Task: Create in the project AgileCraft and in the Backlog issue 'Integrate a new virtual reality feature into an existing mobile application to enhance user experience and immersion' a child issue 'Serverless computing application resource allocation optimization', and assign it to team member softage.3@softage.net. Create in the project AgileCraft and in the Backlog issue 'Develop a new tool for automated testing of performance and stress testing for voice assistants' a child issue 'Automated testing infrastructure reliability testing and remediation', and assign it to team member softage.4@softage.net
Action: Mouse moved to (263, 67)
Screenshot: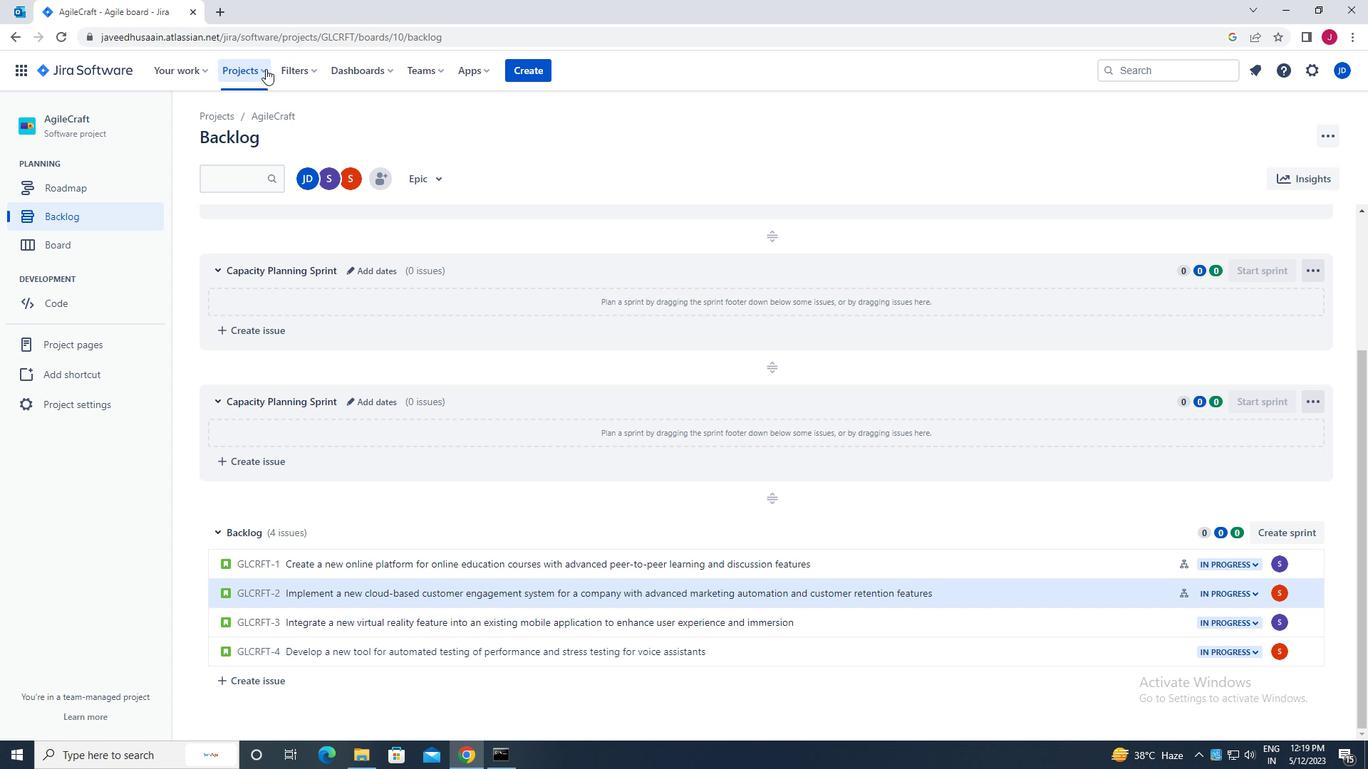 
Action: Mouse pressed left at (263, 67)
Screenshot: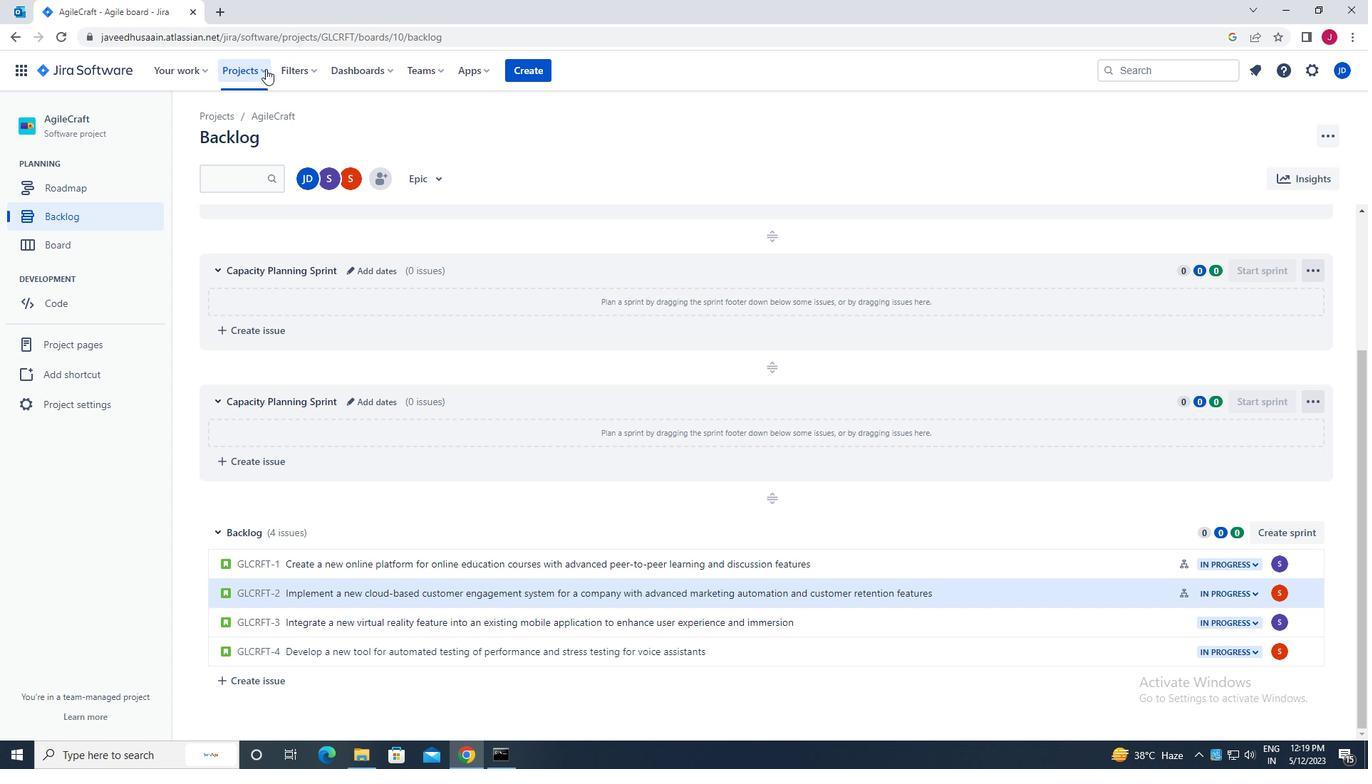 
Action: Mouse moved to (280, 130)
Screenshot: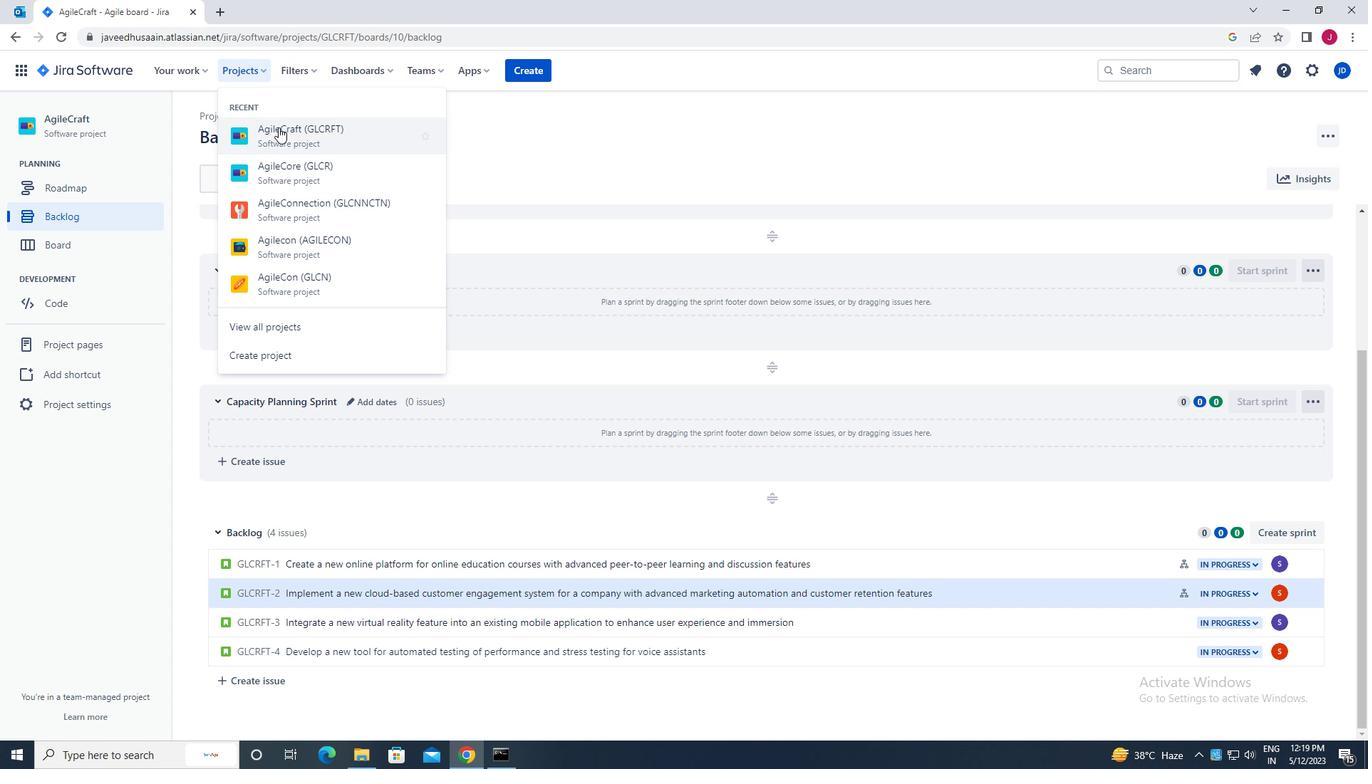 
Action: Mouse pressed left at (280, 130)
Screenshot: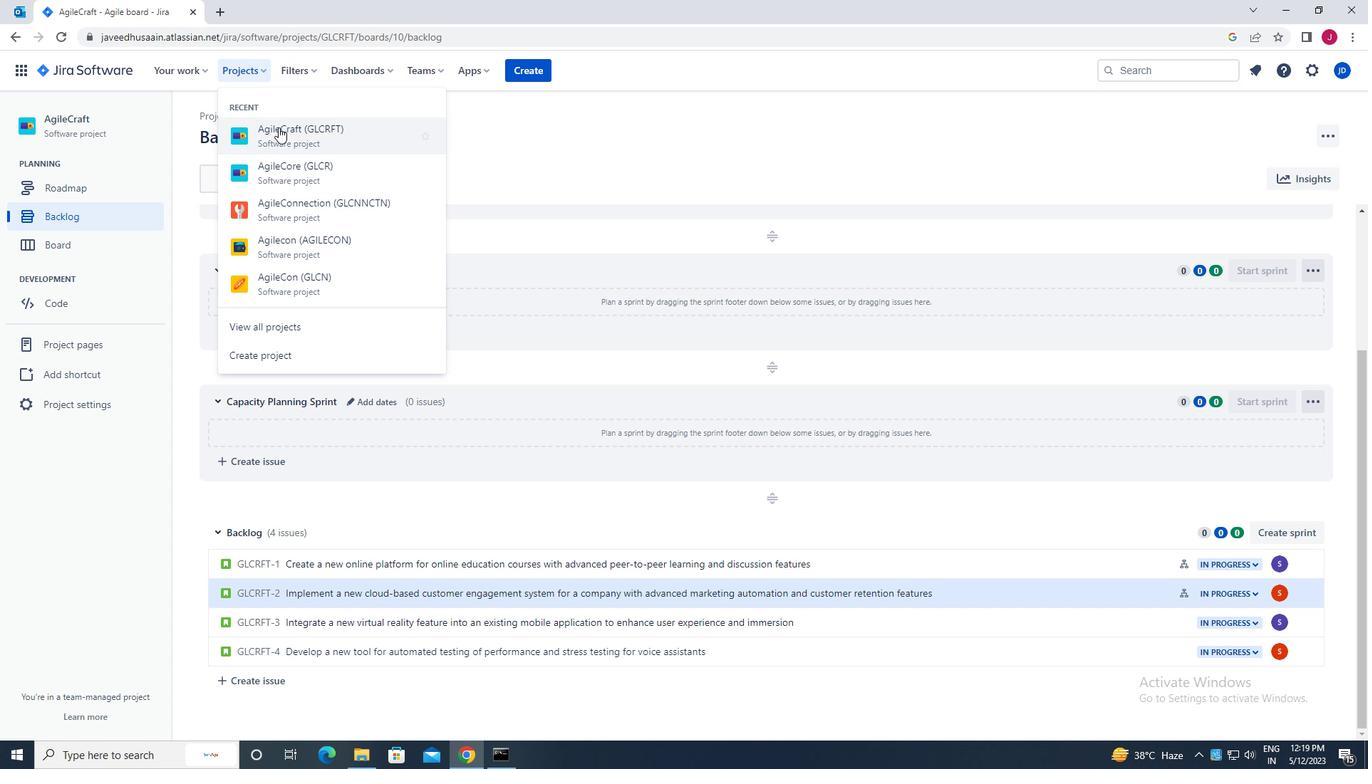 
Action: Mouse moved to (96, 218)
Screenshot: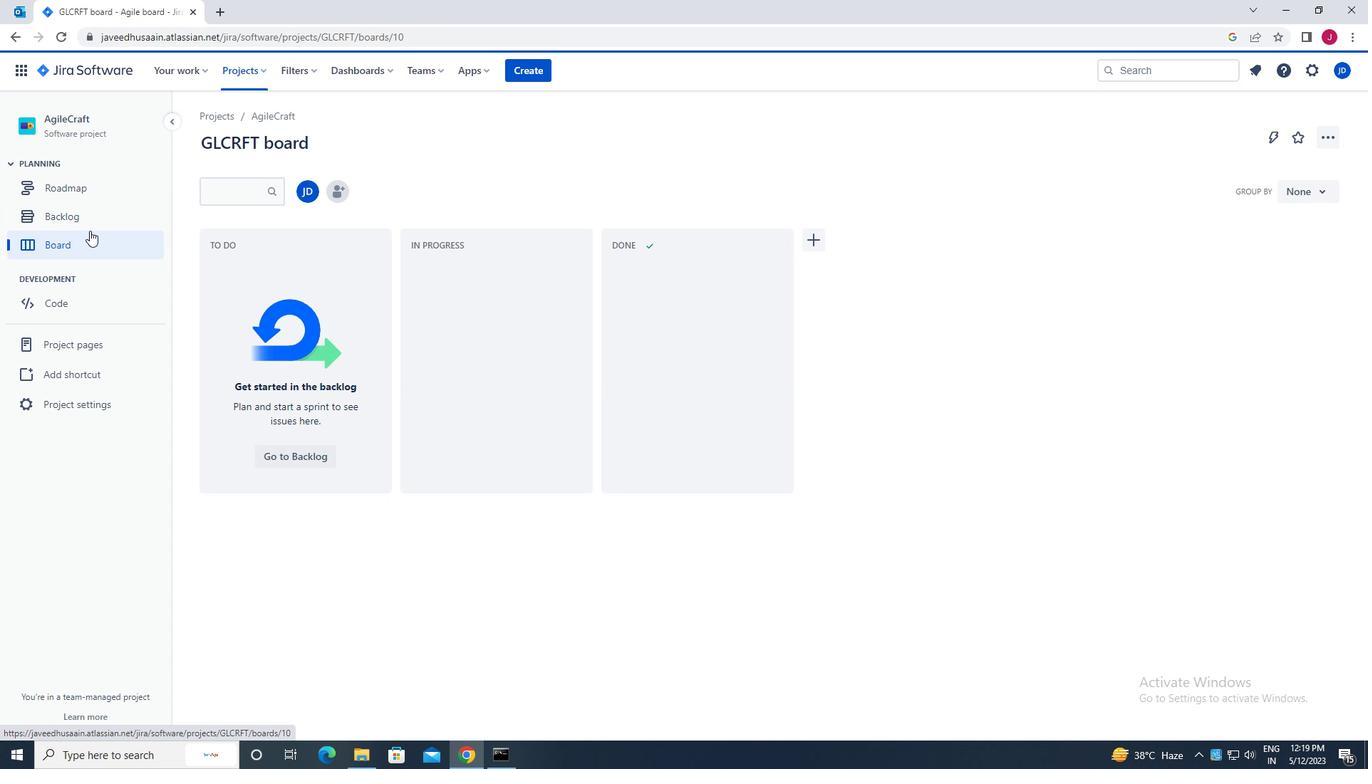 
Action: Mouse pressed left at (96, 218)
Screenshot: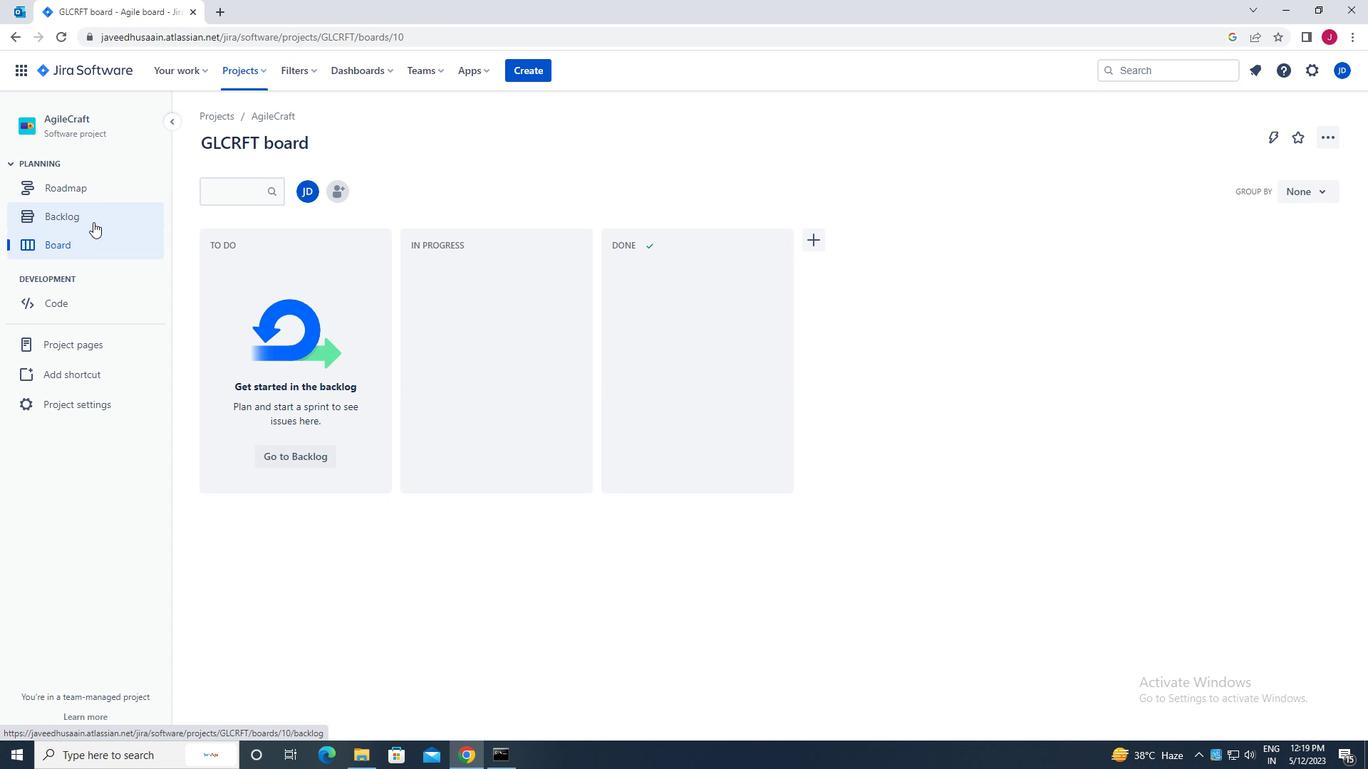
Action: Mouse moved to (551, 335)
Screenshot: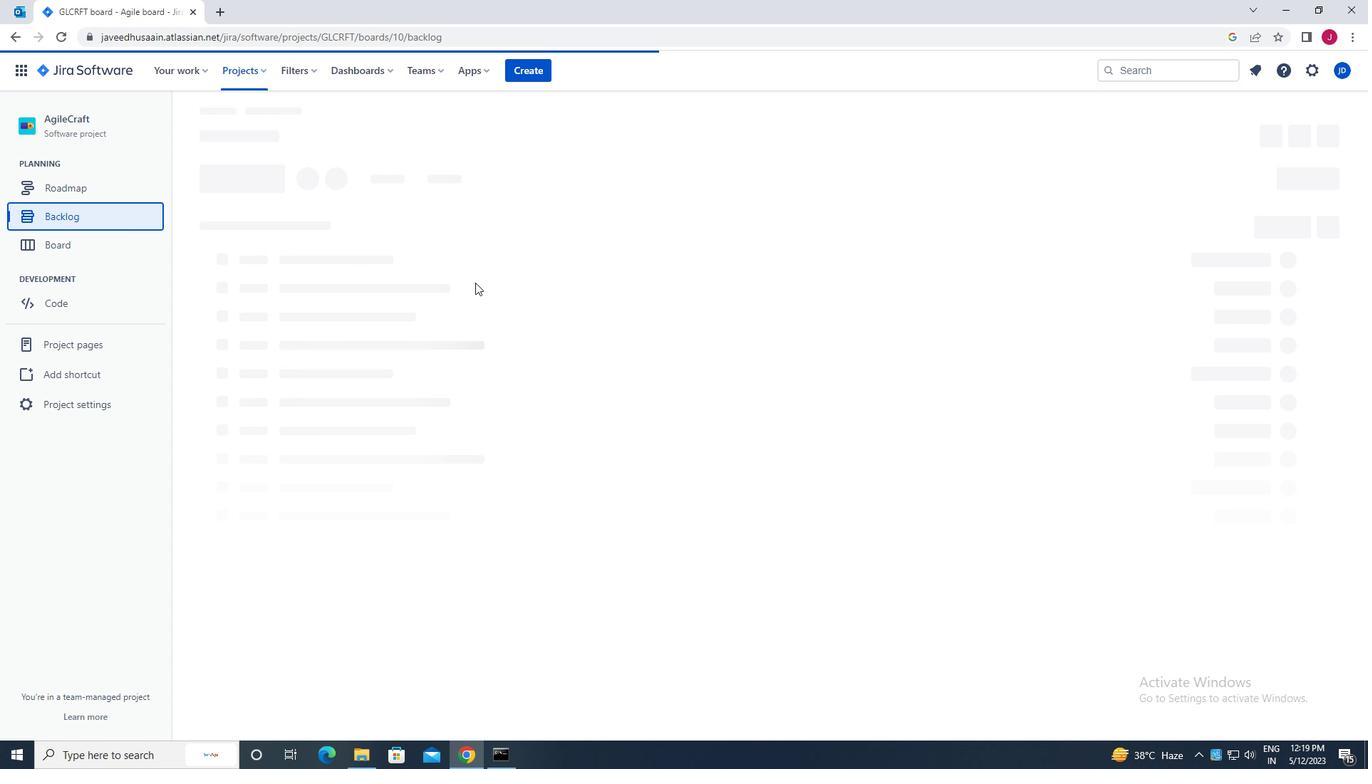 
Action: Mouse scrolled (551, 334) with delta (0, 0)
Screenshot: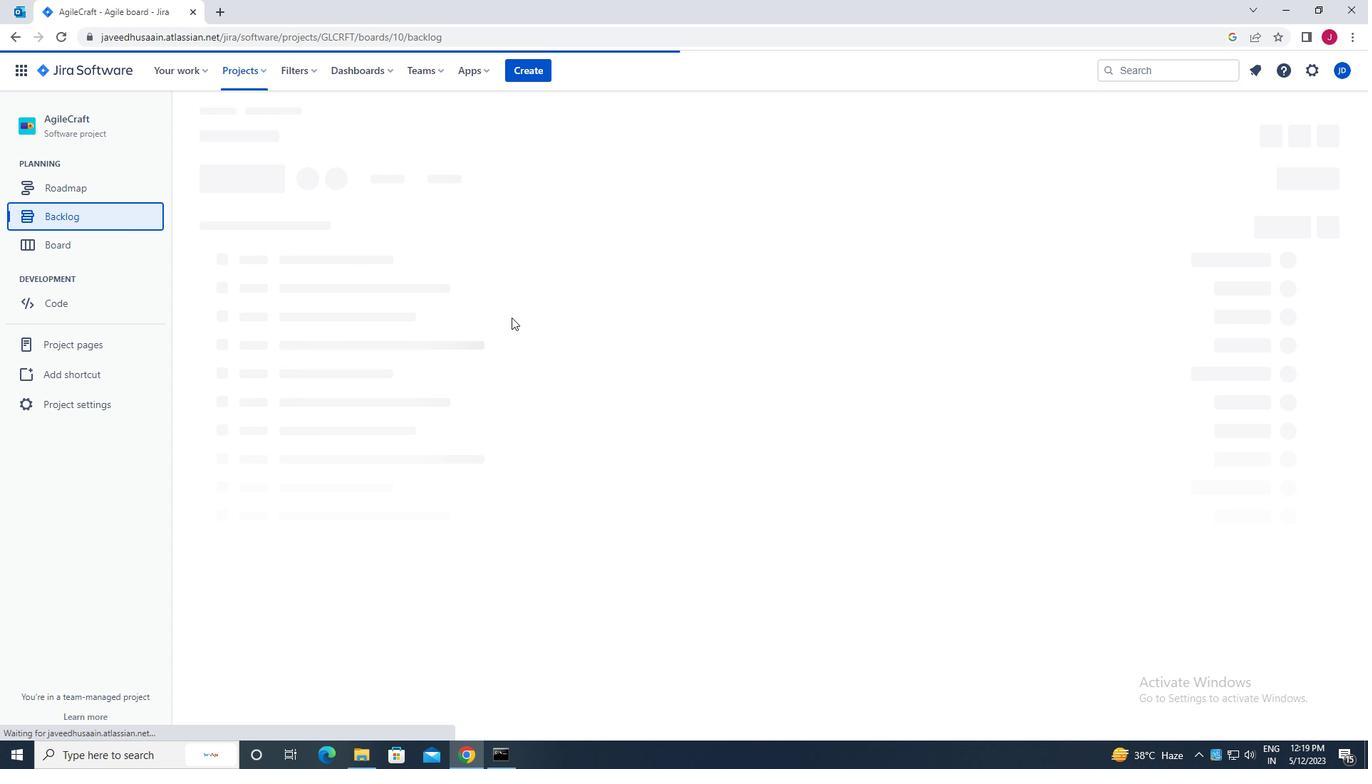 
Action: Mouse scrolled (551, 334) with delta (0, 0)
Screenshot: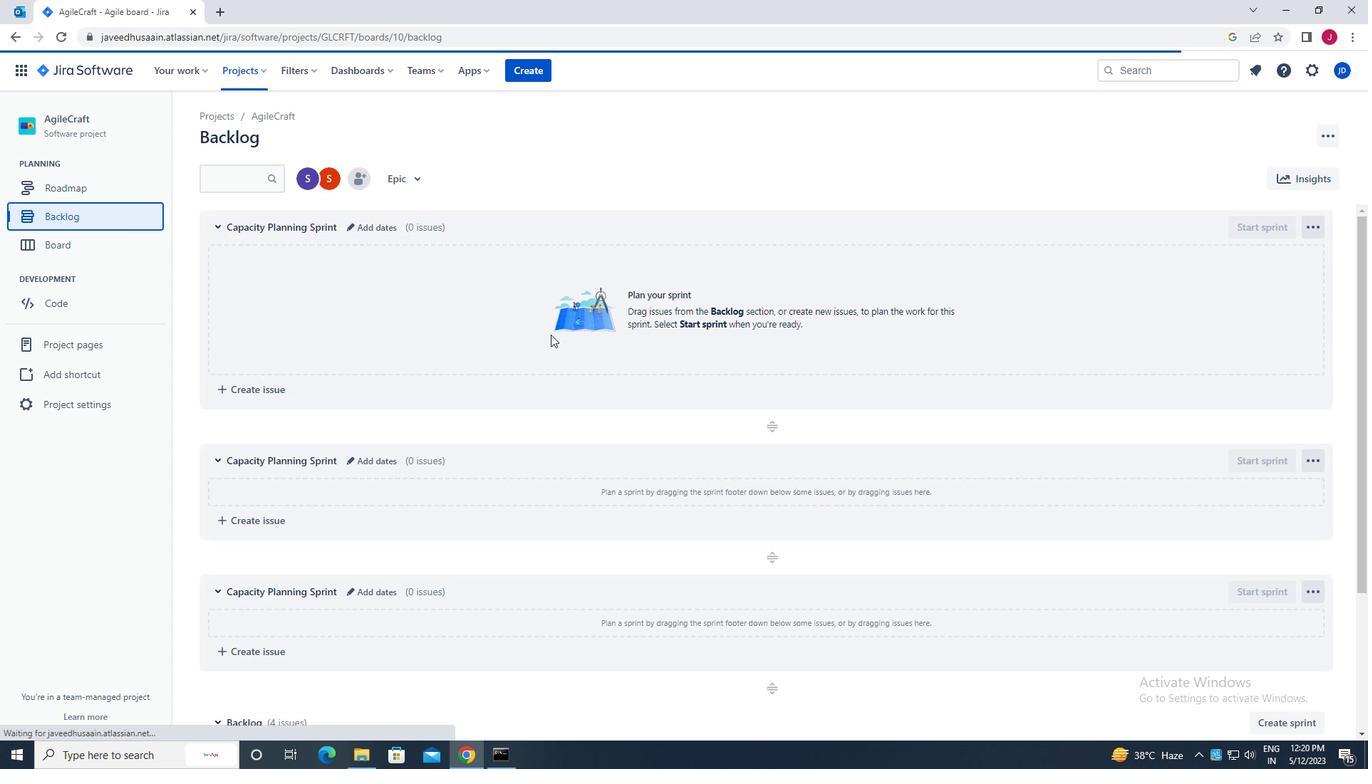 
Action: Mouse scrolled (551, 334) with delta (0, 0)
Screenshot: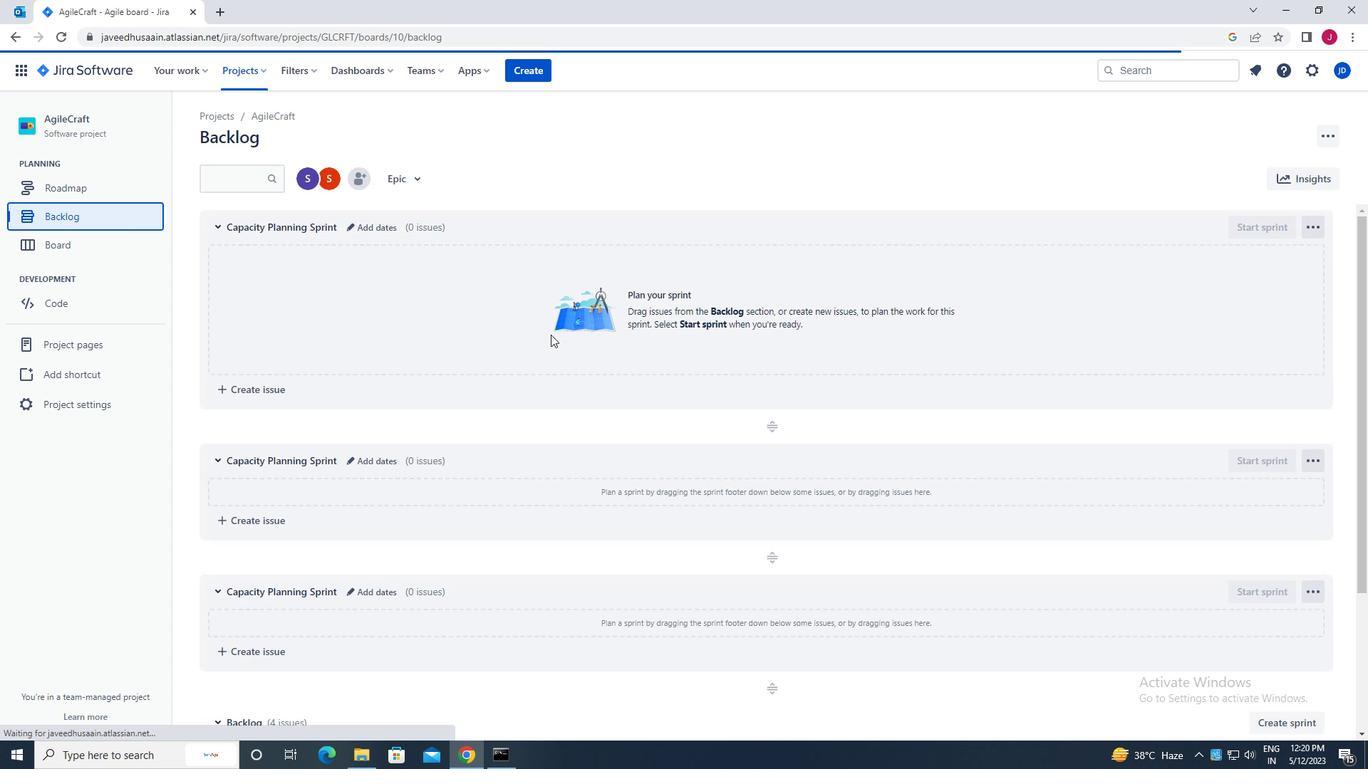 
Action: Mouse moved to (551, 337)
Screenshot: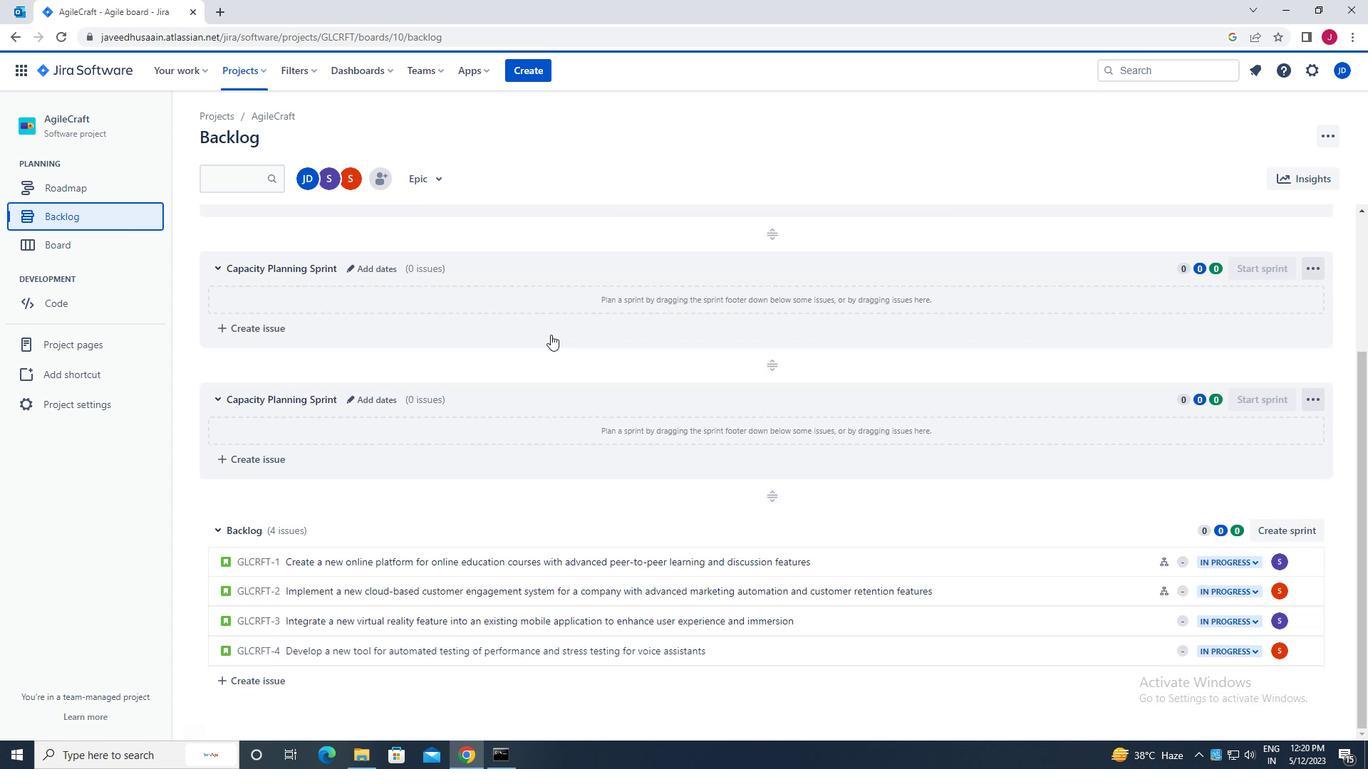 
Action: Mouse scrolled (551, 337) with delta (0, 0)
Screenshot: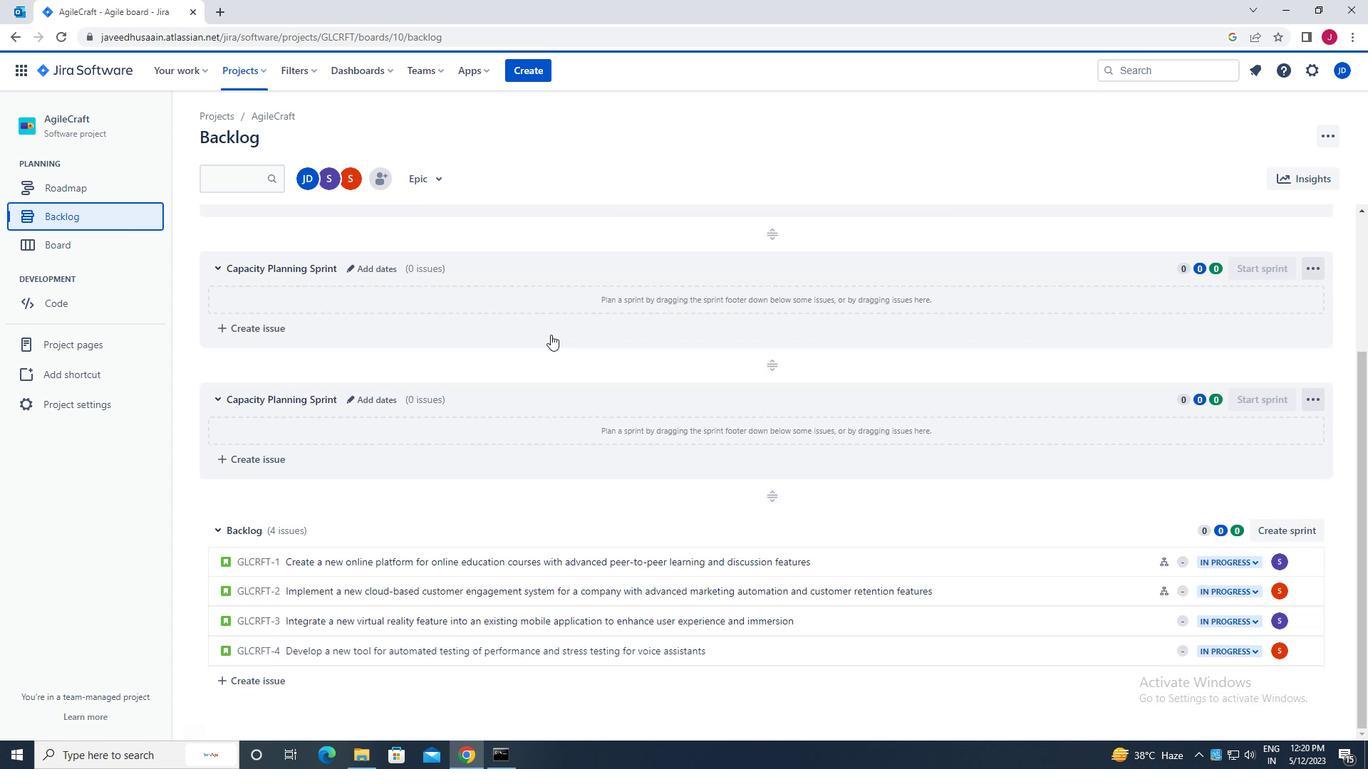
Action: Mouse moved to (551, 342)
Screenshot: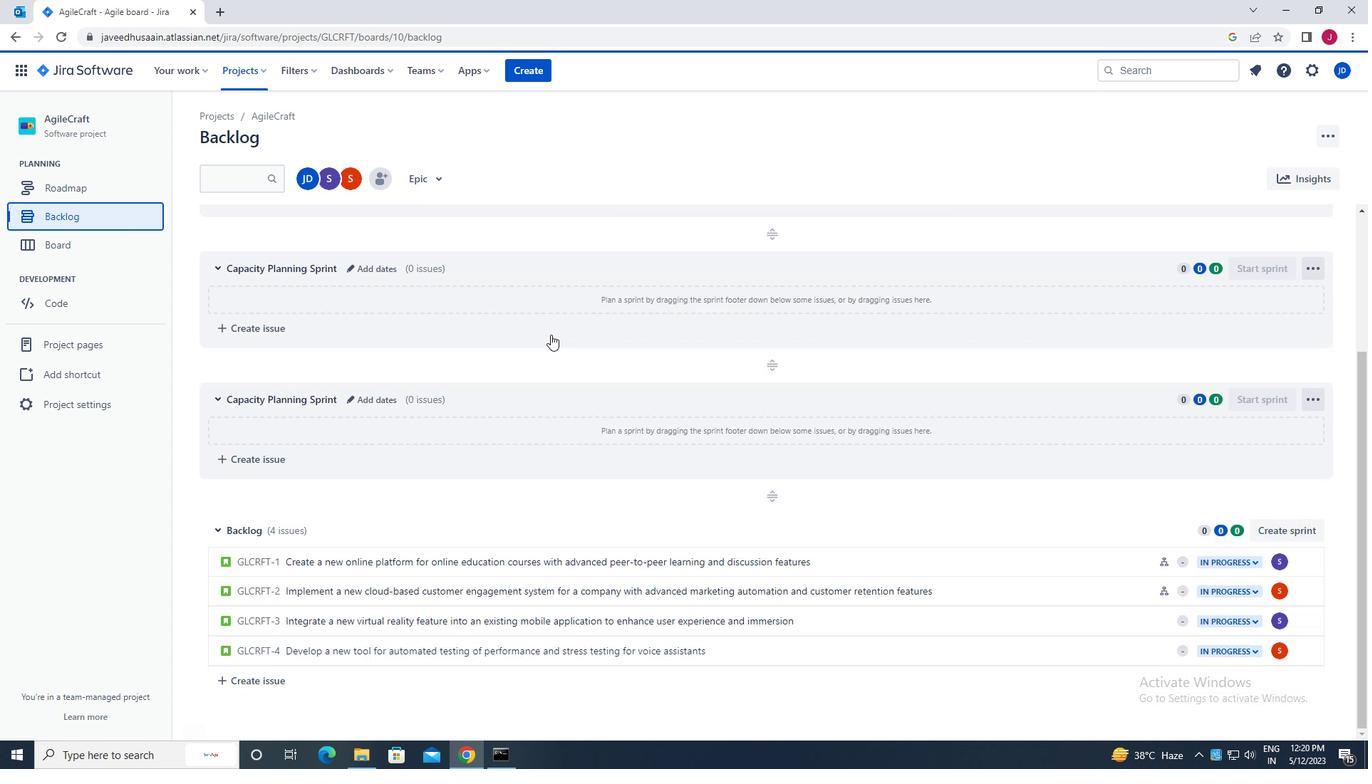 
Action: Mouse scrolled (551, 342) with delta (0, 0)
Screenshot: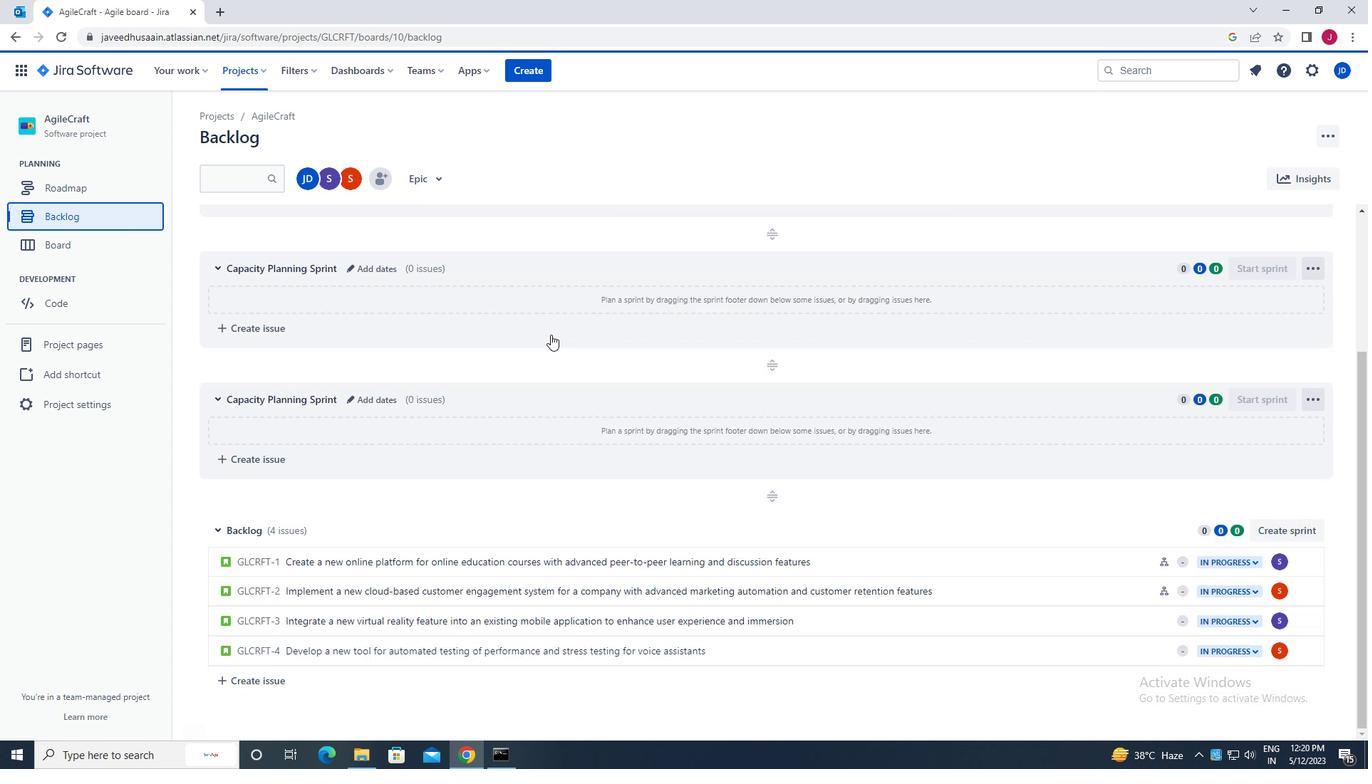 
Action: Mouse moved to (551, 342)
Screenshot: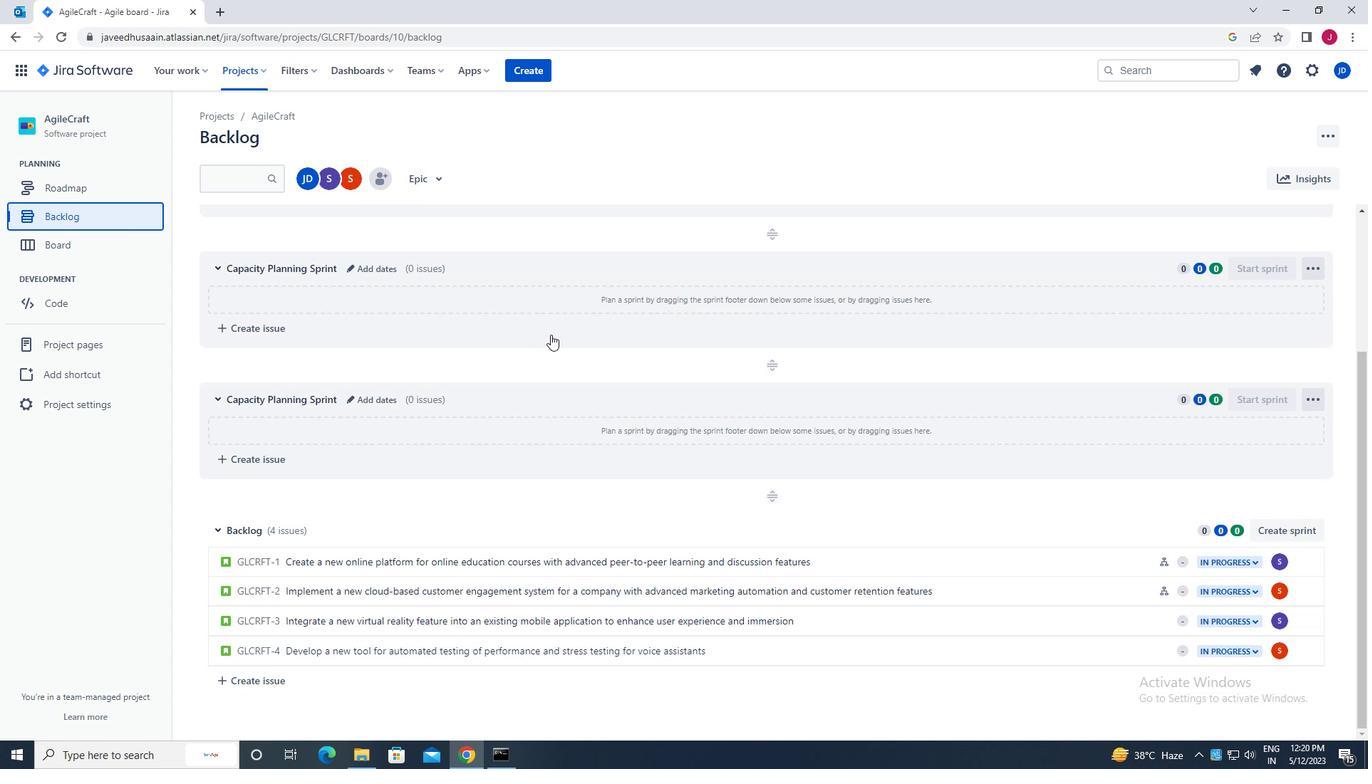 
Action: Mouse scrolled (551, 342) with delta (0, 0)
Screenshot: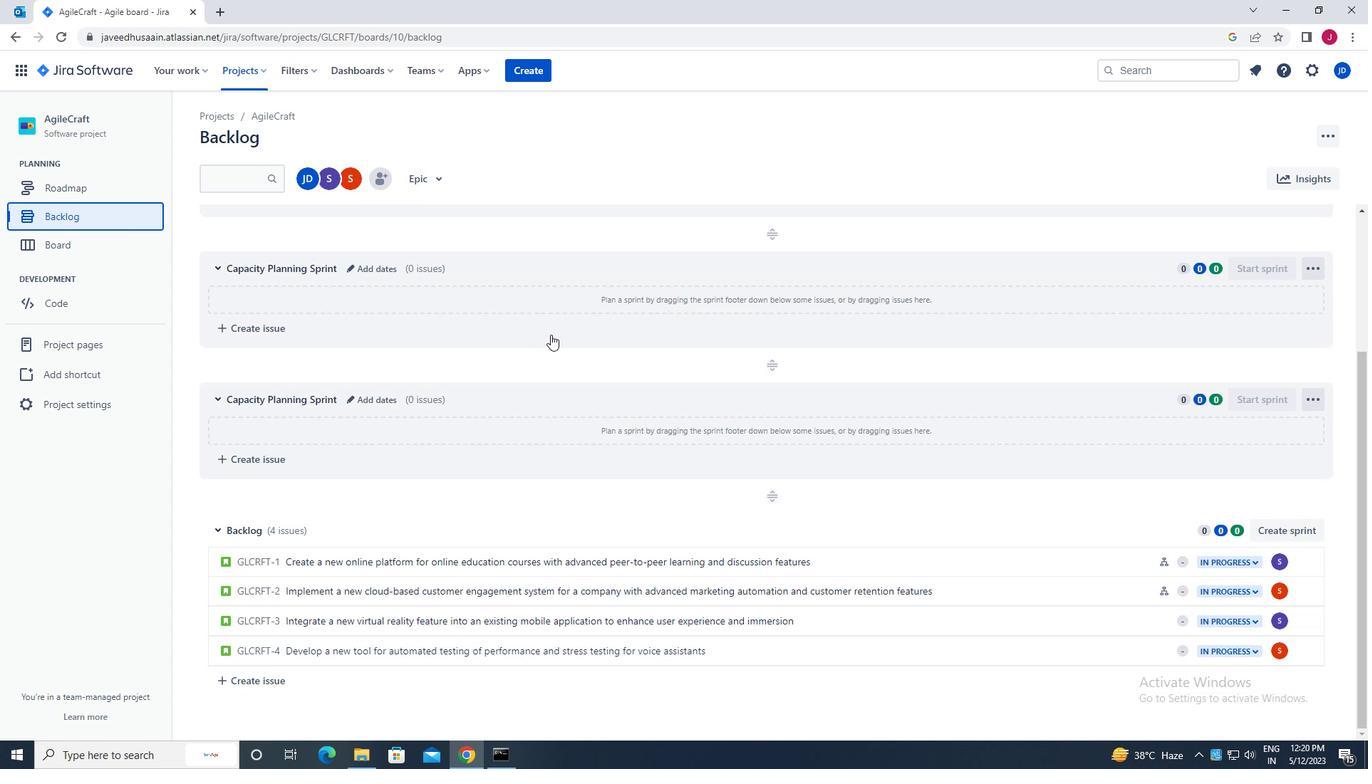 
Action: Mouse moved to (553, 343)
Screenshot: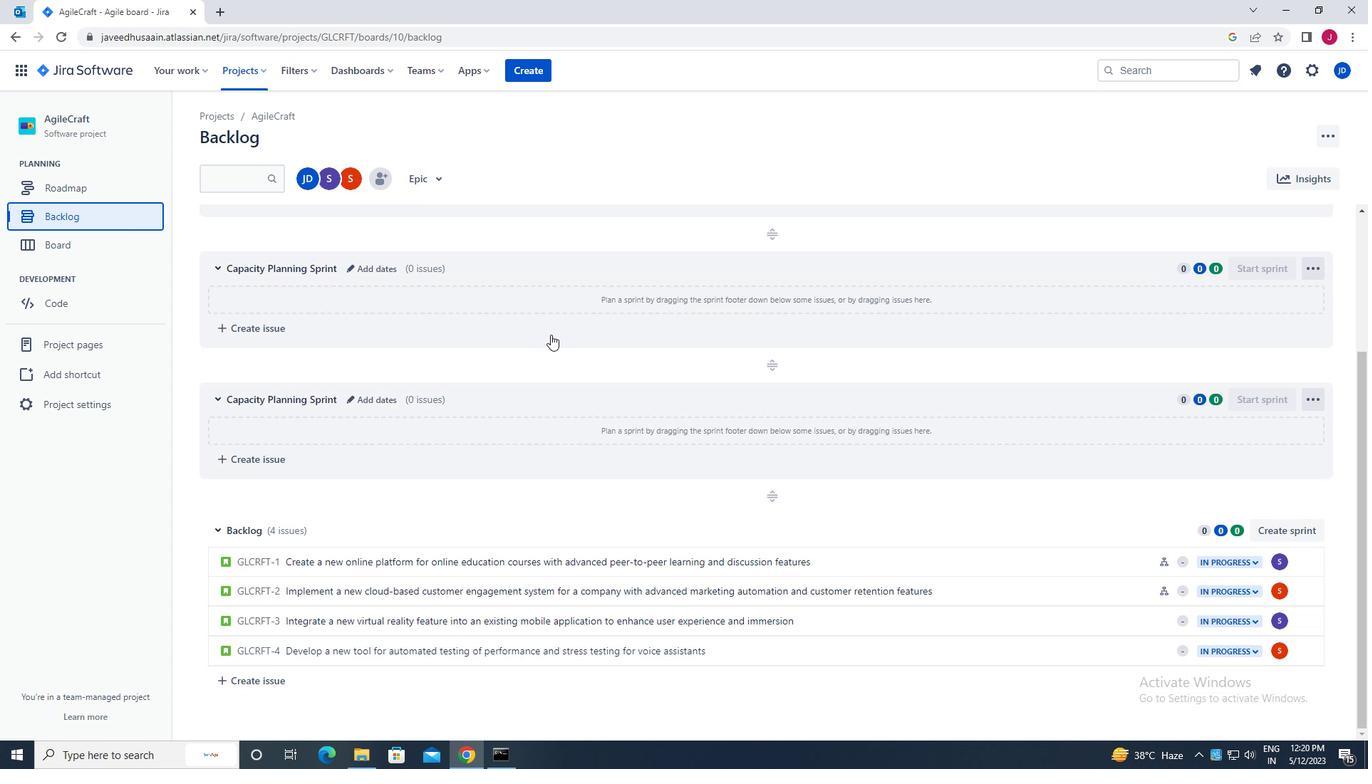 
Action: Mouse scrolled (553, 342) with delta (0, 0)
Screenshot: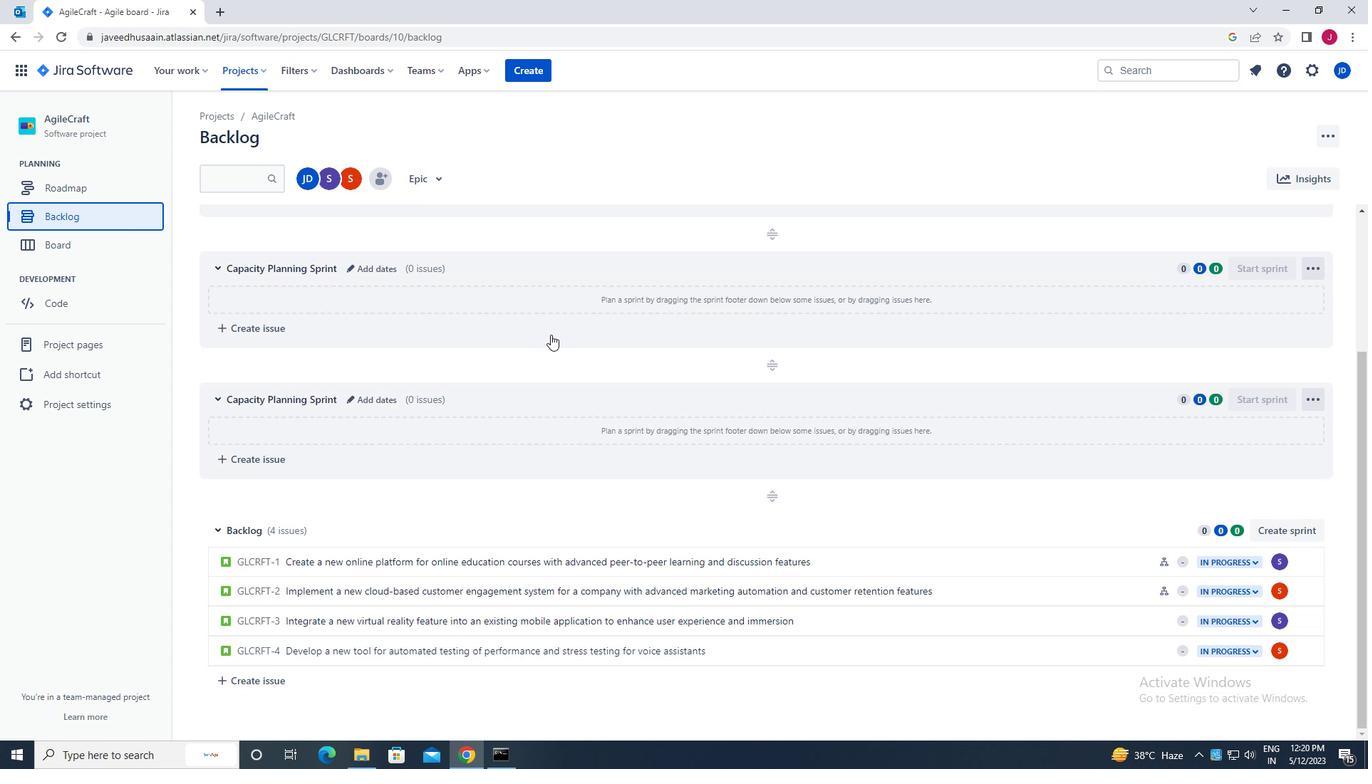
Action: Mouse moved to (556, 345)
Screenshot: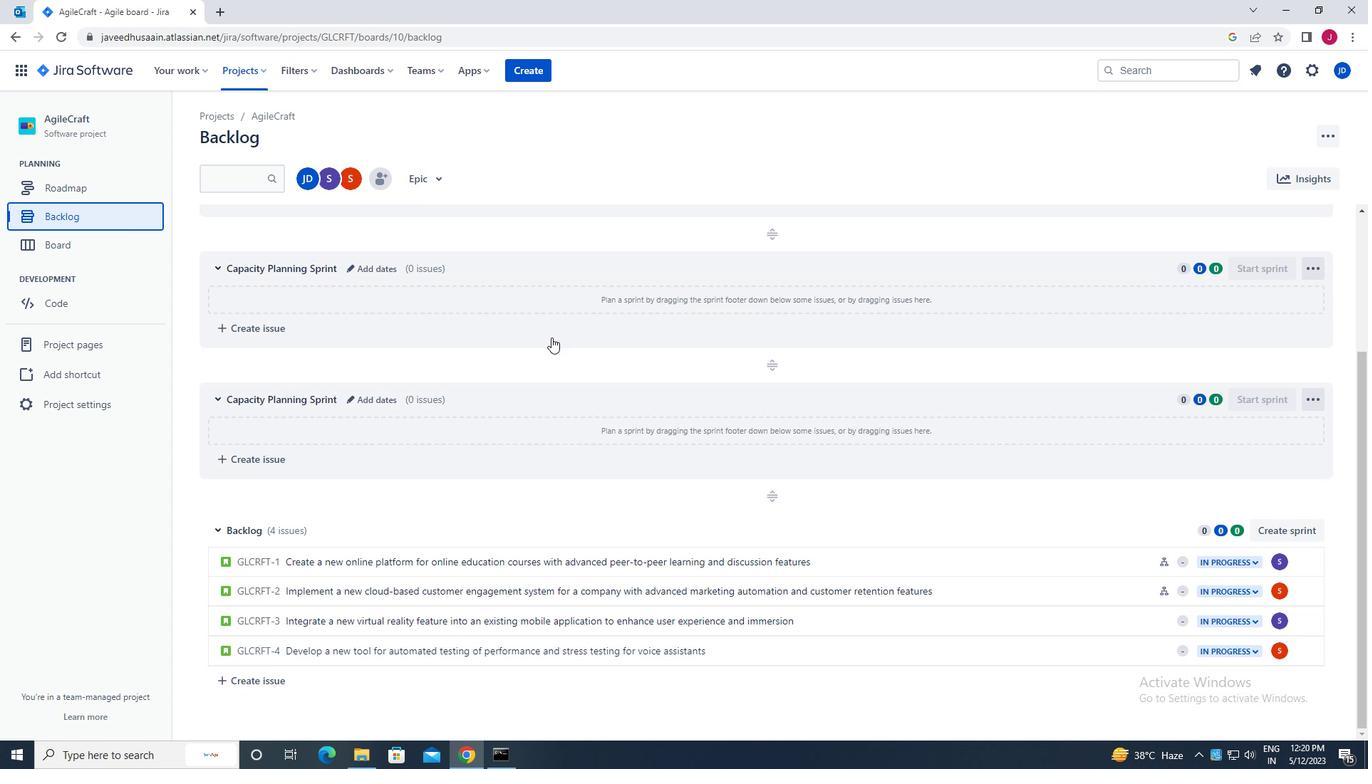 
Action: Mouse scrolled (556, 345) with delta (0, 0)
Screenshot: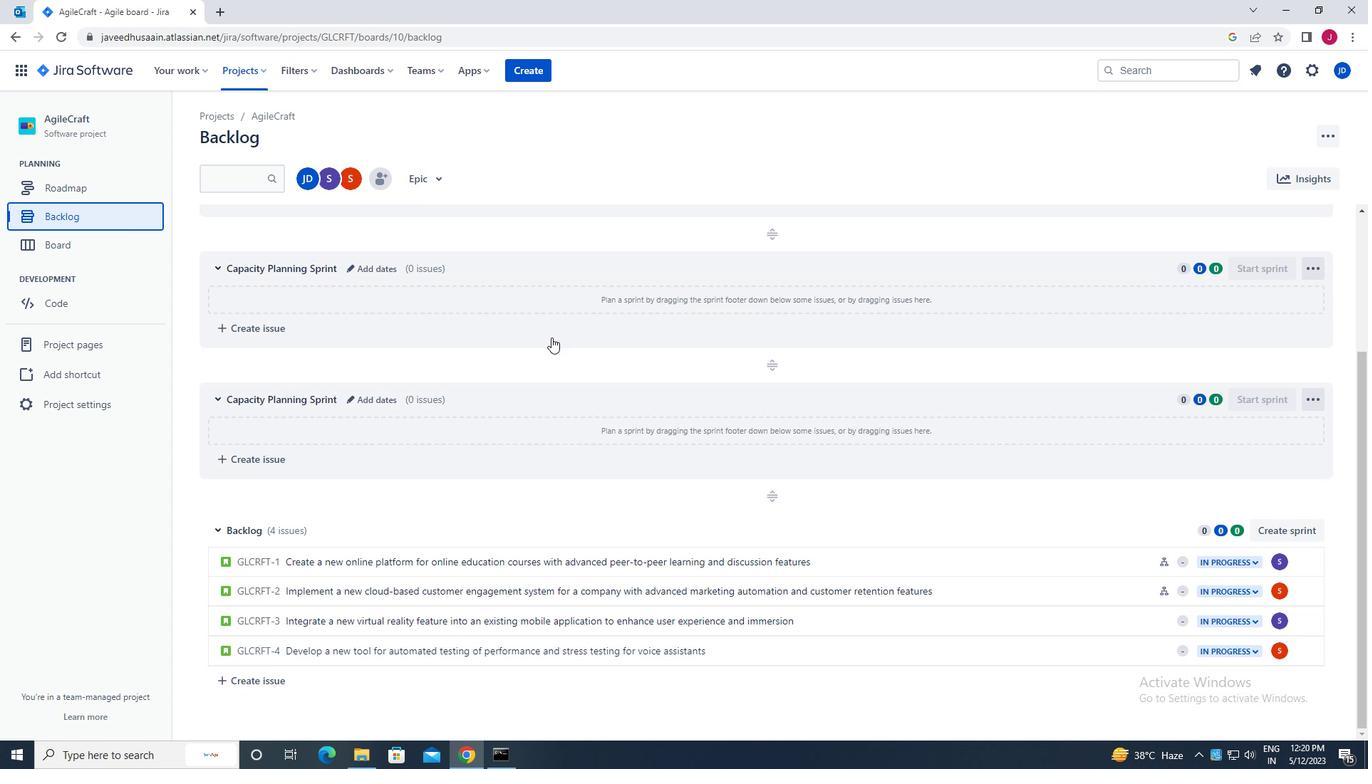 
Action: Mouse moved to (1084, 621)
Screenshot: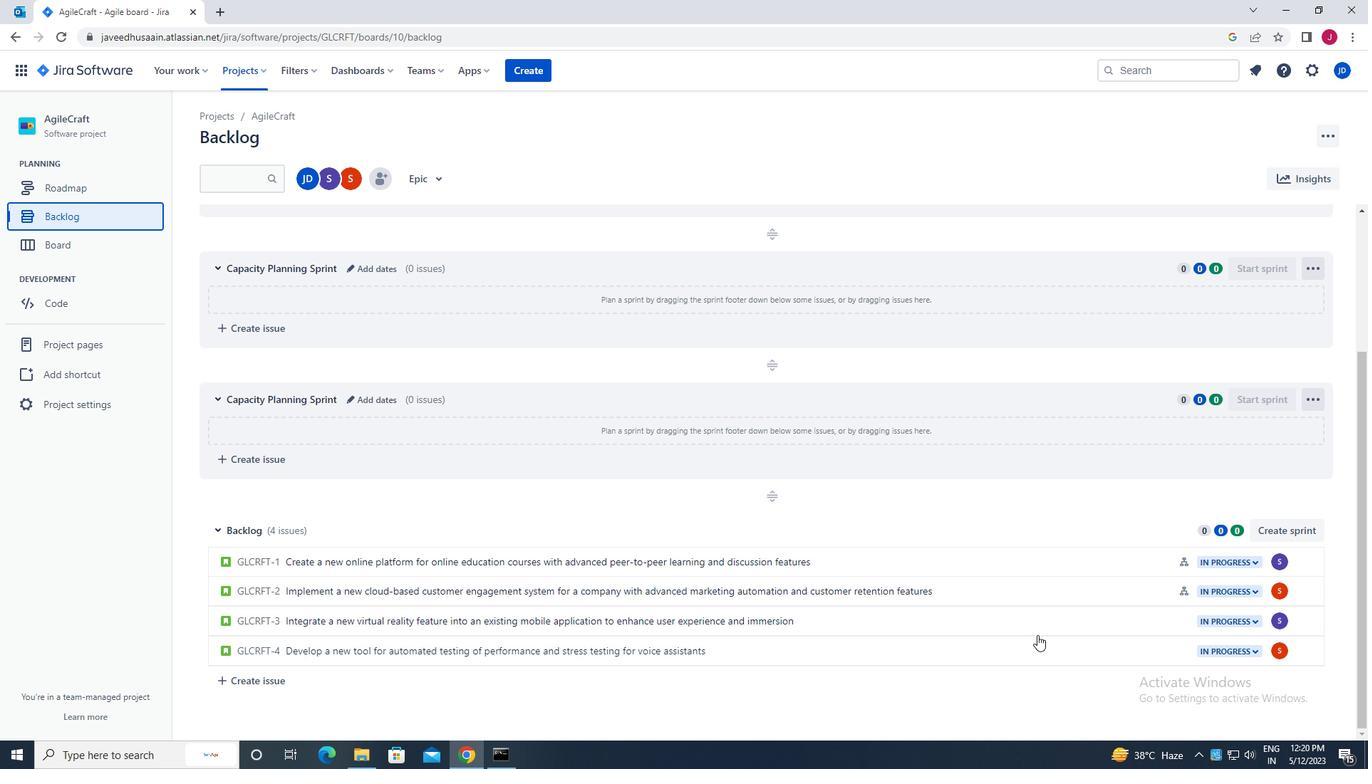 
Action: Mouse pressed left at (1084, 621)
Screenshot: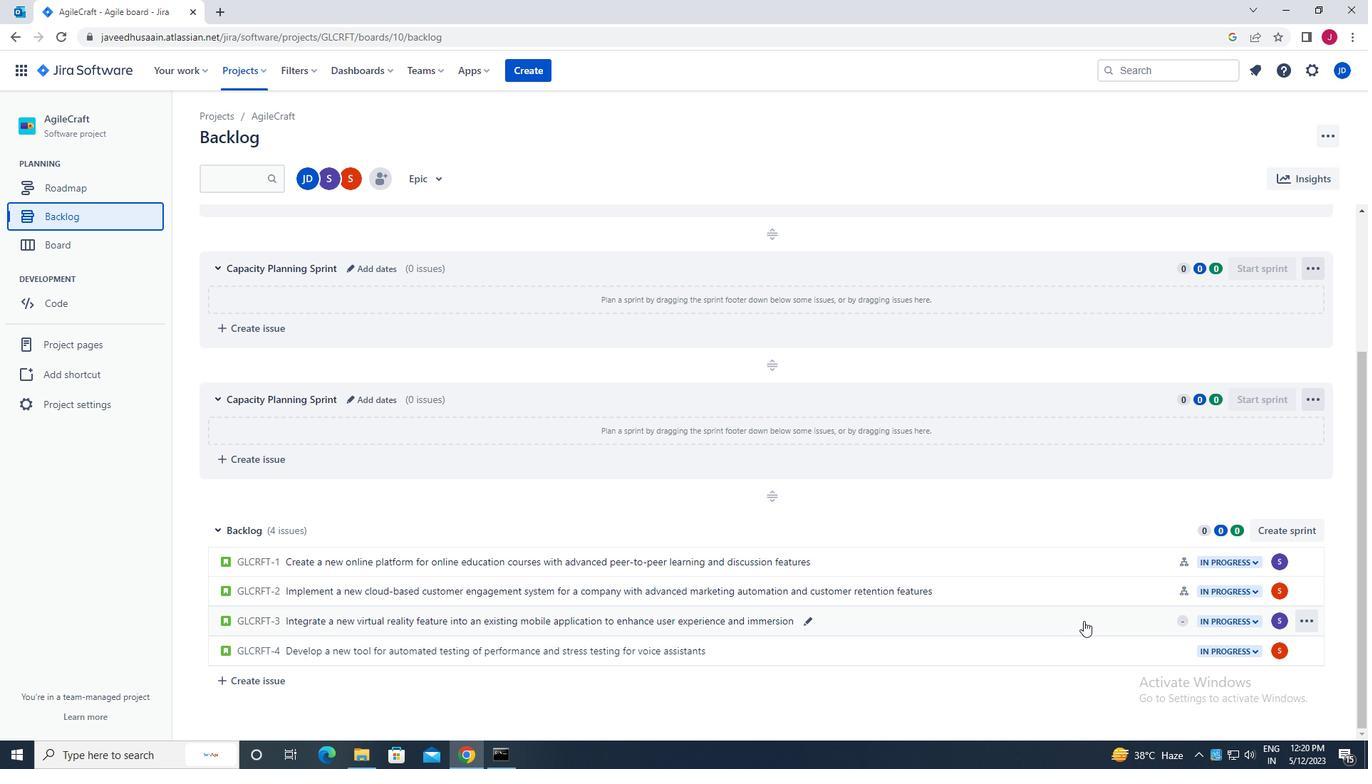 
Action: Mouse moved to (1112, 343)
Screenshot: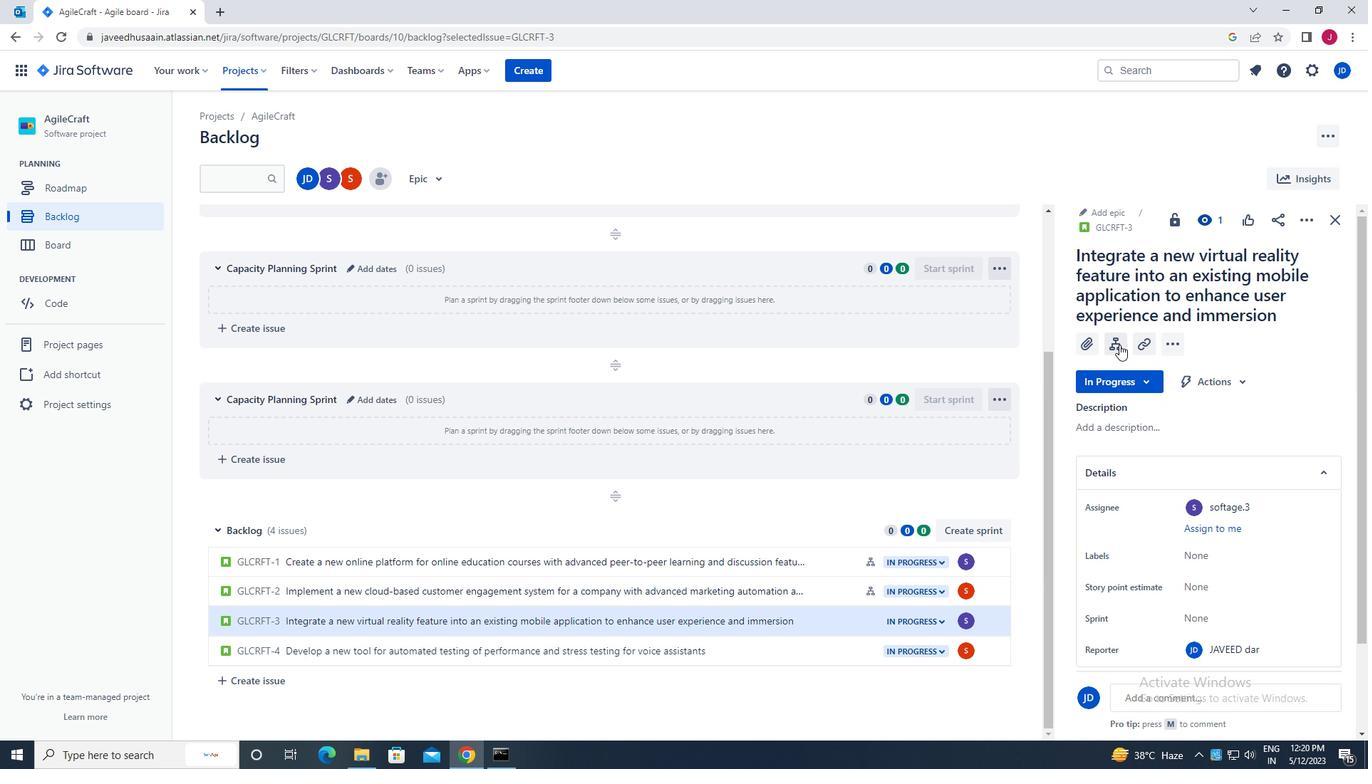 
Action: Mouse pressed left at (1112, 343)
Screenshot: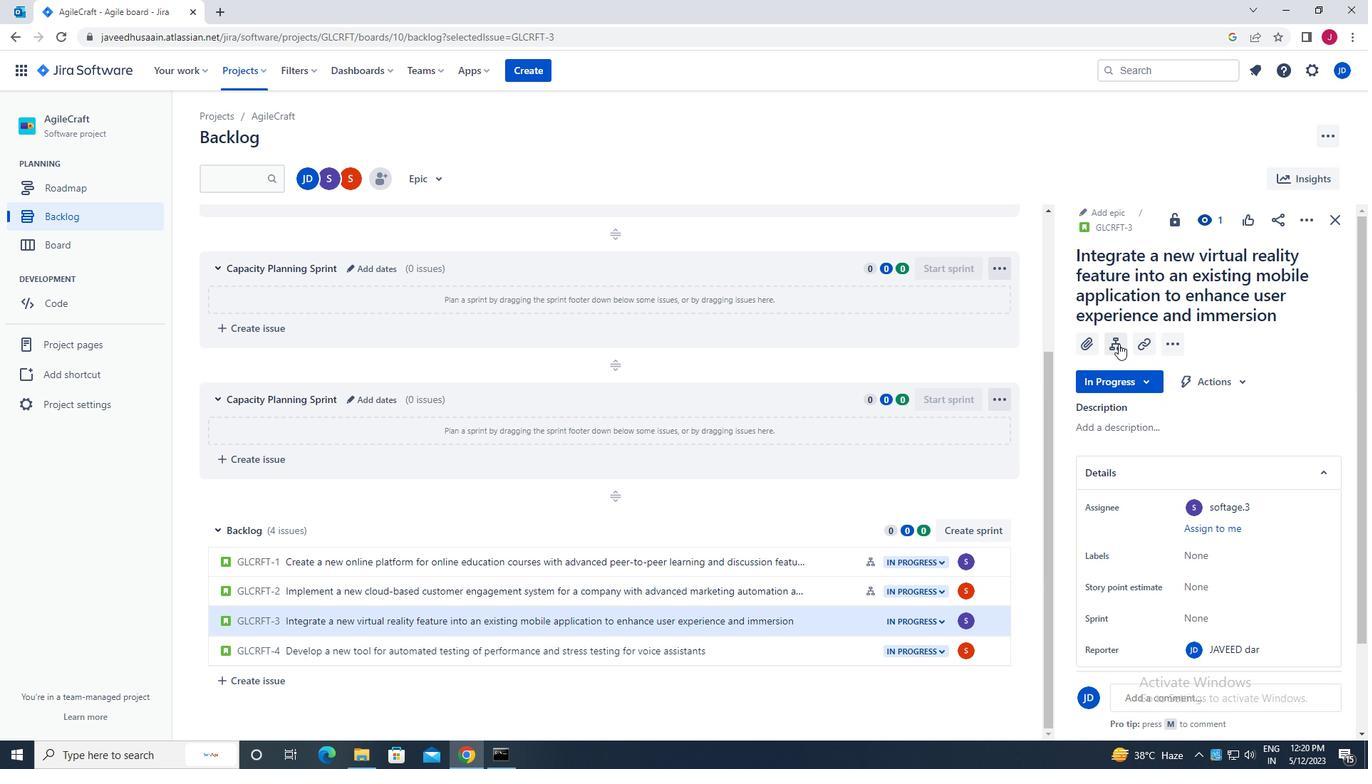 
Action: Mouse moved to (1138, 459)
Screenshot: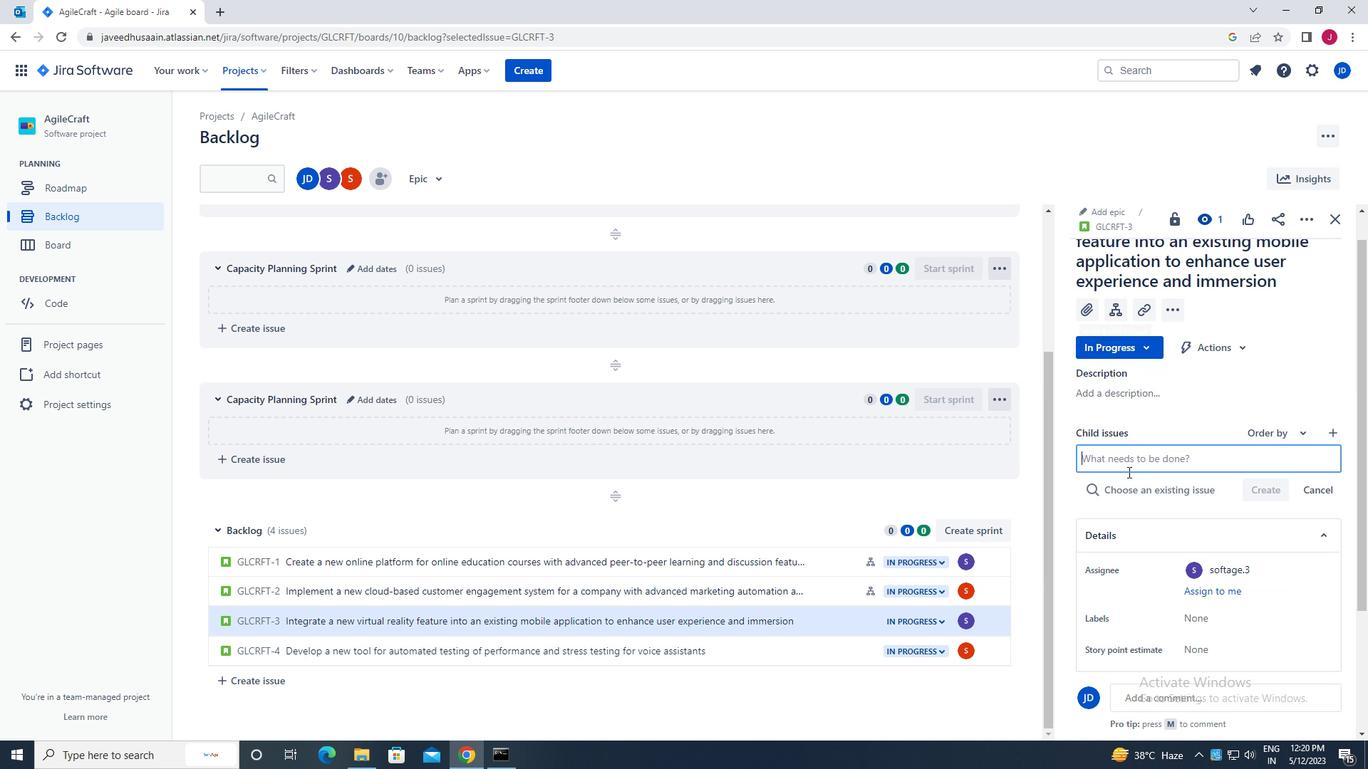 
Action: Mouse pressed left at (1138, 459)
Screenshot: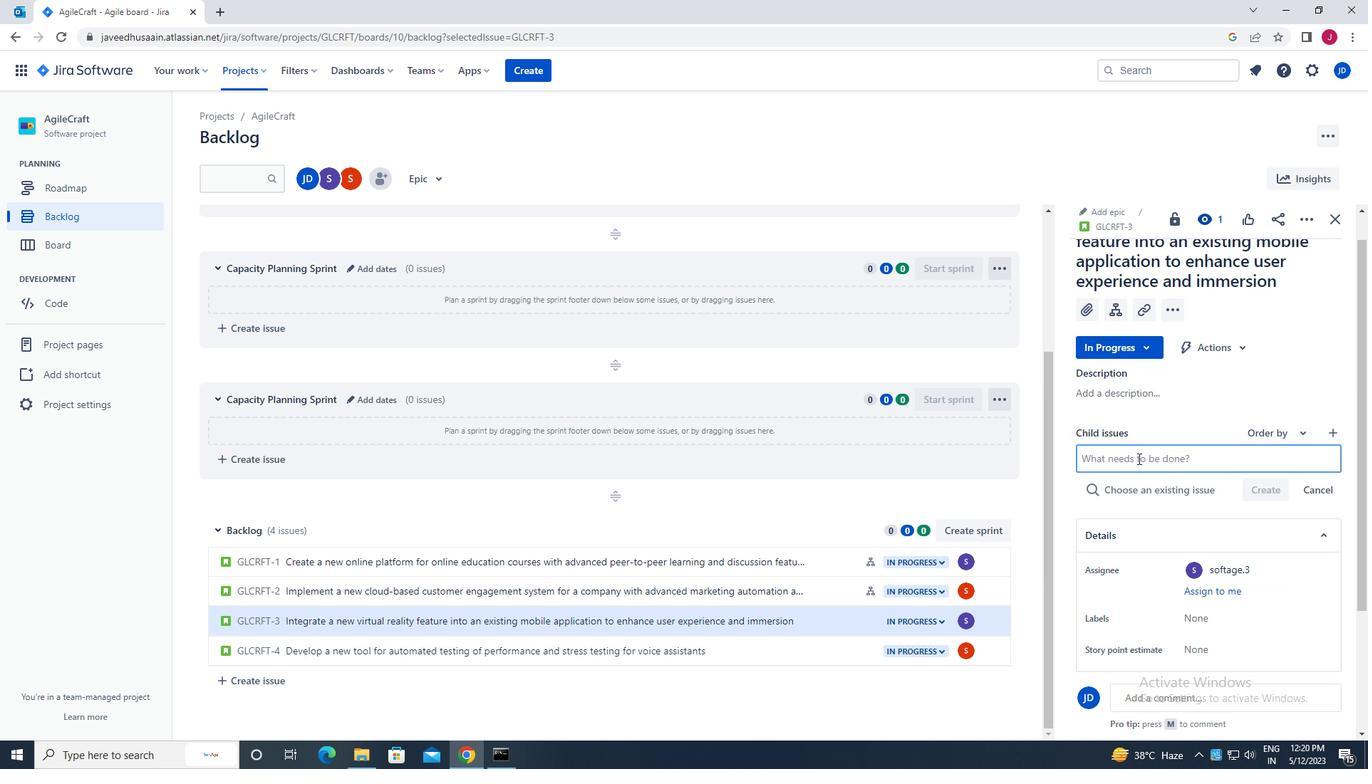 
Action: Key pressed s<Key.caps_lock>erverless<Key.space>c
Screenshot: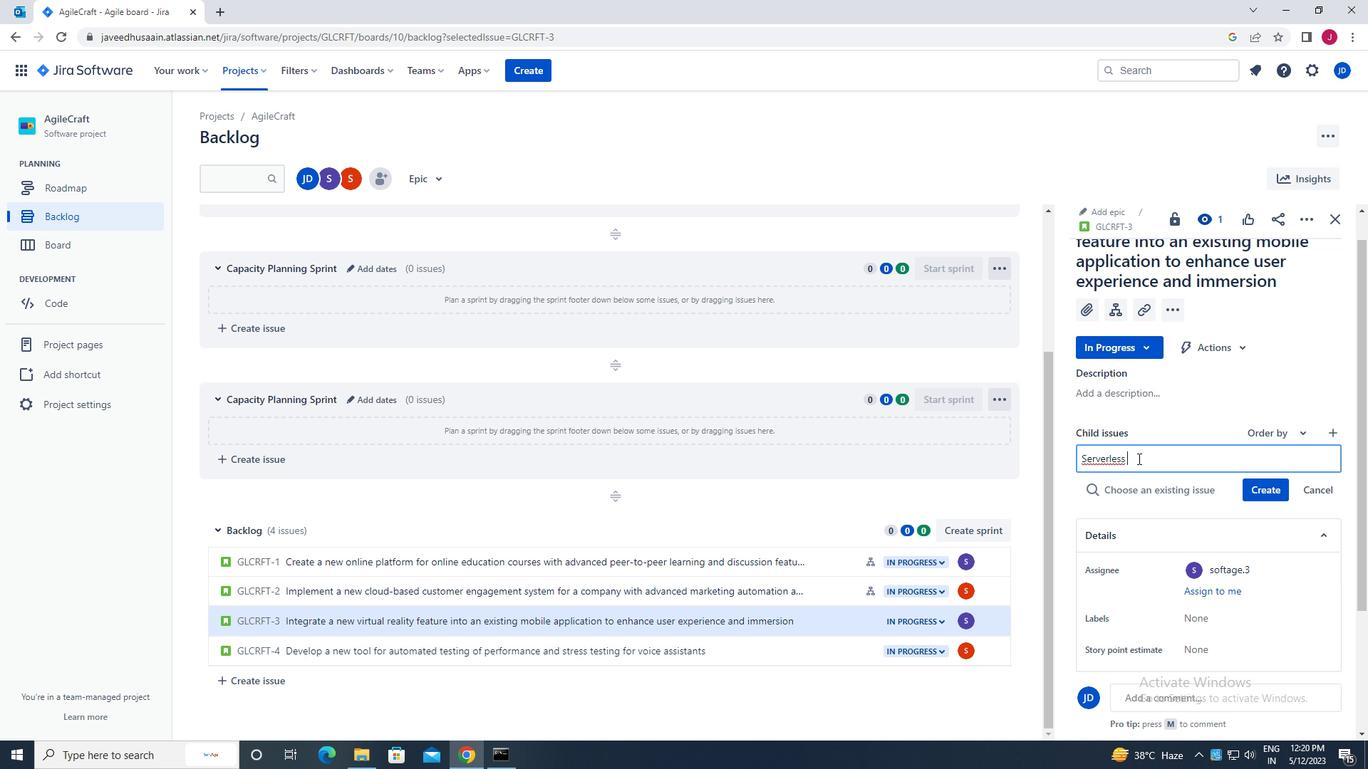 
Action: Mouse moved to (1110, 461)
Screenshot: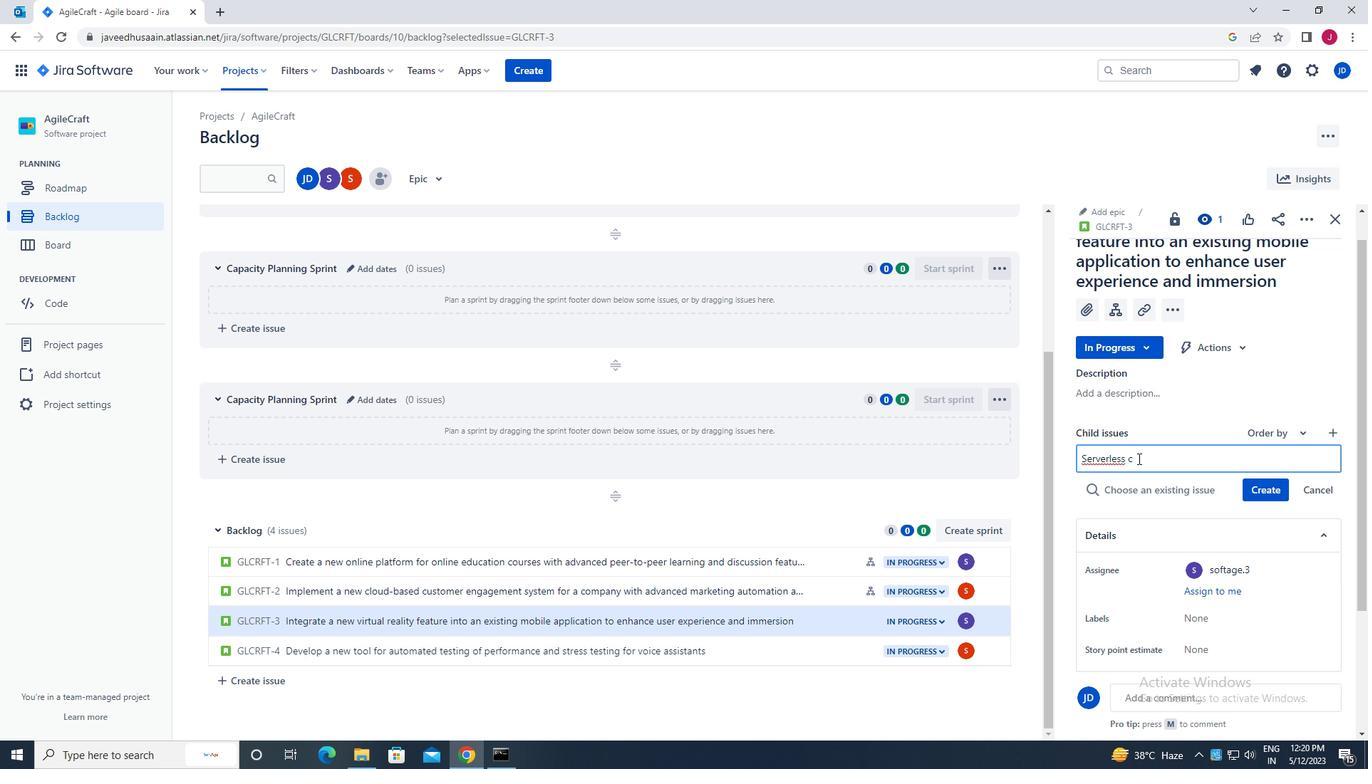 
Action: Mouse pressed right at (1110, 461)
Screenshot: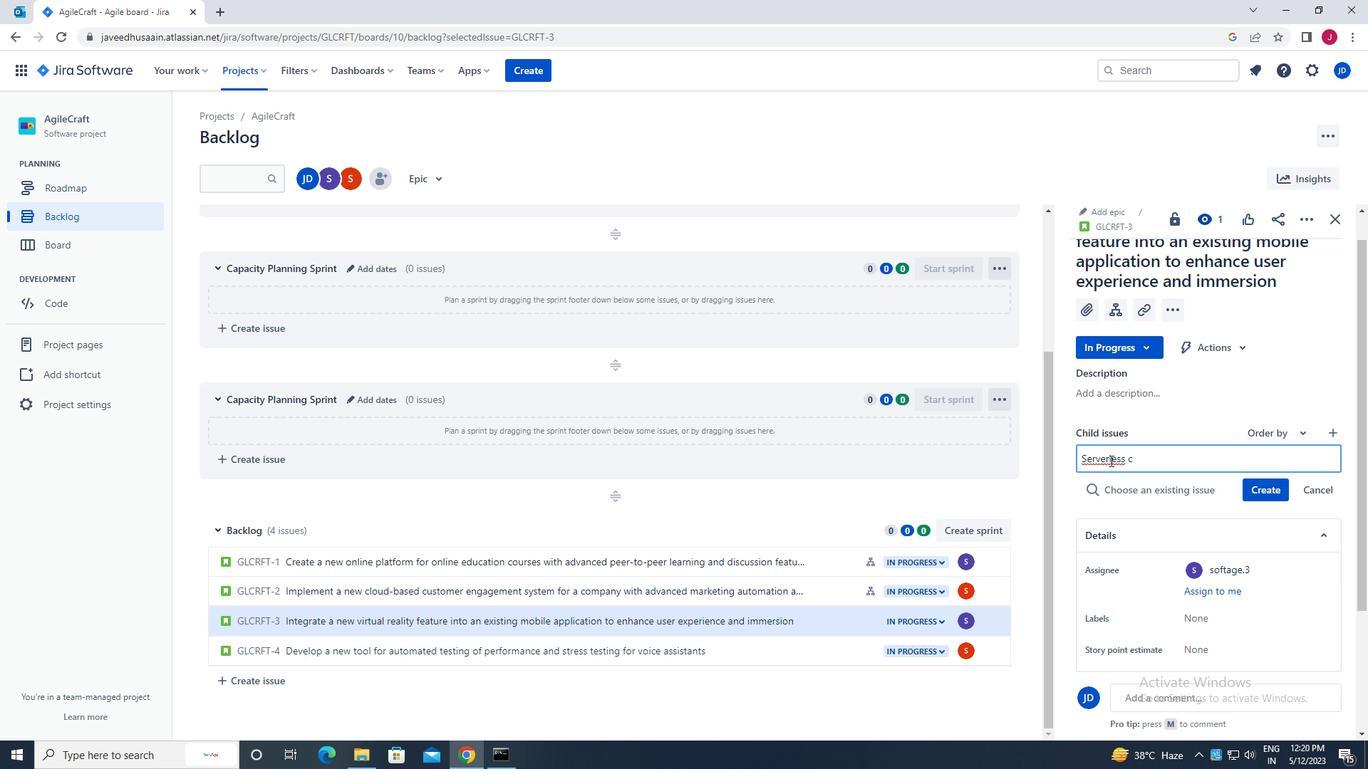 
Action: Mouse moved to (1149, 475)
Screenshot: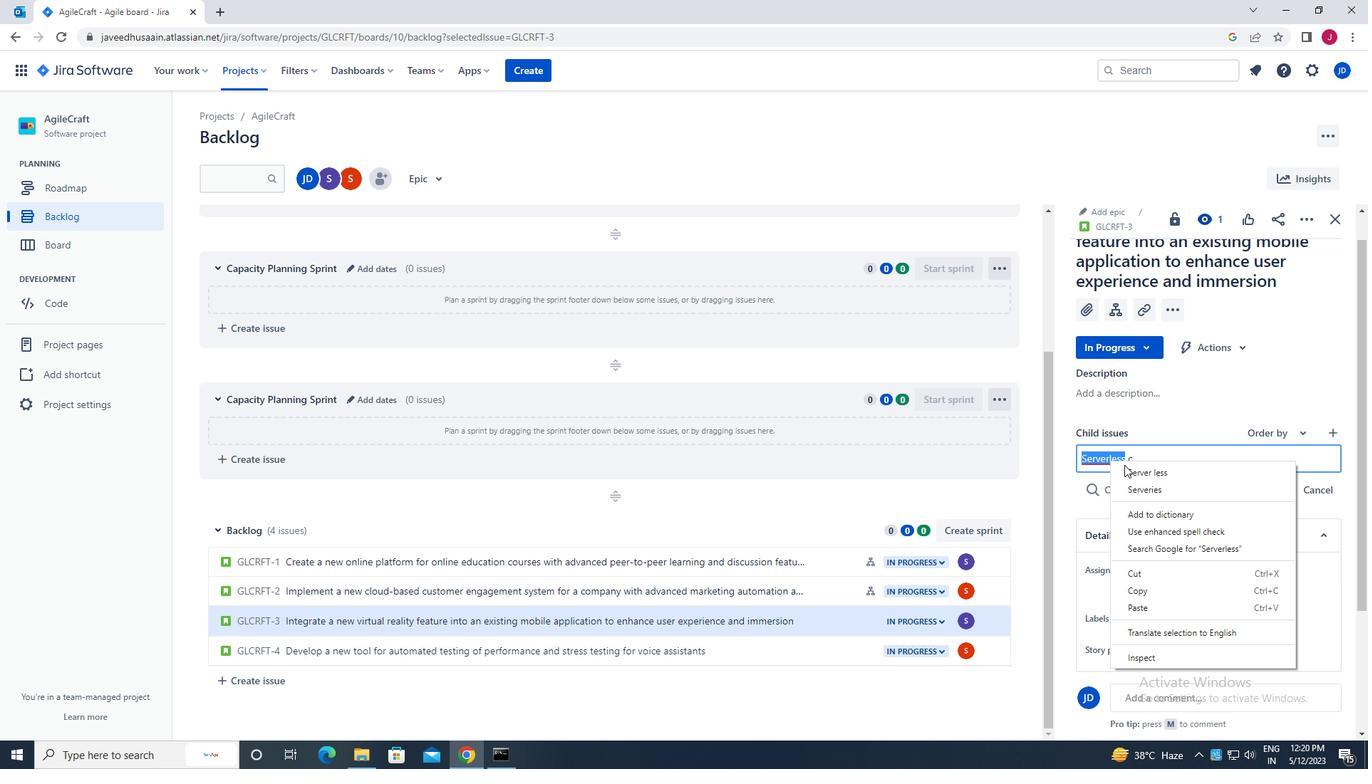 
Action: Mouse pressed left at (1149, 475)
Screenshot: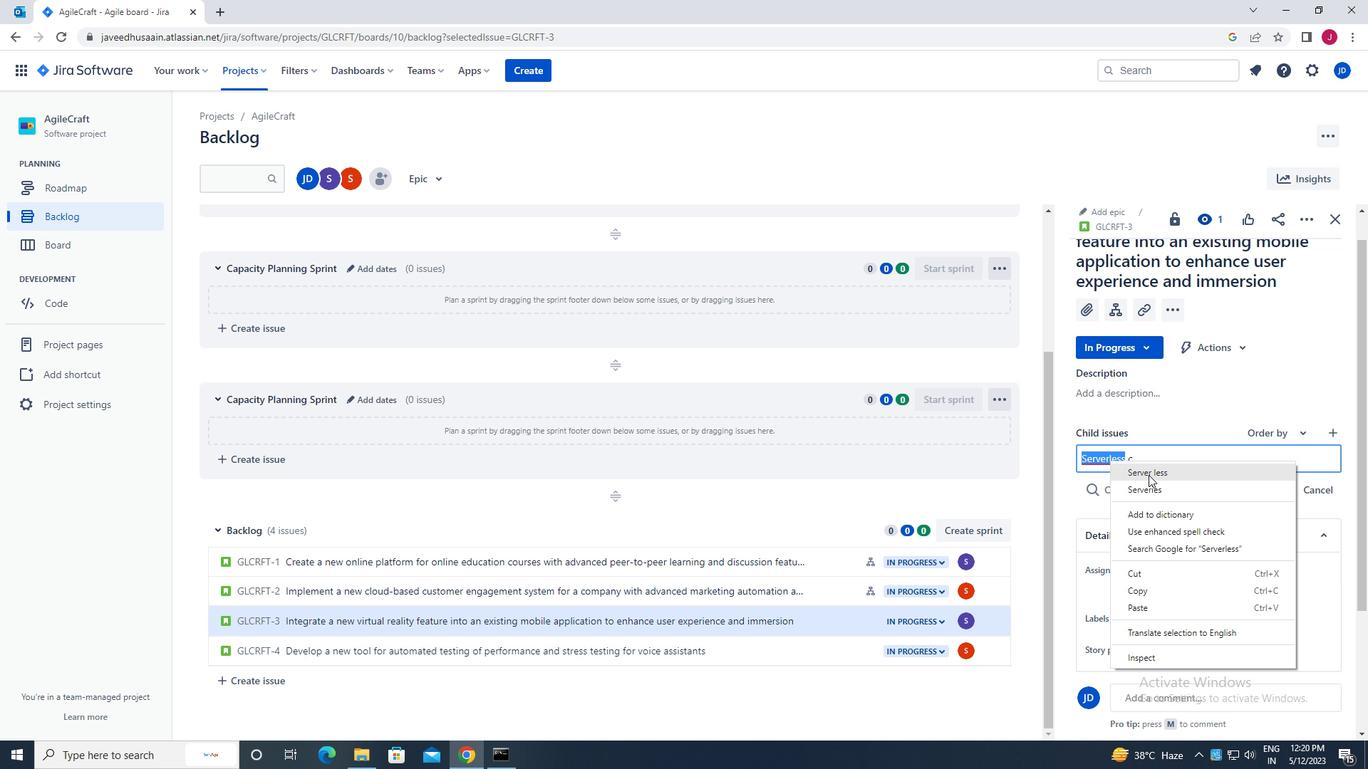 
Action: Mouse moved to (1157, 463)
Screenshot: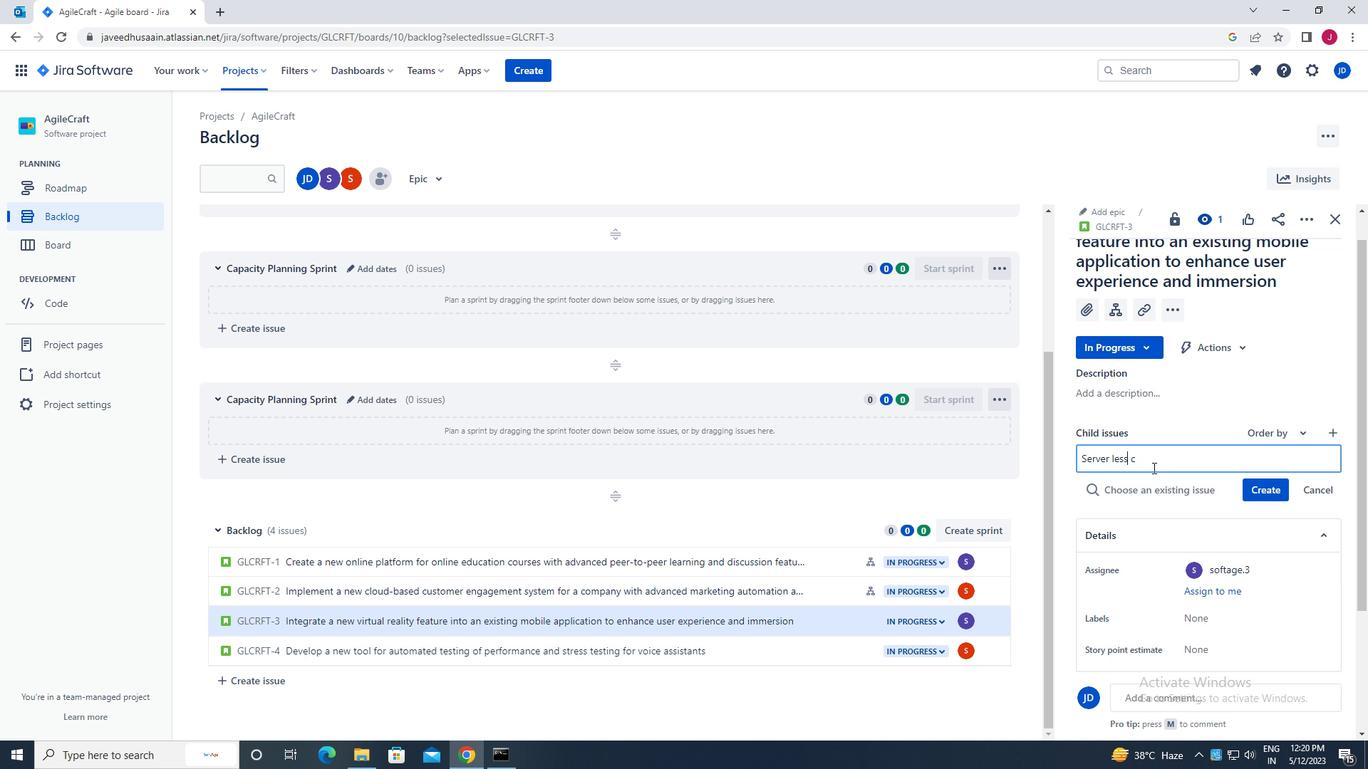 
Action: Mouse pressed left at (1157, 463)
Screenshot: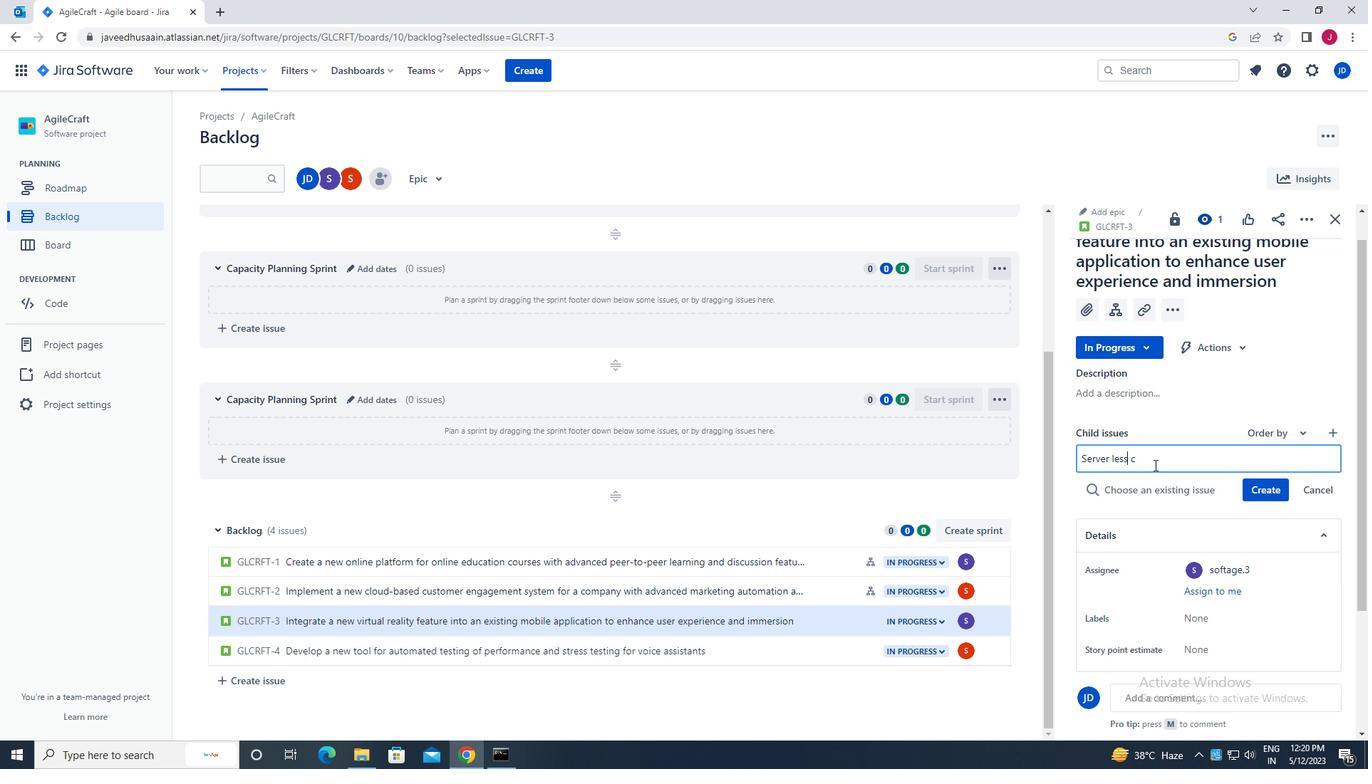 
Action: Key pressed omputing<Key.space>application<Key.space>resource<Key.space>allocation<Key.space>optimization<Key.space><Key.enter>
Screenshot: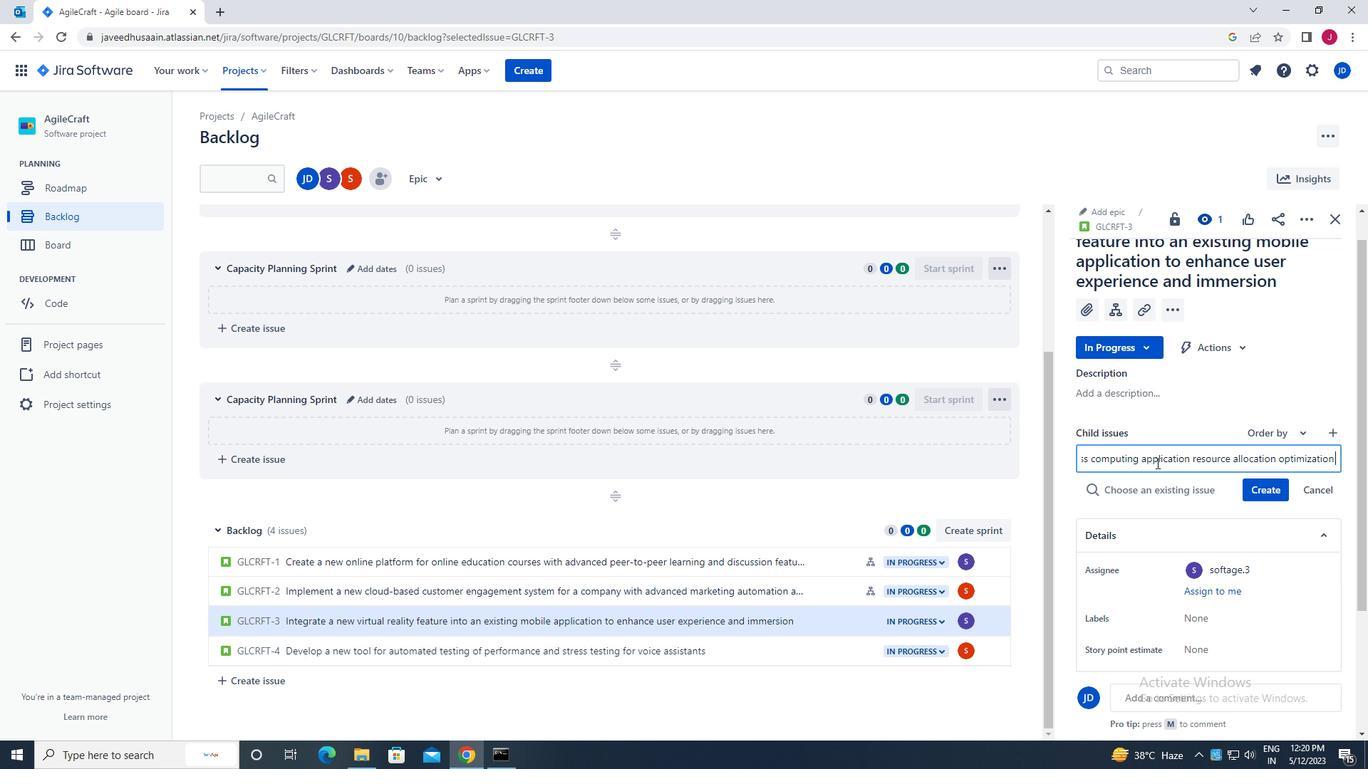 
Action: Mouse moved to (1281, 465)
Screenshot: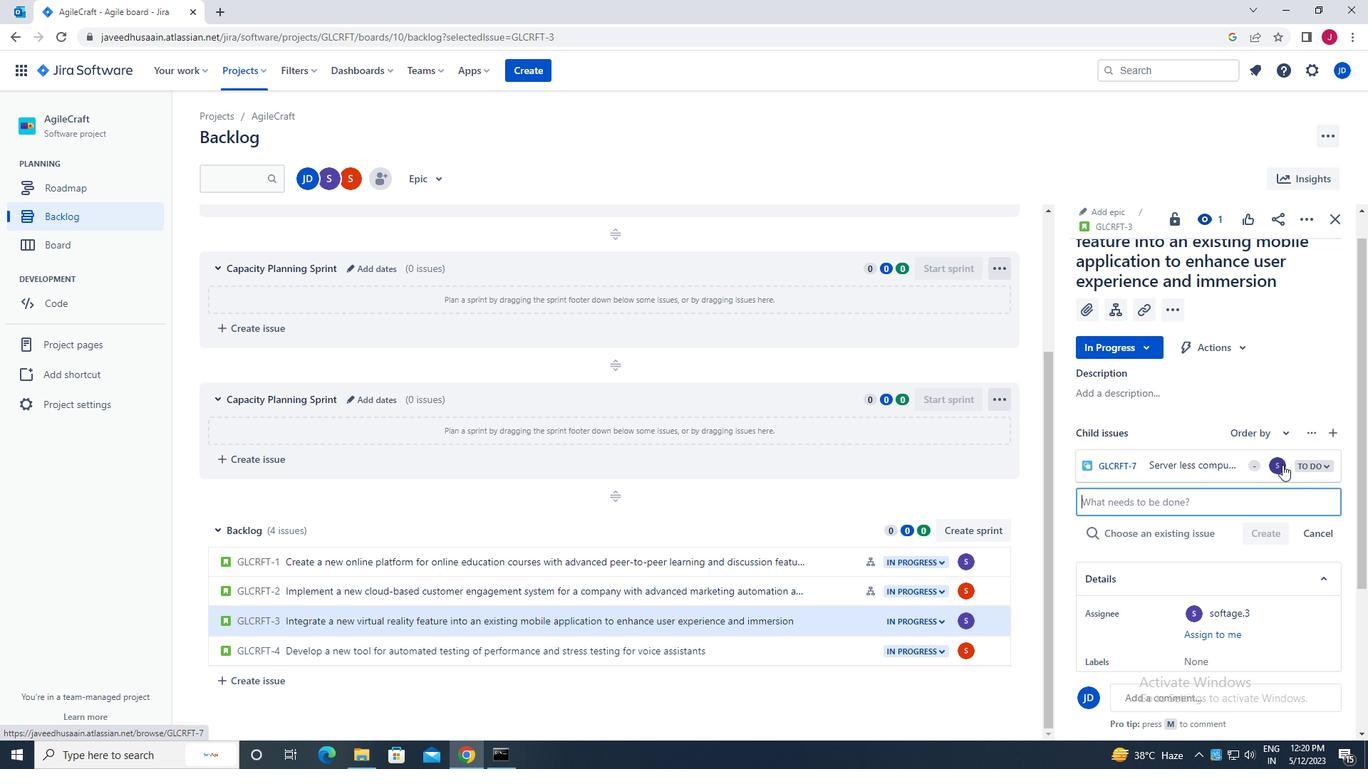 
Action: Mouse pressed left at (1281, 465)
Screenshot: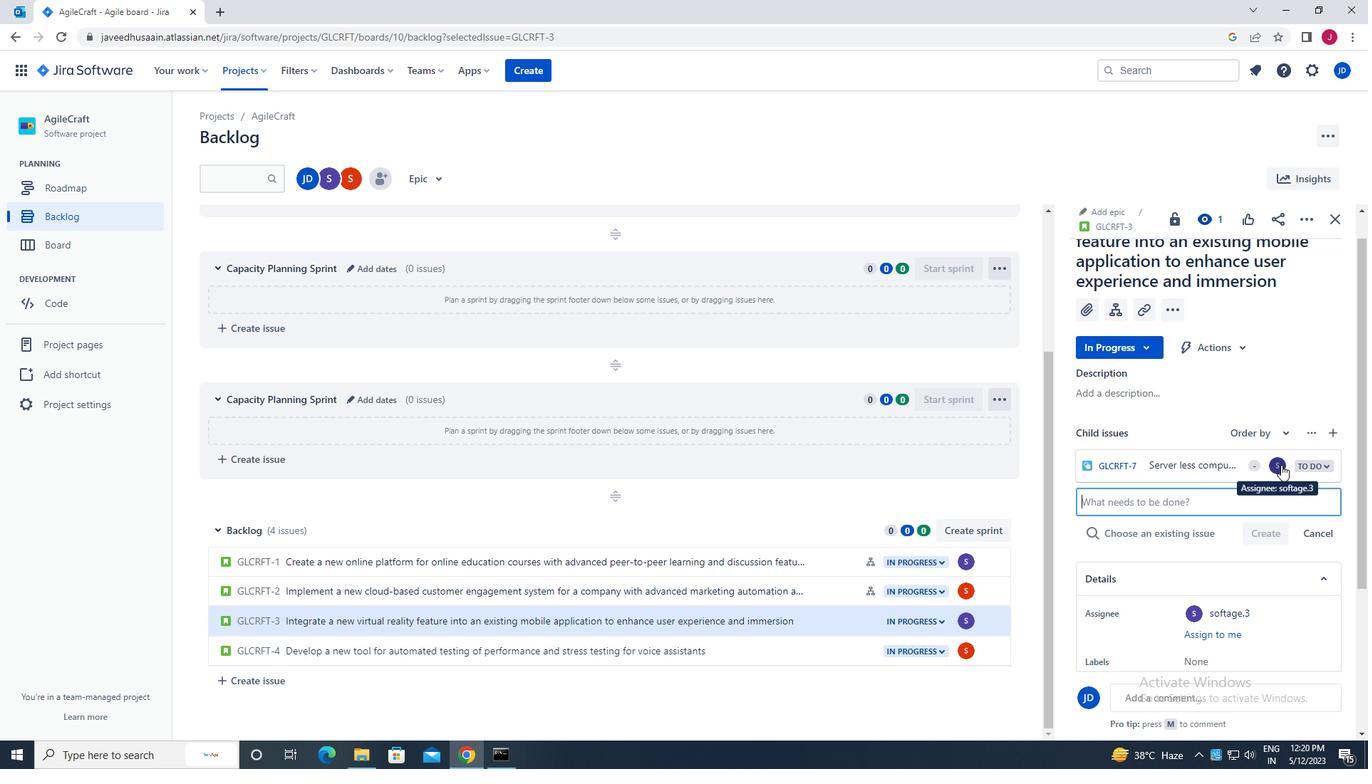 
Action: Mouse moved to (1142, 386)
Screenshot: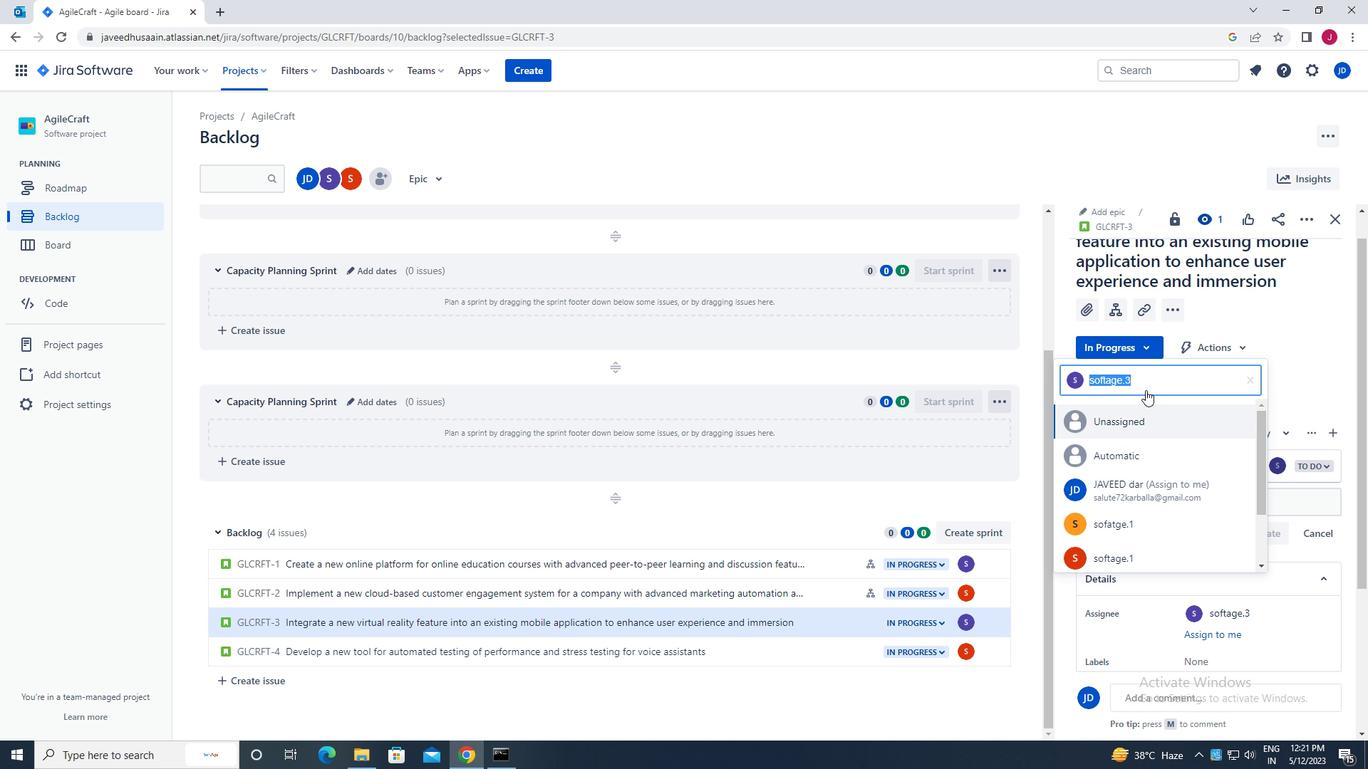 
Action: Key pressed soft
Screenshot: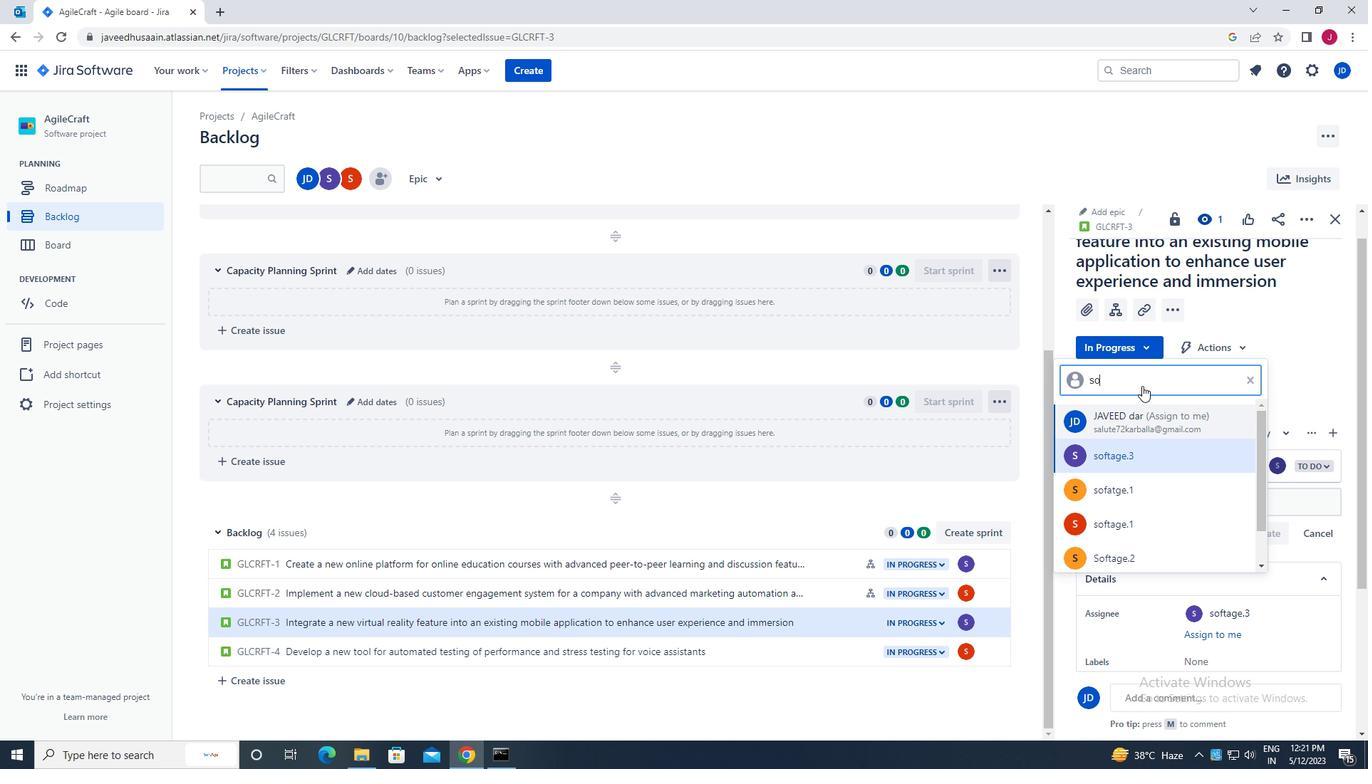 
Action: Mouse moved to (1162, 434)
Screenshot: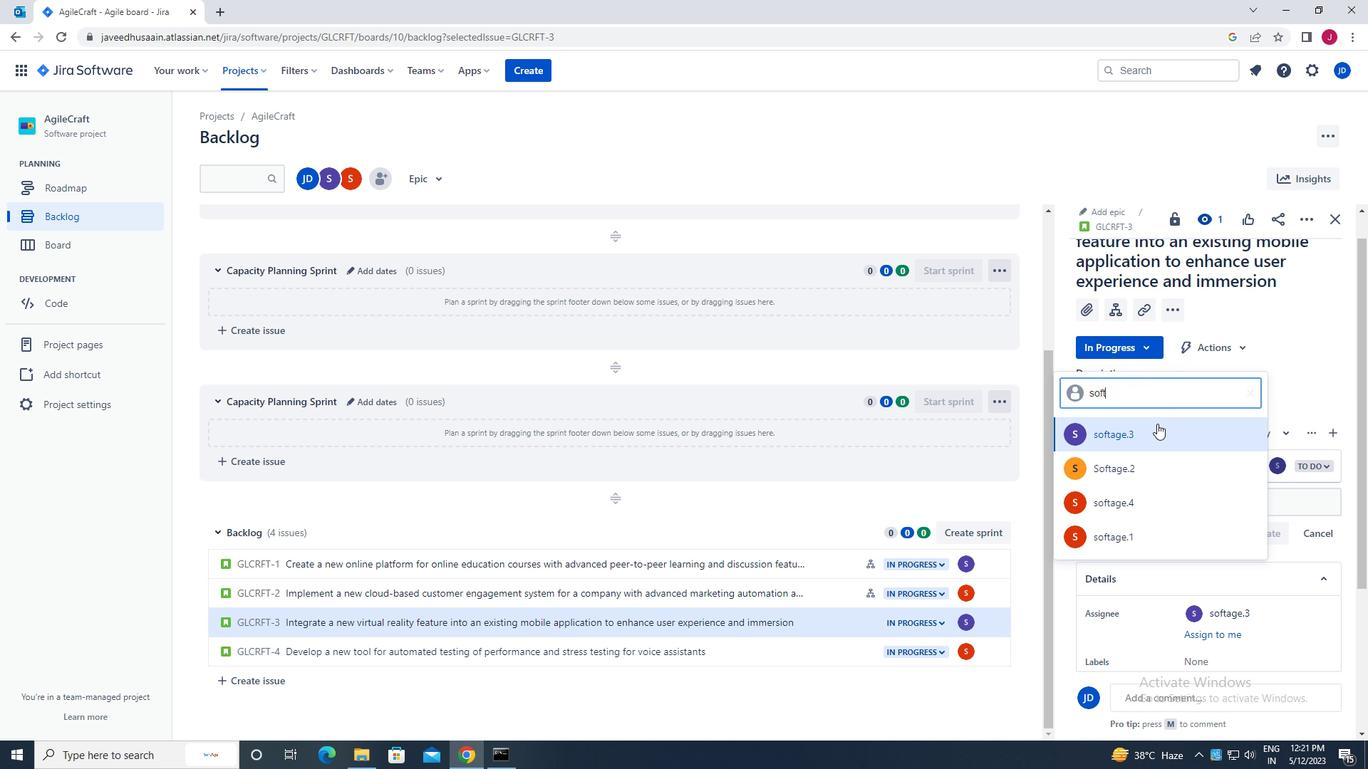 
Action: Mouse pressed left at (1162, 434)
Screenshot: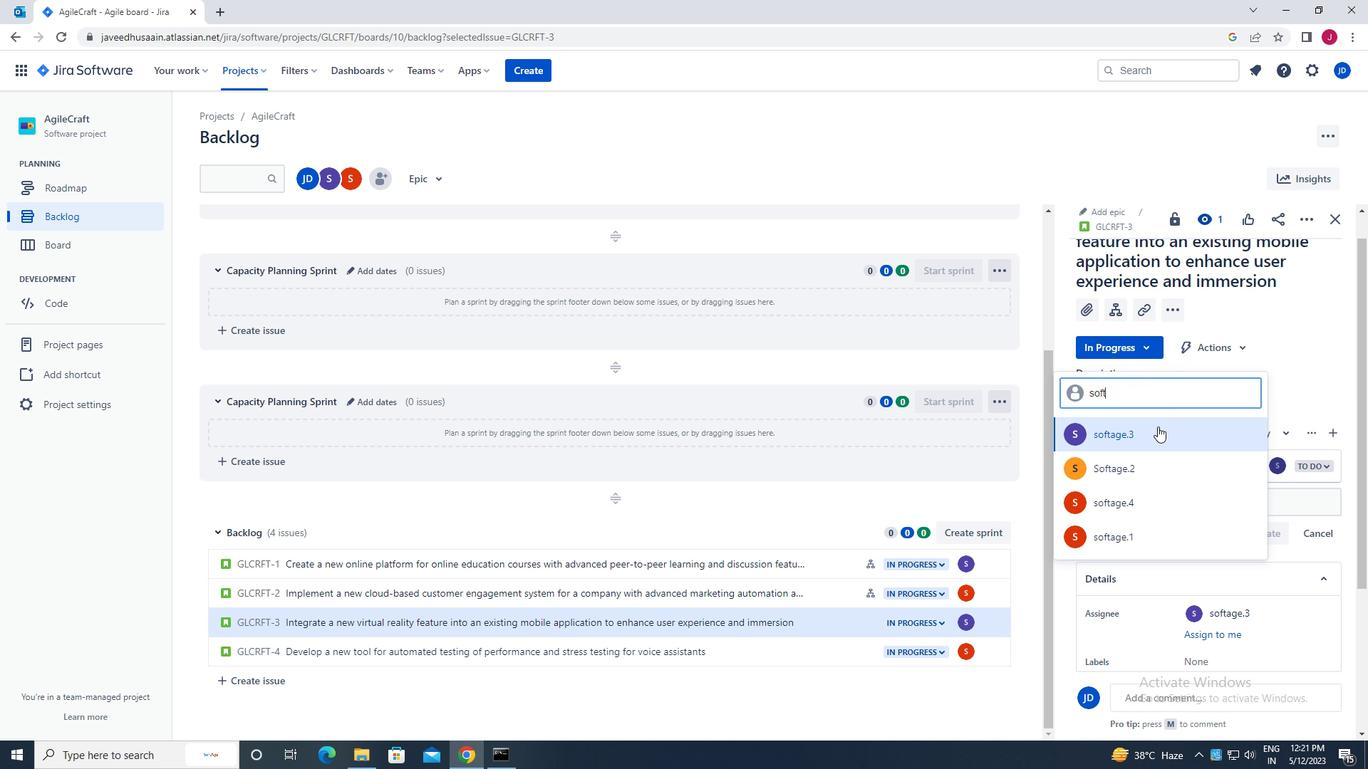 
Action: Mouse moved to (1335, 218)
Screenshot: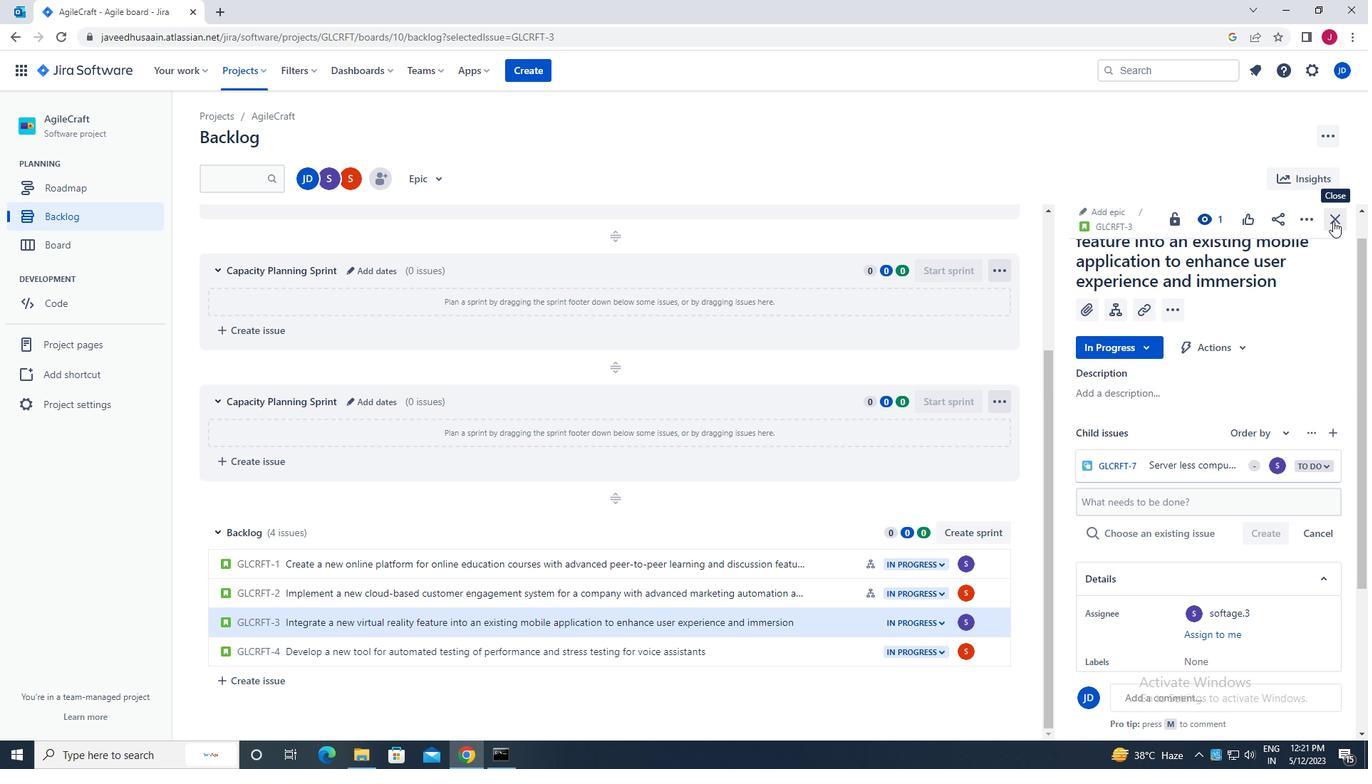 
Action: Mouse pressed left at (1335, 218)
Screenshot: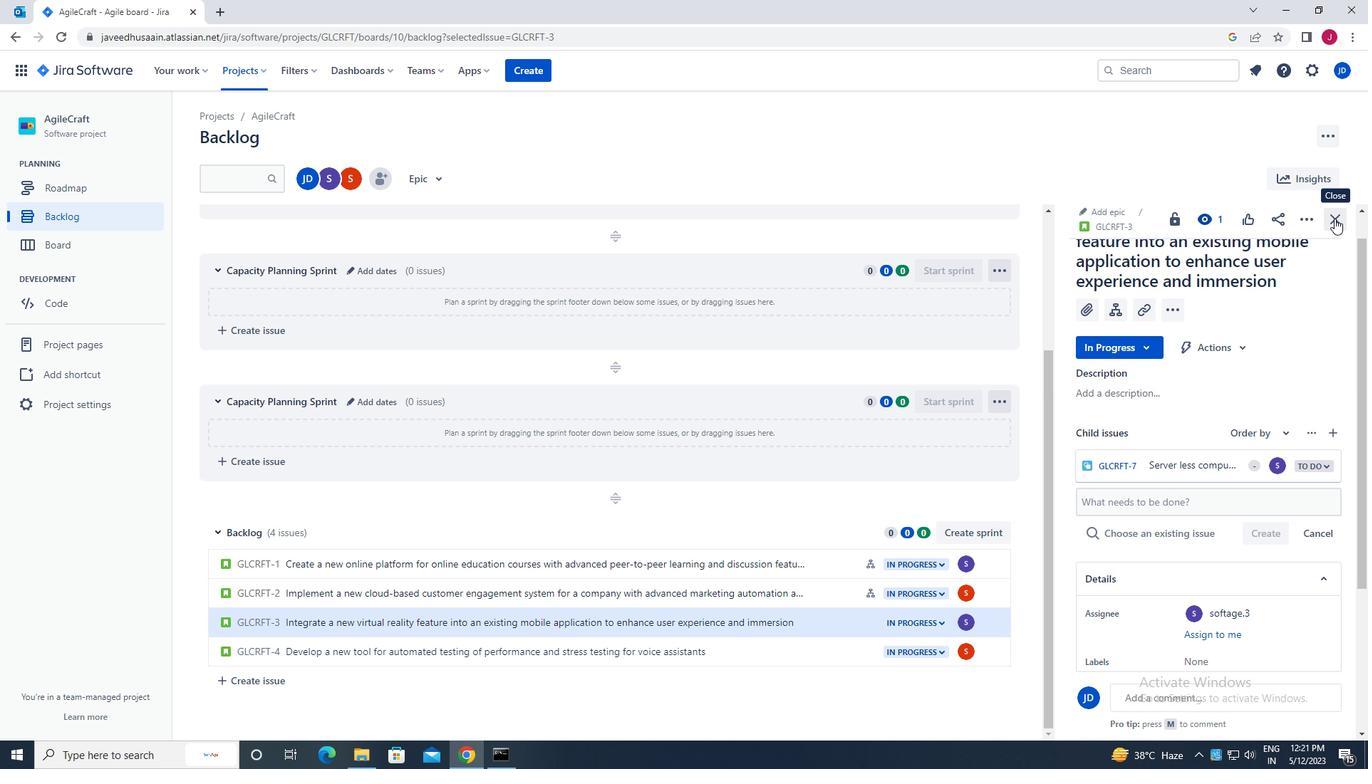 
Action: Mouse moved to (1064, 432)
Screenshot: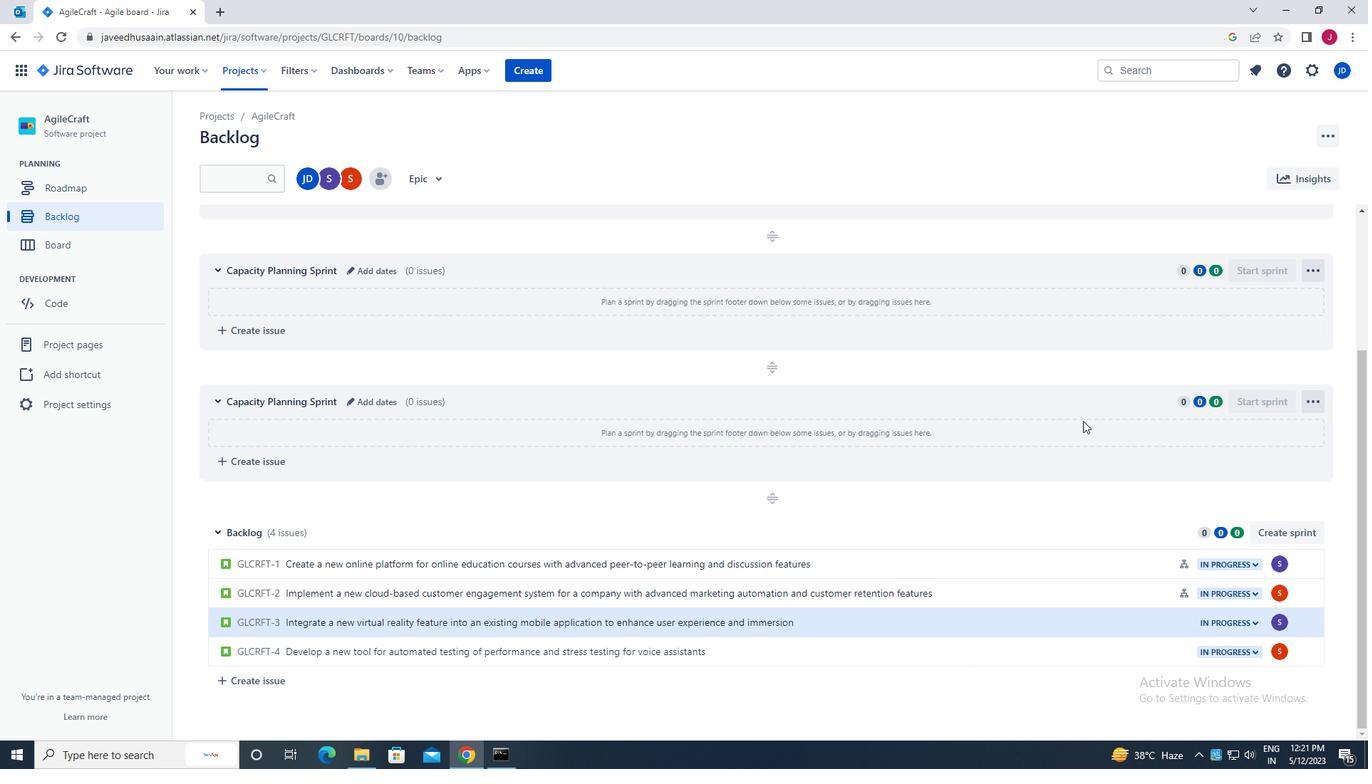 
Action: Mouse scrolled (1064, 431) with delta (0, 0)
Screenshot: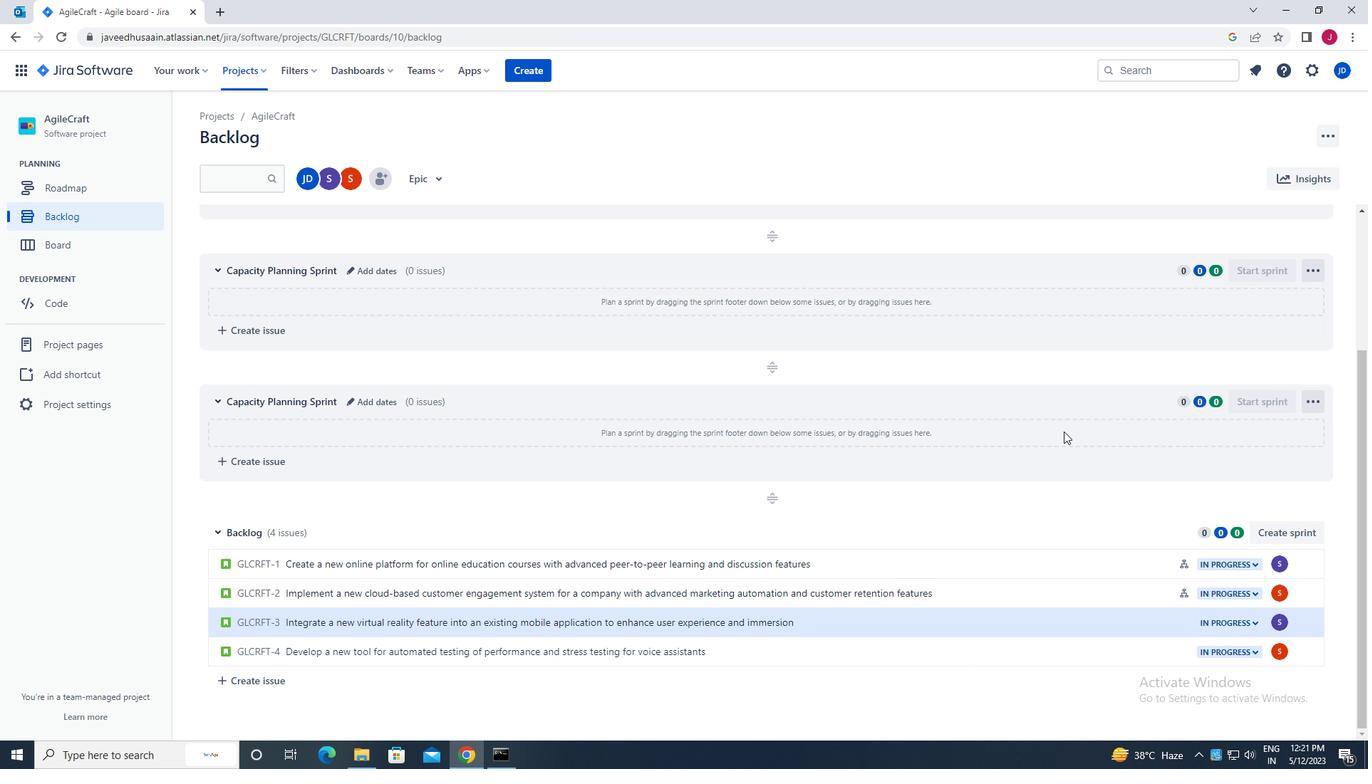 
Action: Mouse scrolled (1064, 431) with delta (0, 0)
Screenshot: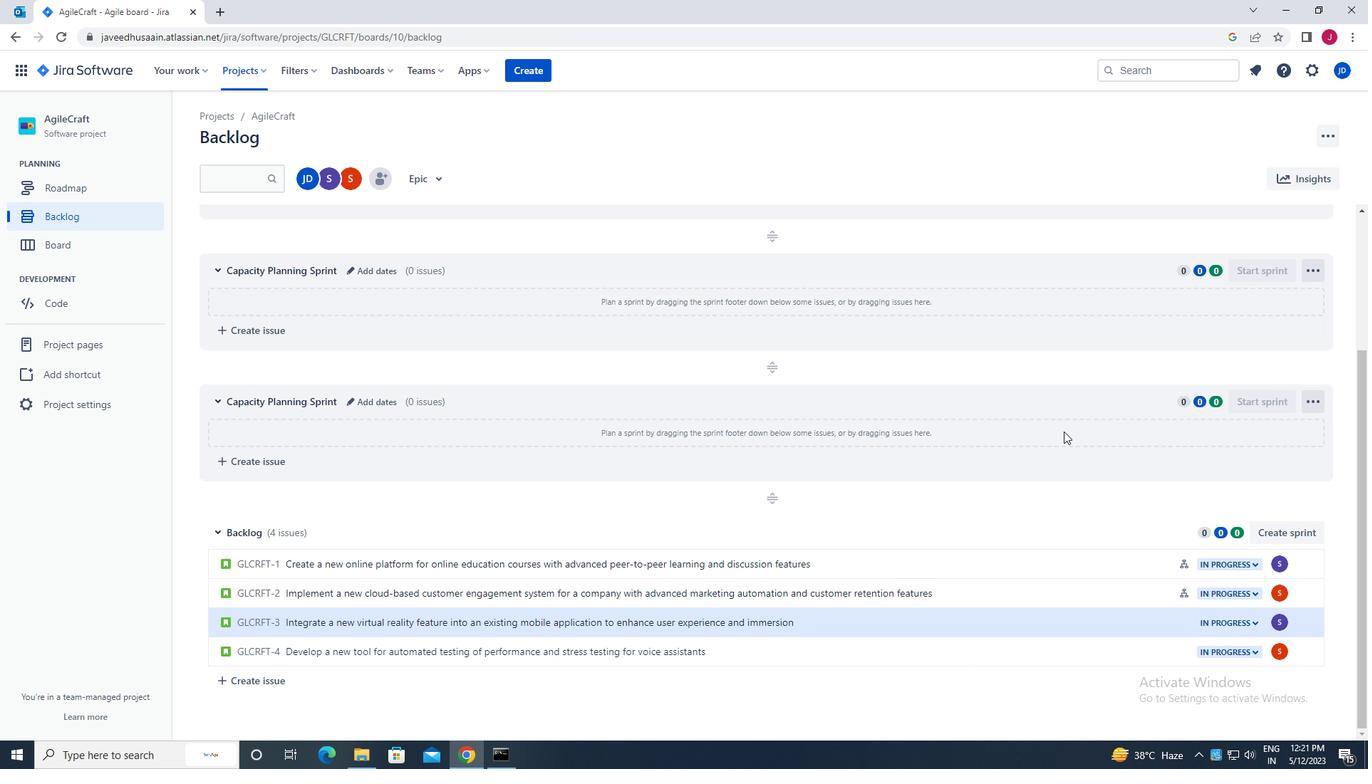 
Action: Mouse moved to (614, 589)
Screenshot: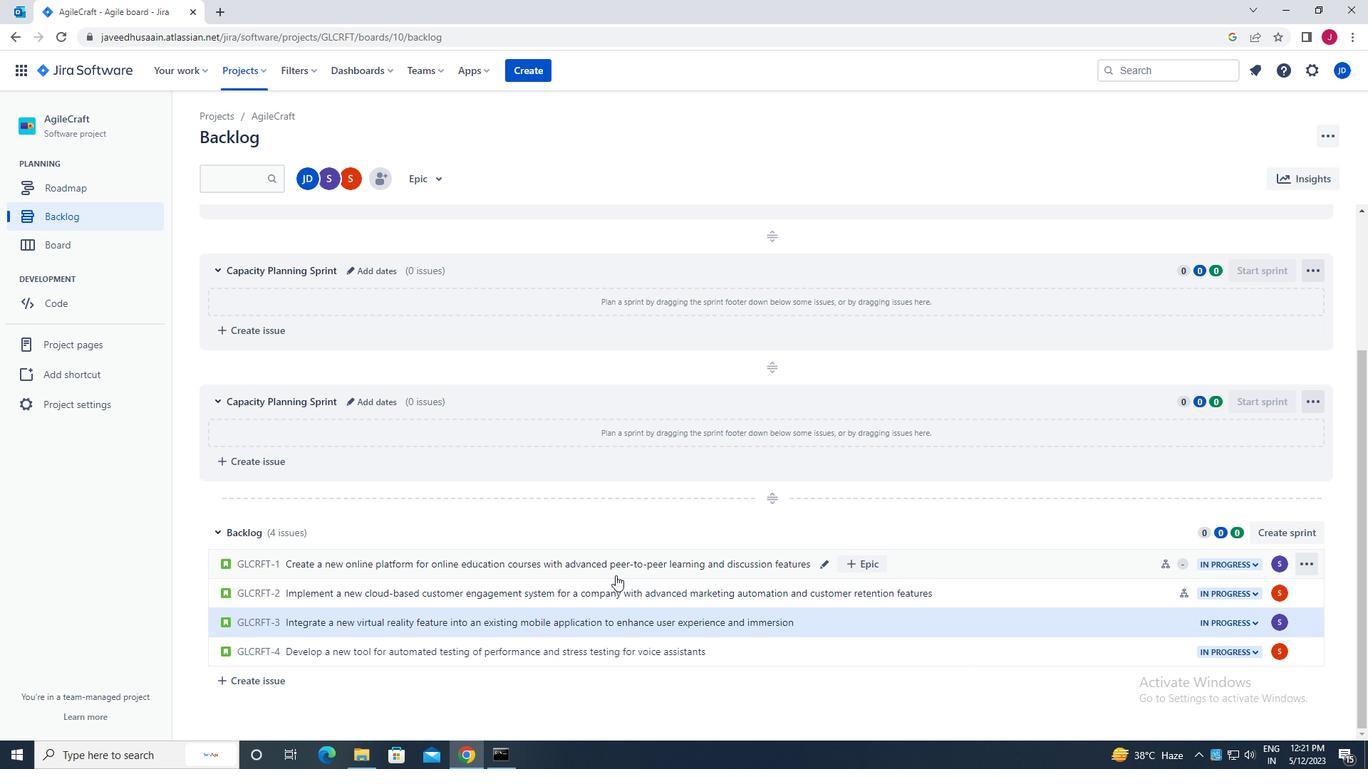 
Action: Mouse scrolled (614, 588) with delta (0, 0)
Screenshot: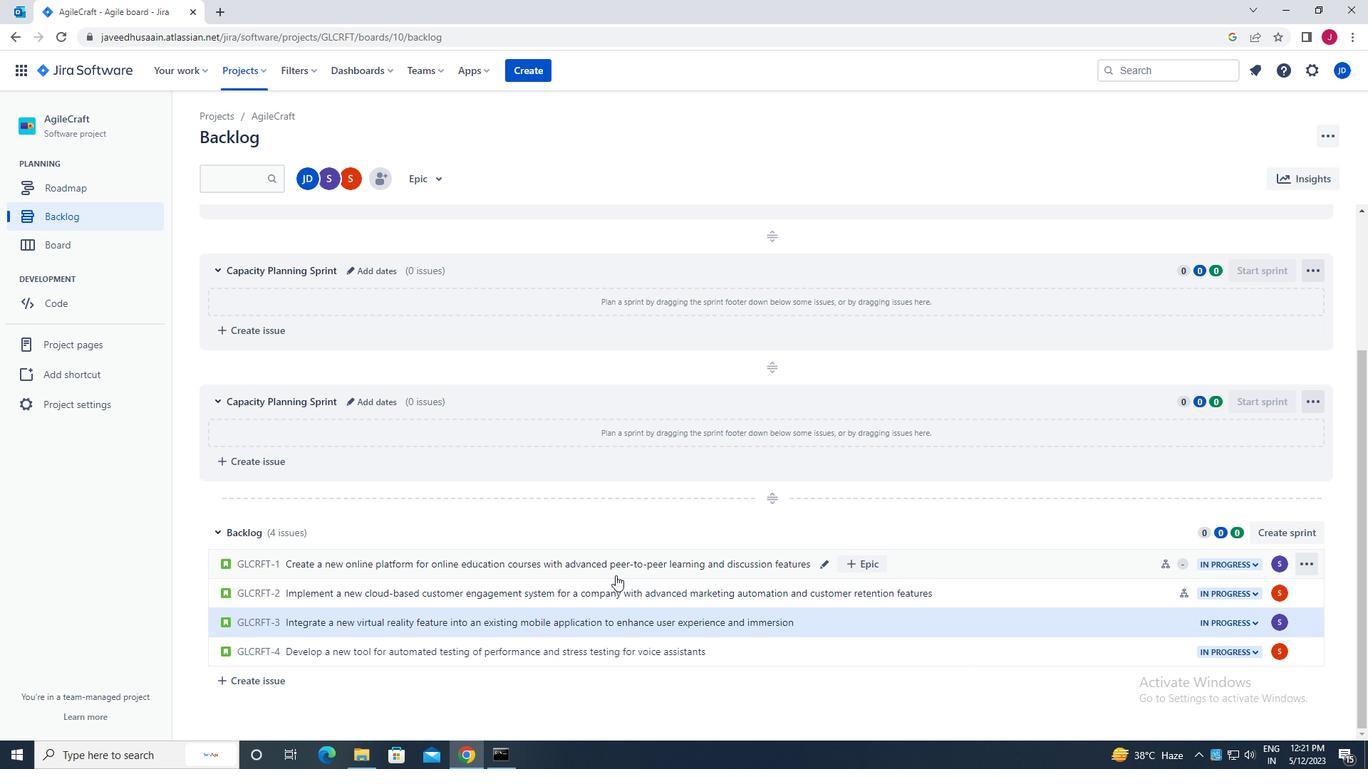 
Action: Mouse moved to (614, 590)
Screenshot: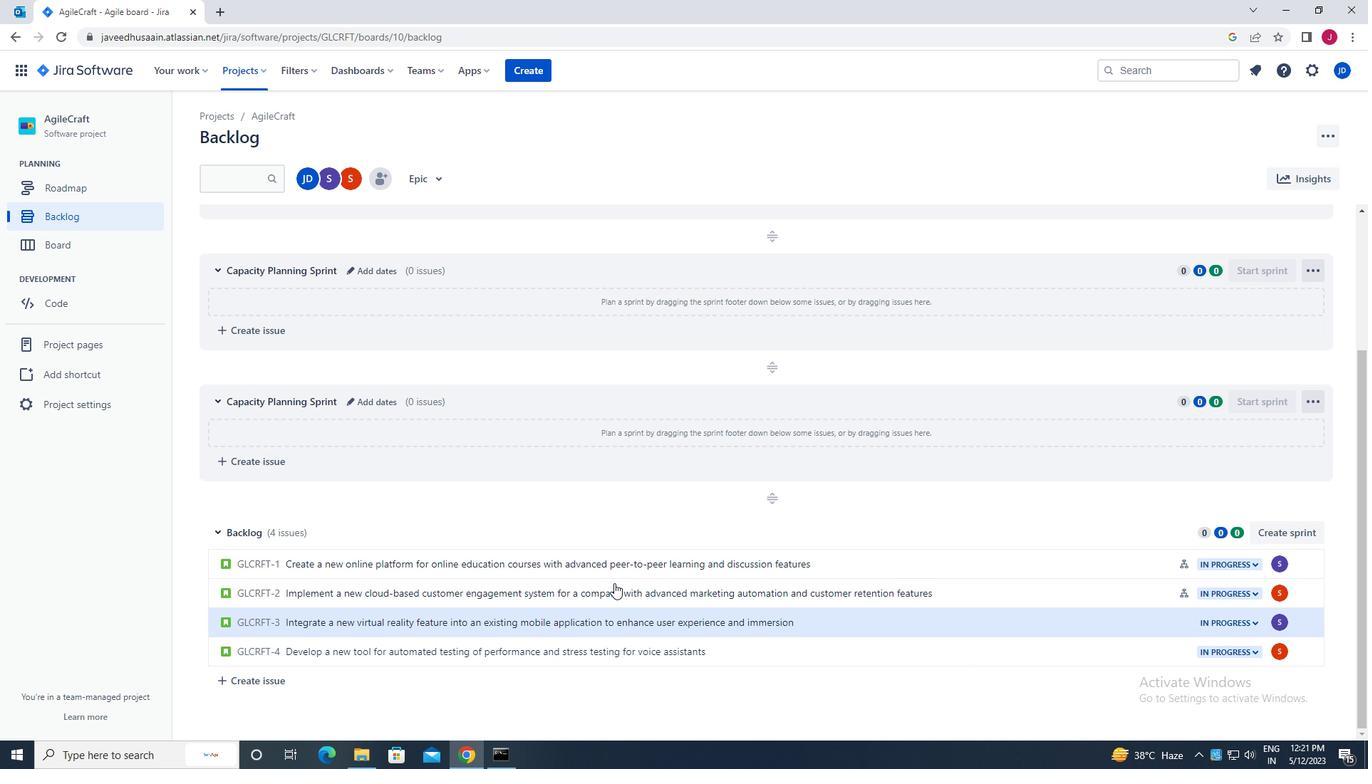 
Action: Mouse scrolled (614, 589) with delta (0, 0)
Screenshot: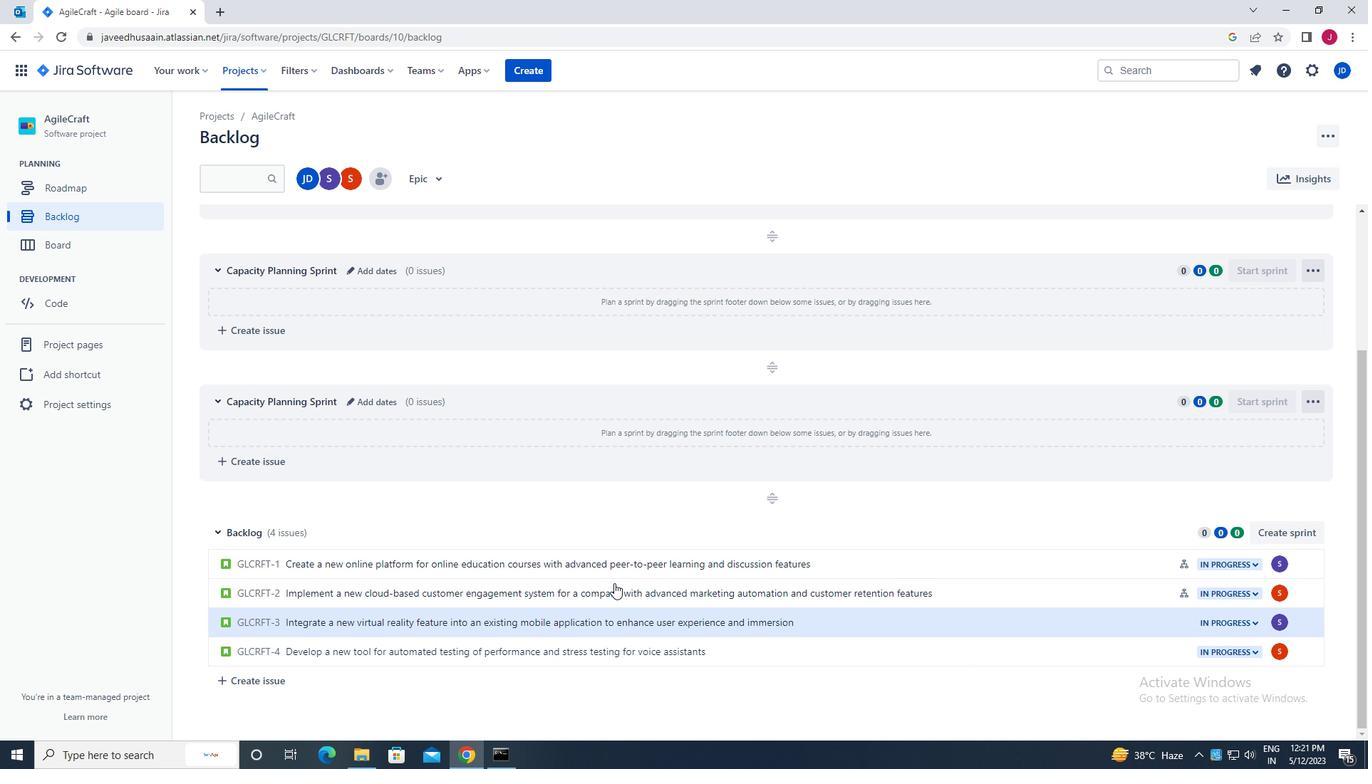 
Action: Mouse moved to (614, 591)
Screenshot: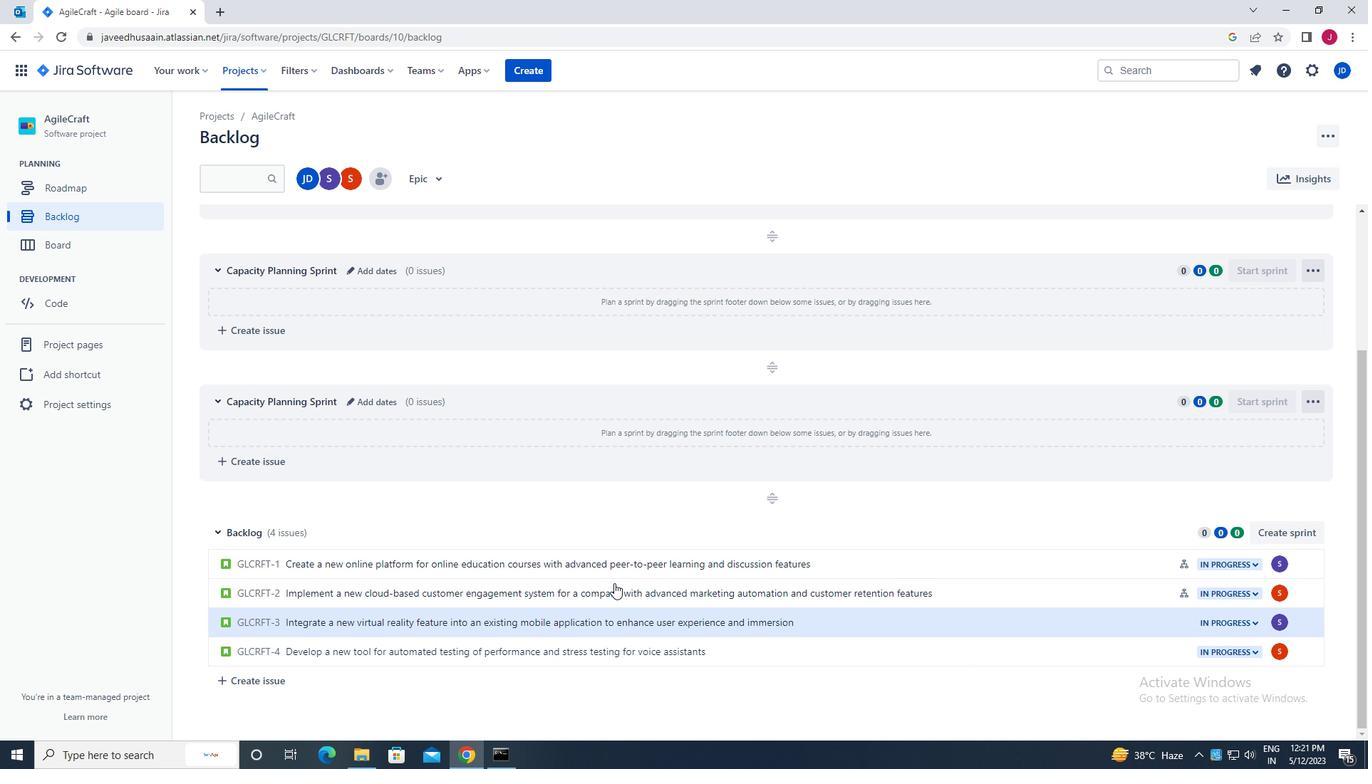 
Action: Mouse scrolled (614, 590) with delta (0, 0)
Screenshot: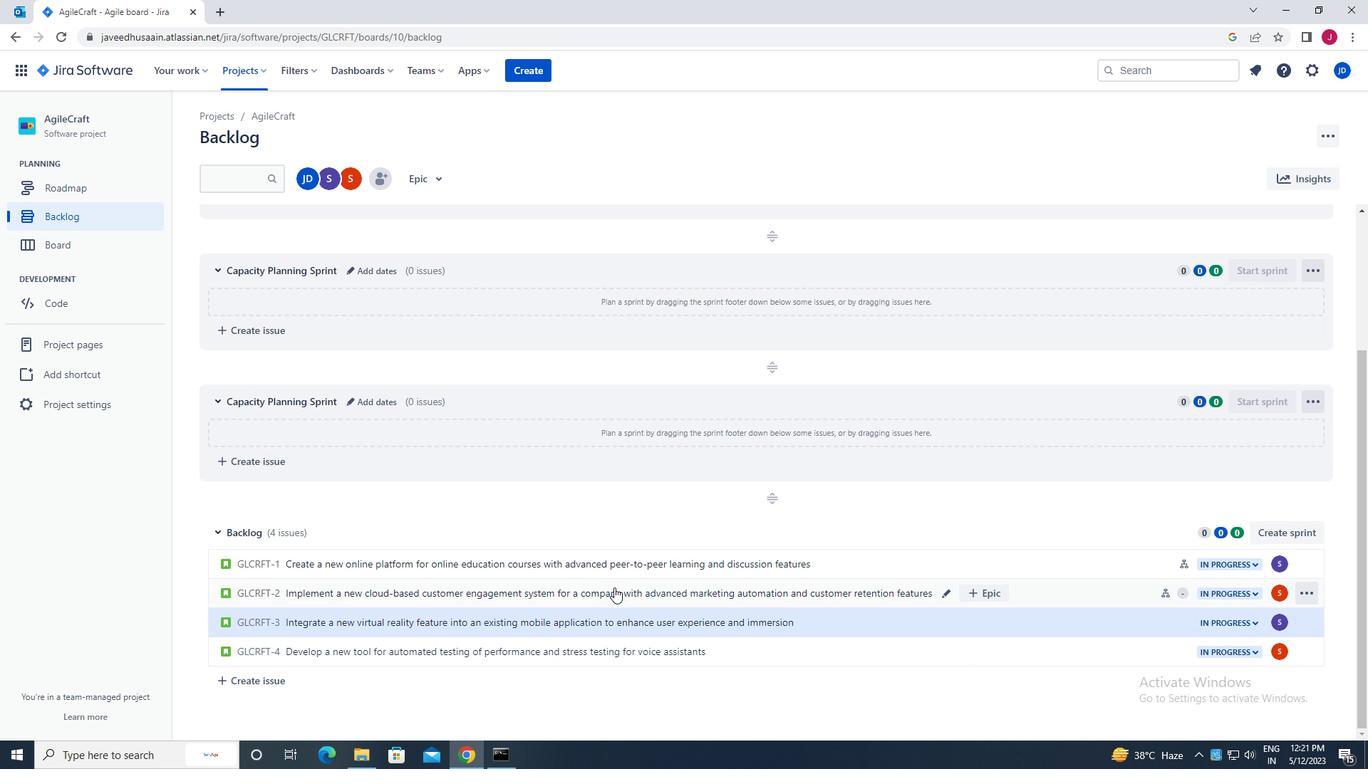 
Action: Mouse moved to (1087, 654)
Screenshot: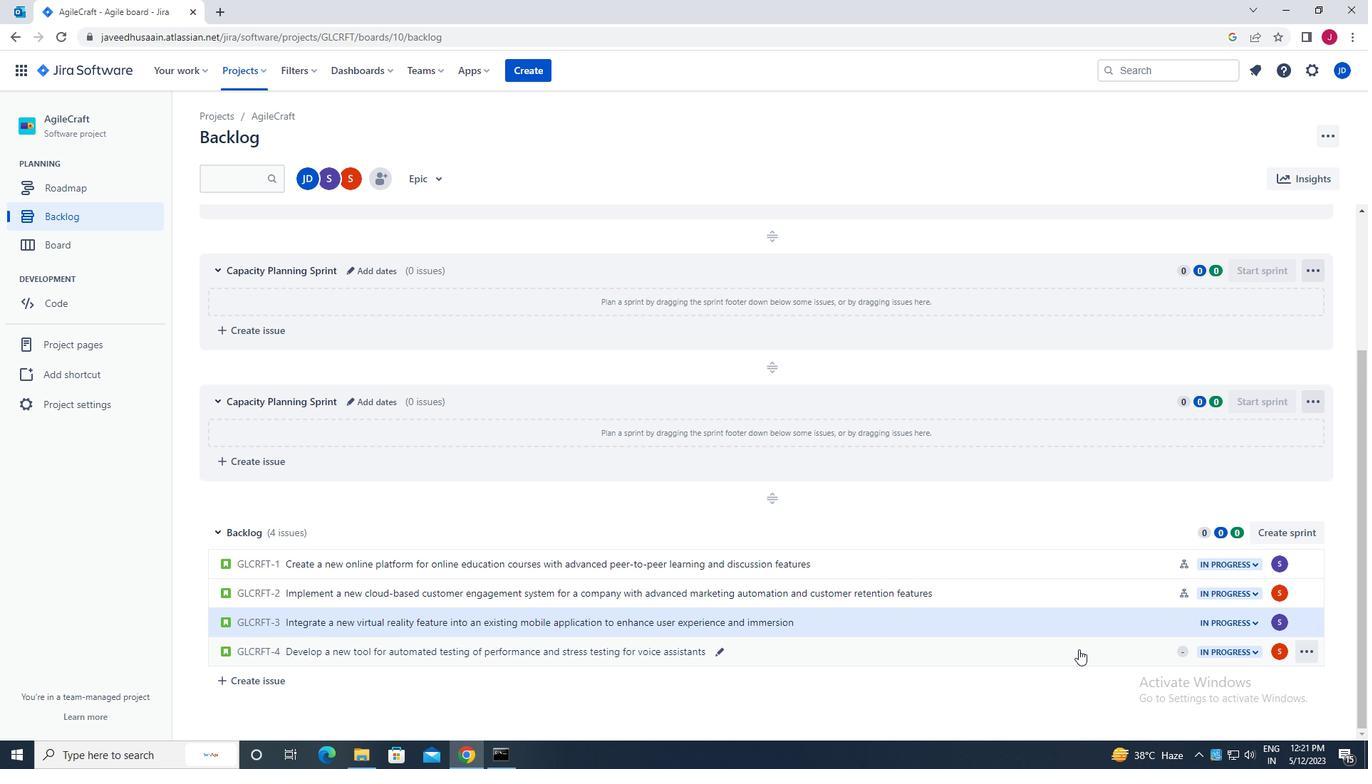 
Action: Mouse pressed left at (1087, 654)
Screenshot: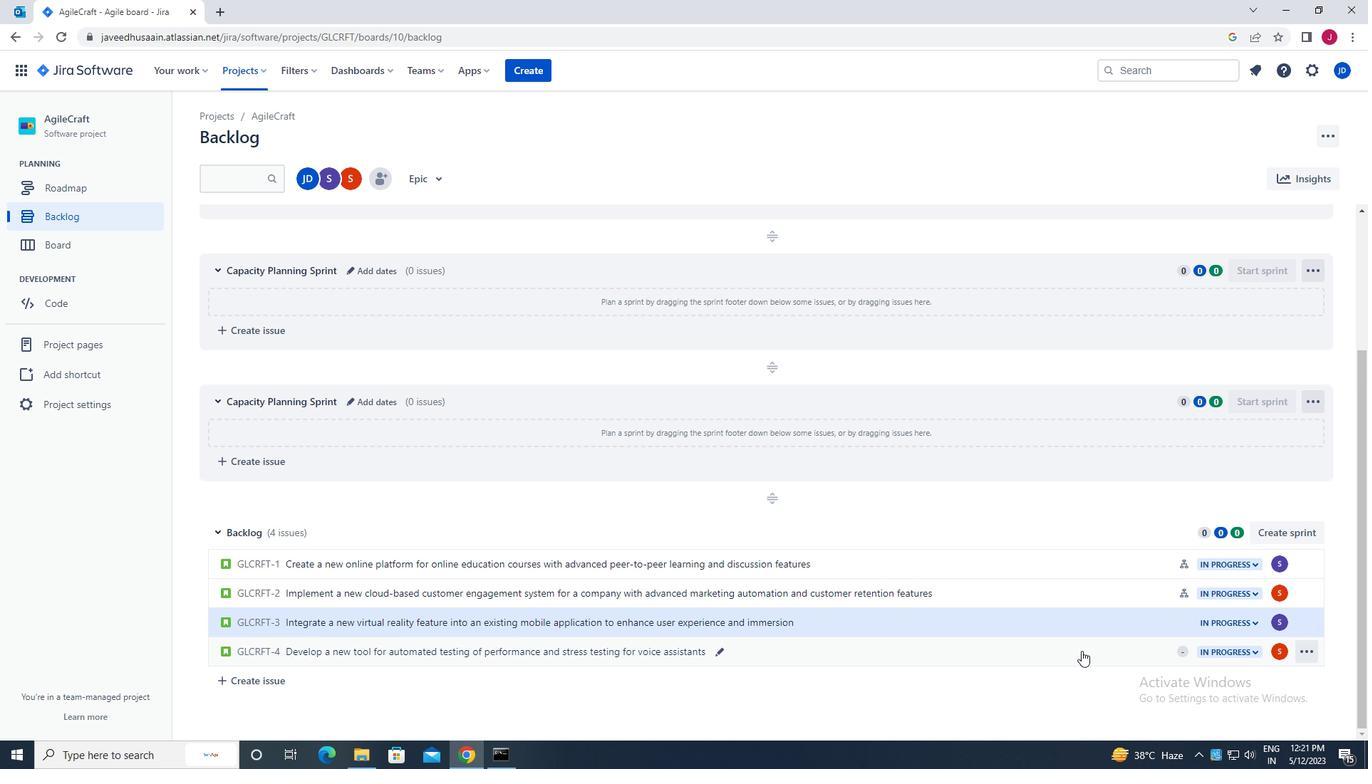 
Action: Mouse moved to (1114, 329)
Screenshot: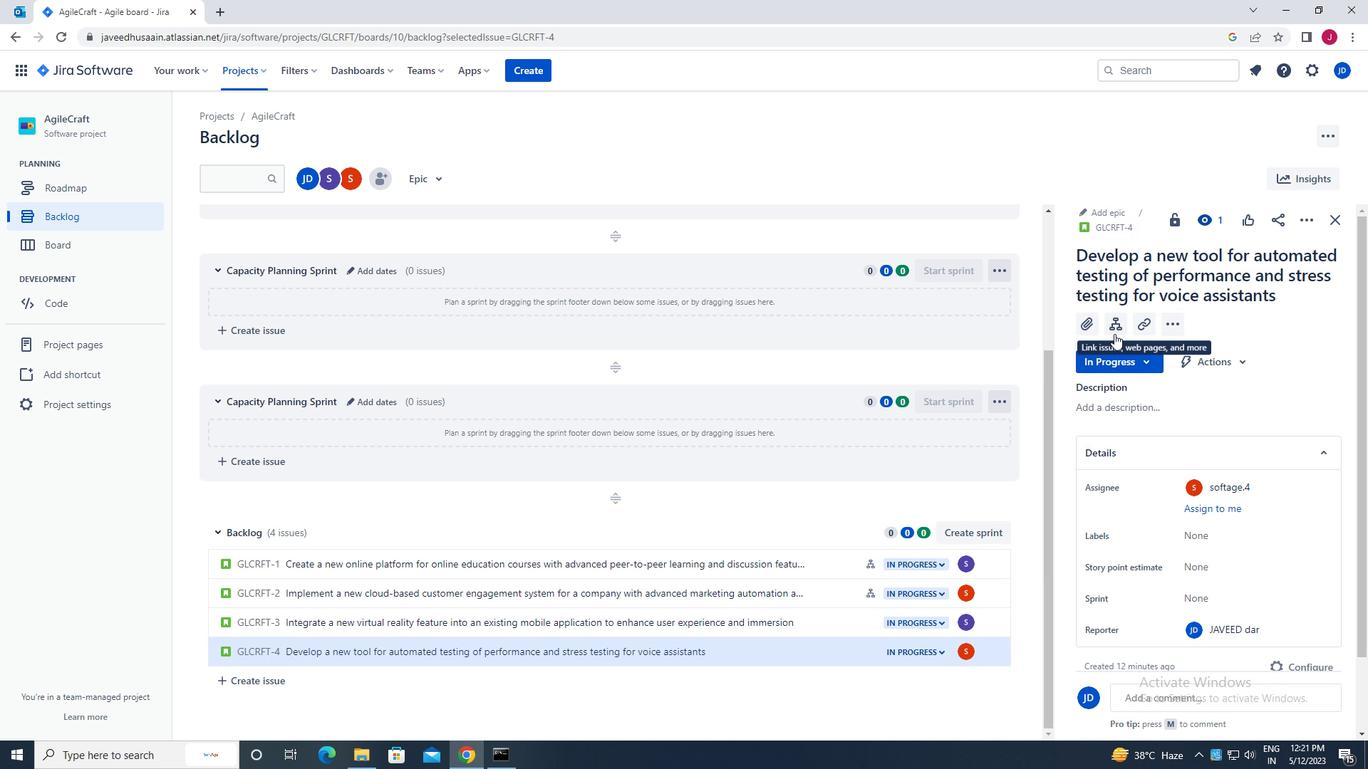 
Action: Mouse pressed left at (1114, 329)
Screenshot: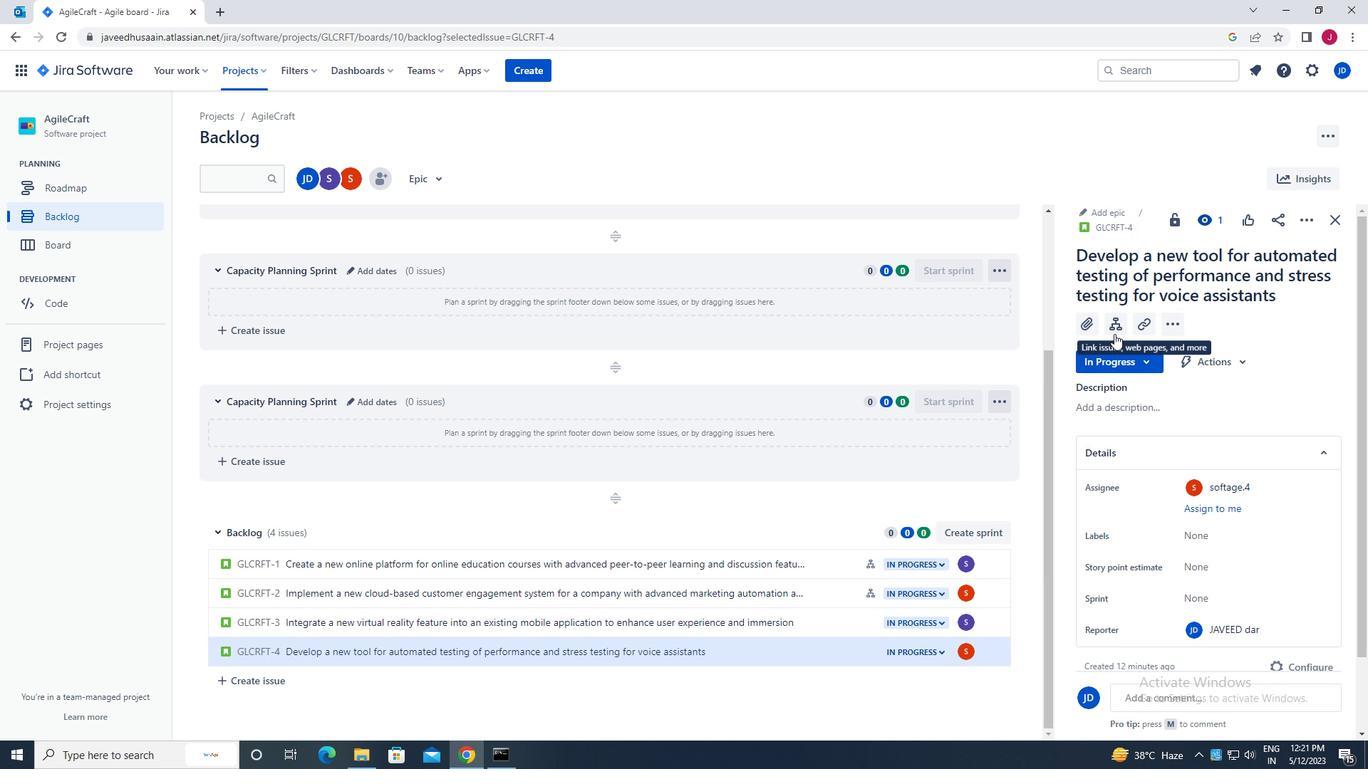 
Action: Mouse moved to (1121, 464)
Screenshot: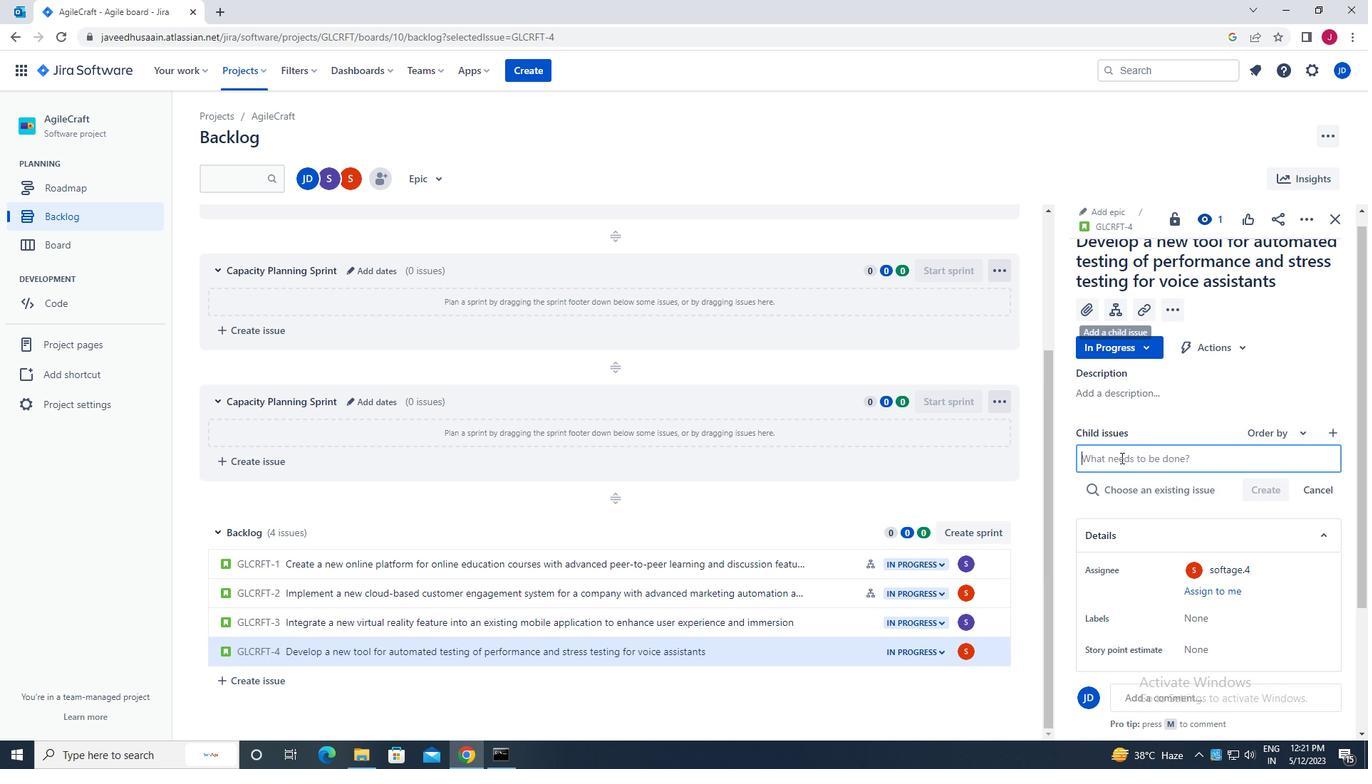 
Action: Mouse pressed left at (1121, 464)
Screenshot: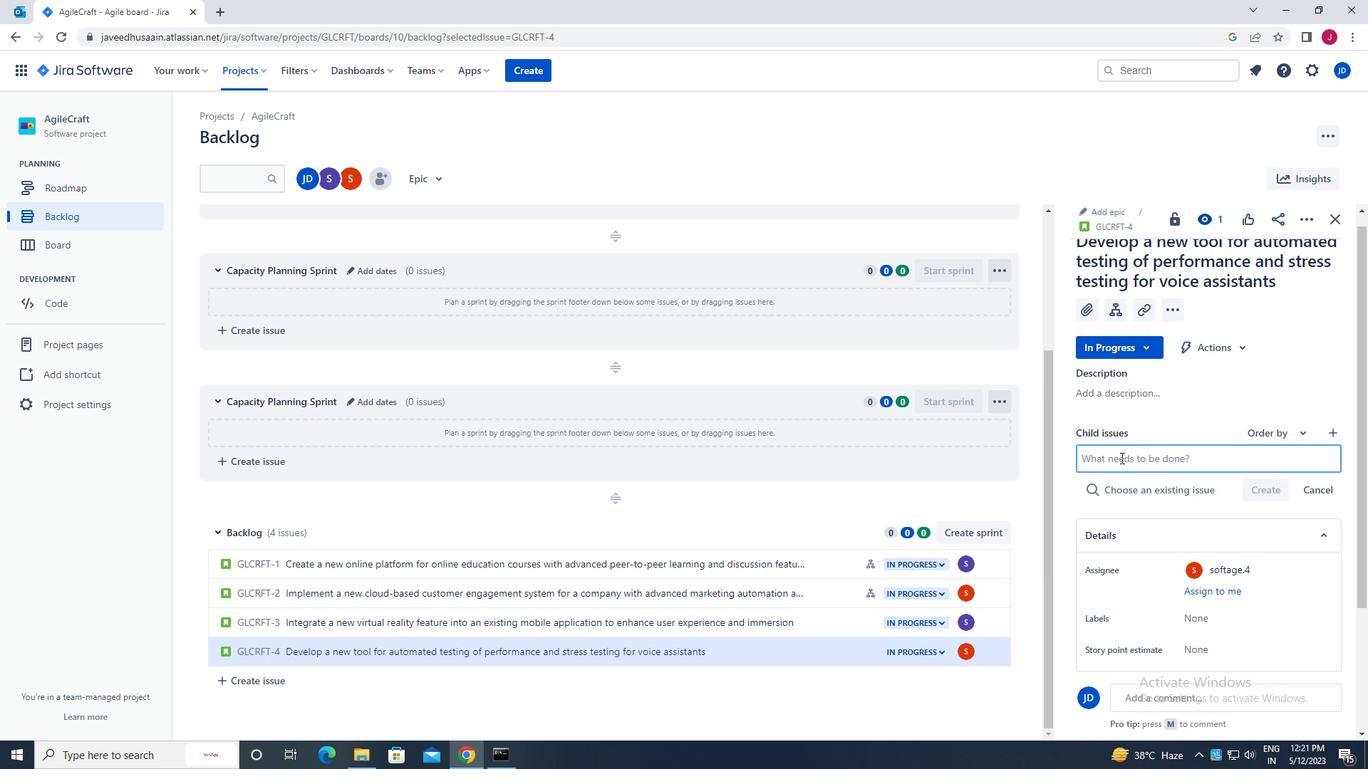 
Action: Key pressed <Key.caps_lock>a<Key.caps_lock>utomated<Key.space>testo<Key.backspace>ing<Key.space>infrastructure<Key.space>testing<Key.space>and<Key.space>remediation<Key.enter>
Screenshot: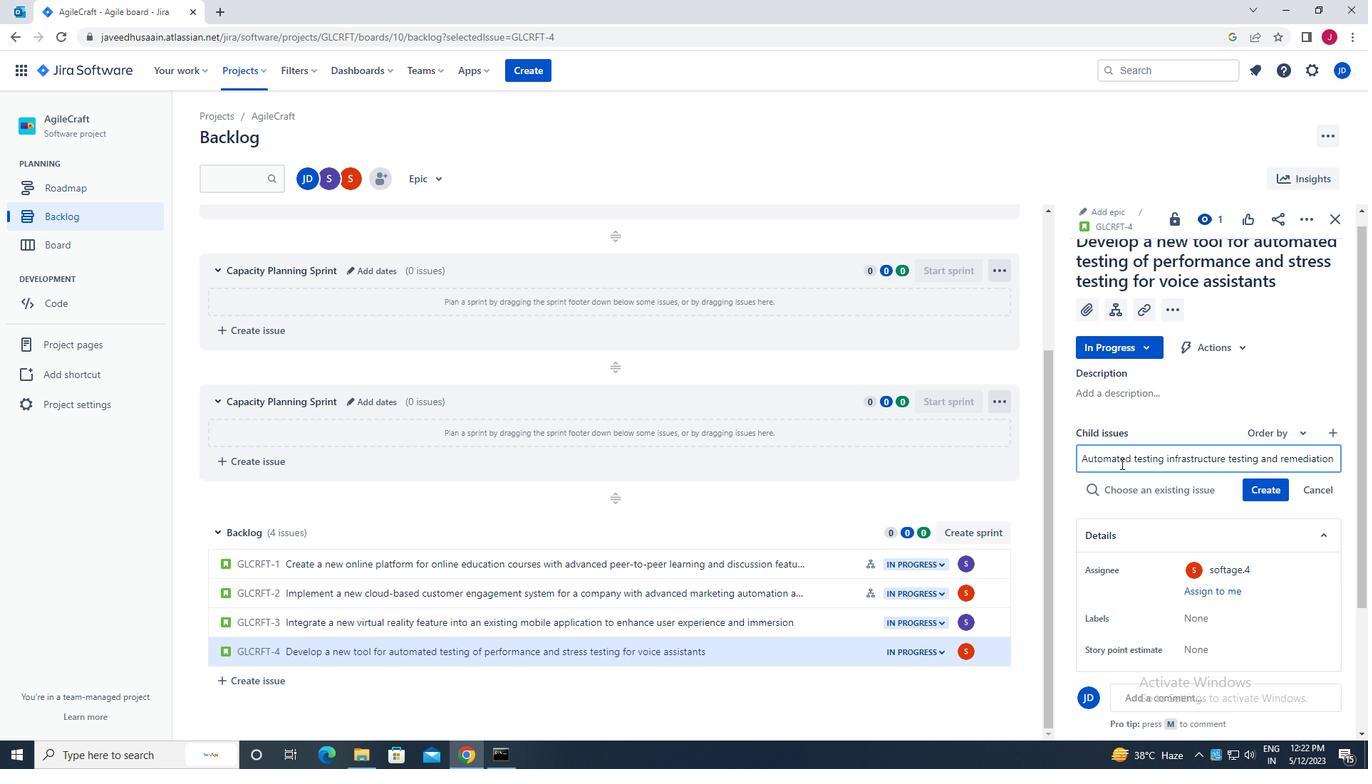 
Action: Mouse moved to (1278, 468)
Screenshot: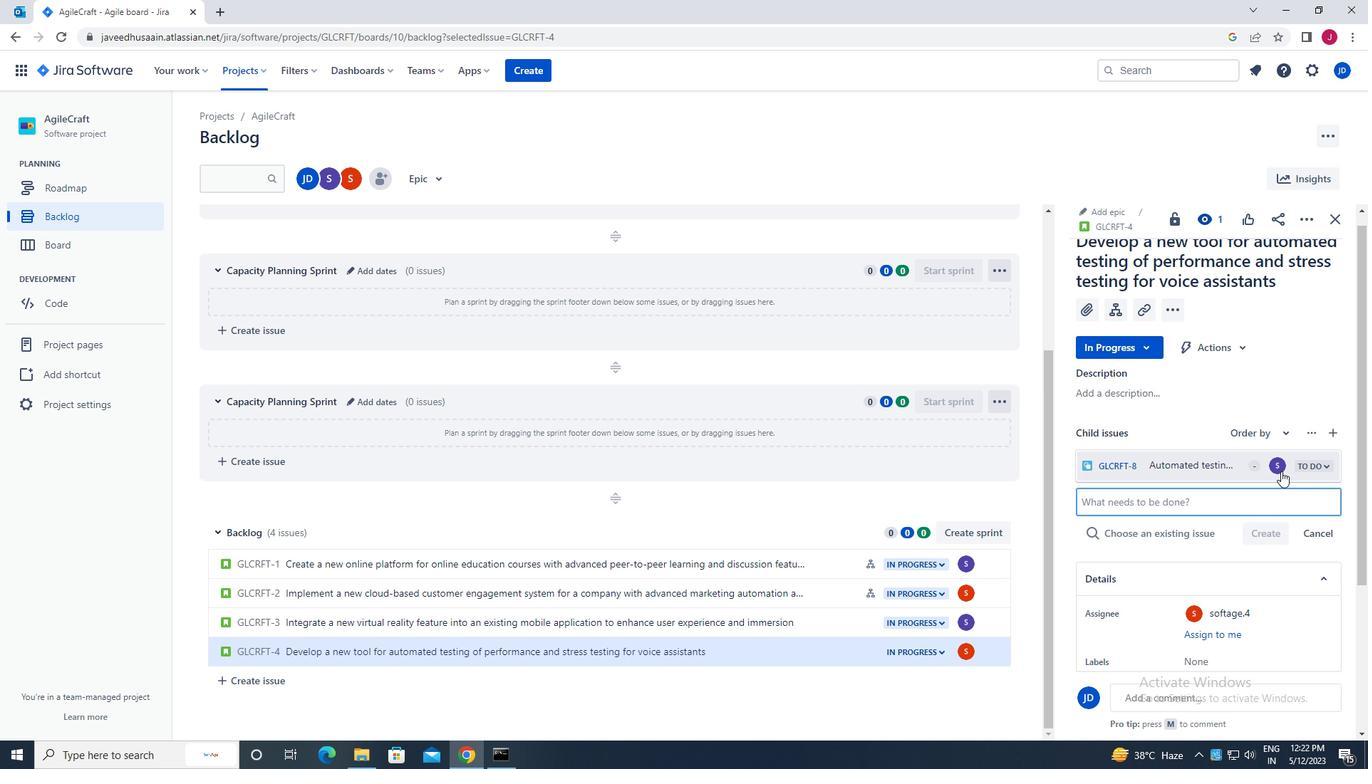 
Action: Mouse pressed left at (1278, 468)
Screenshot: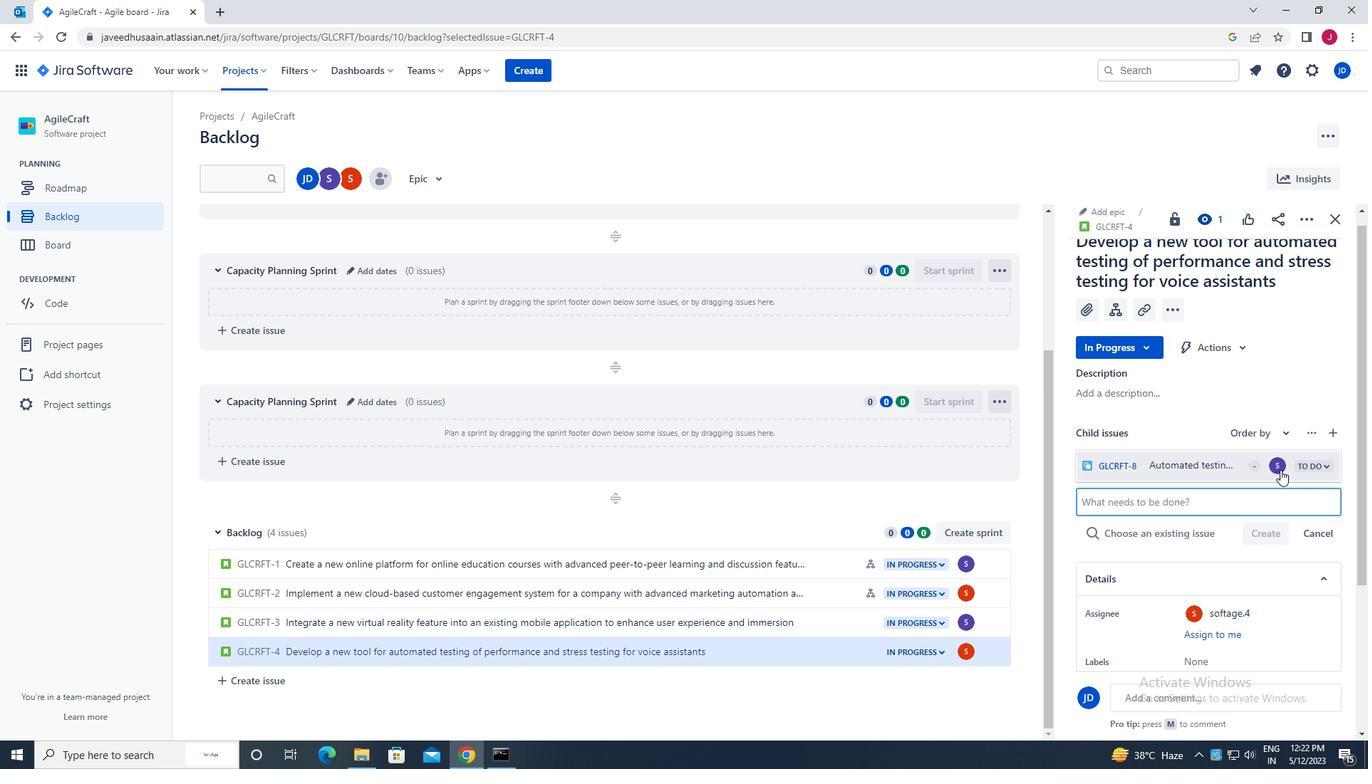 
Action: Mouse moved to (1142, 376)
Screenshot: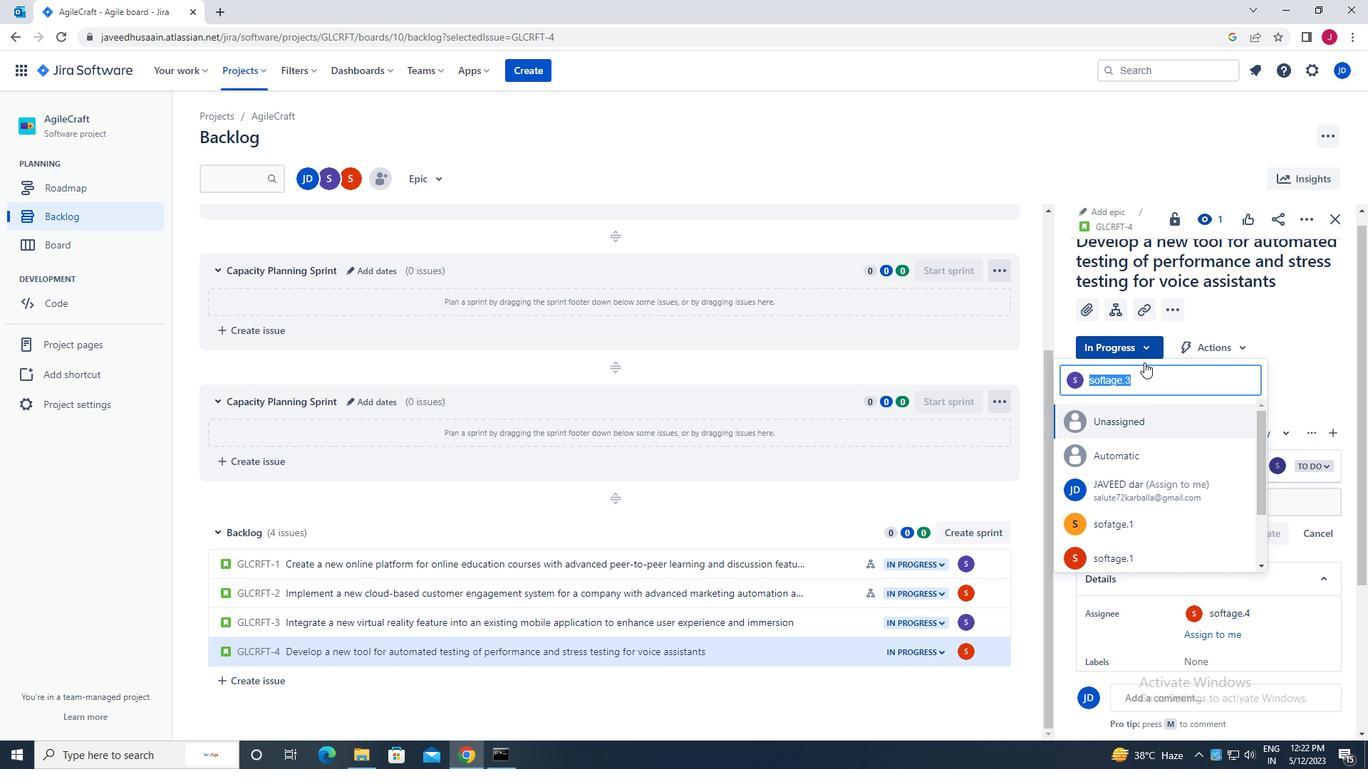 
Action: Key pressed soft
Screenshot: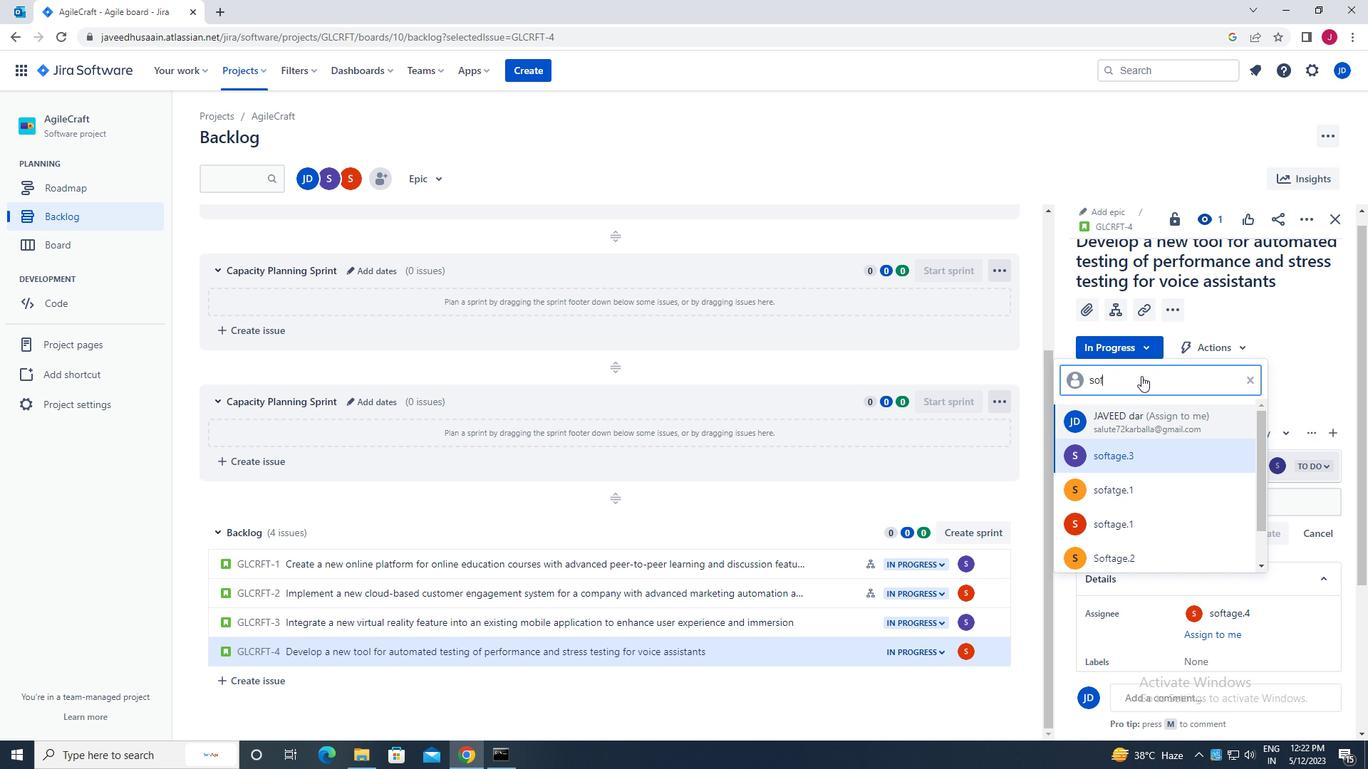 
Action: Mouse moved to (1119, 503)
Screenshot: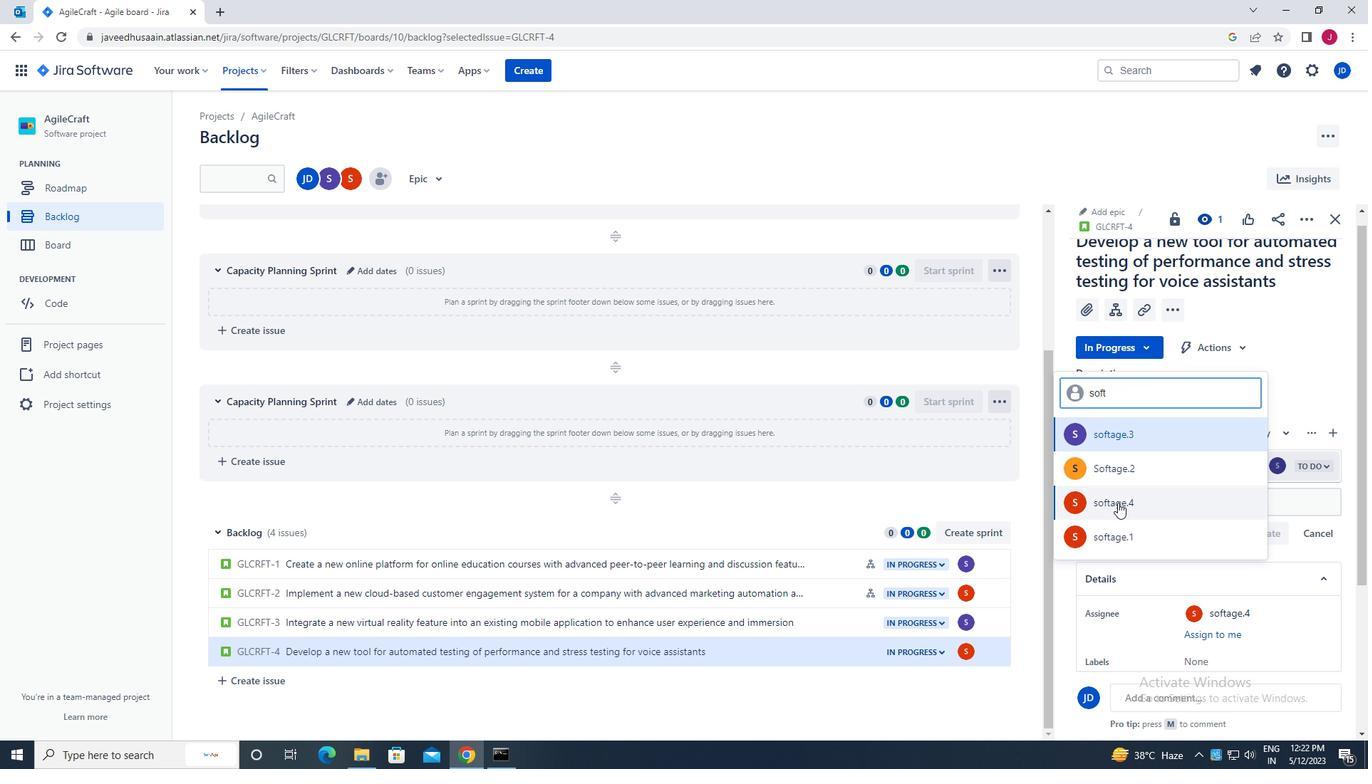 
Action: Mouse pressed left at (1119, 503)
Screenshot: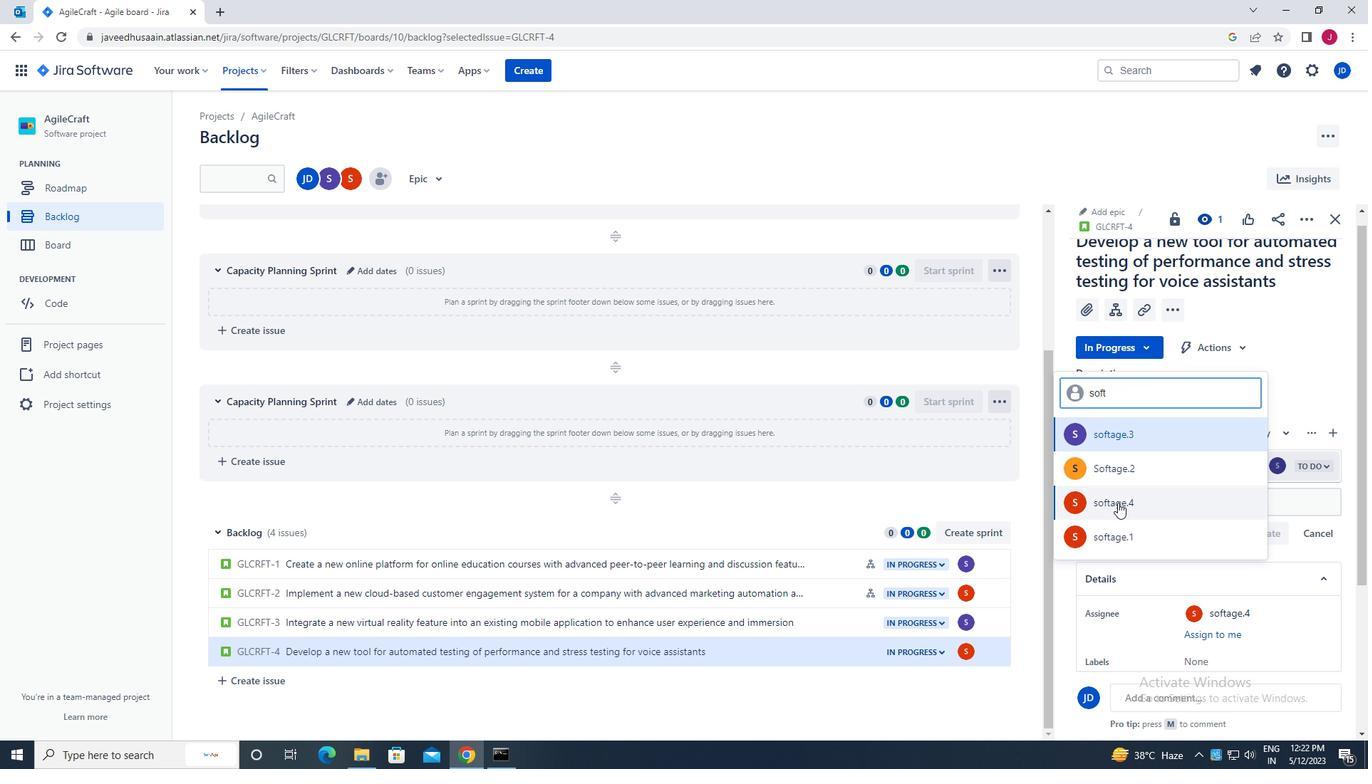 
Action: Mouse moved to (1335, 219)
Screenshot: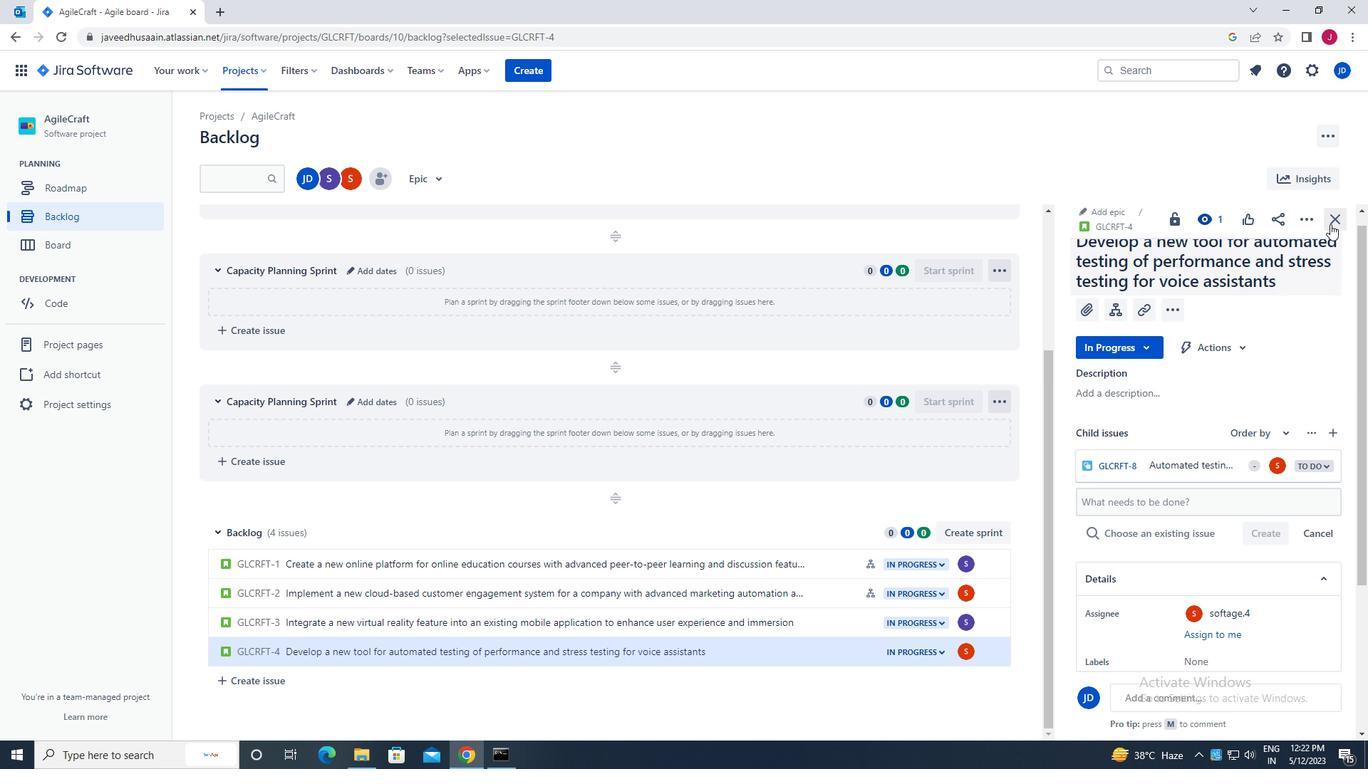 
Action: Mouse pressed left at (1335, 219)
Screenshot: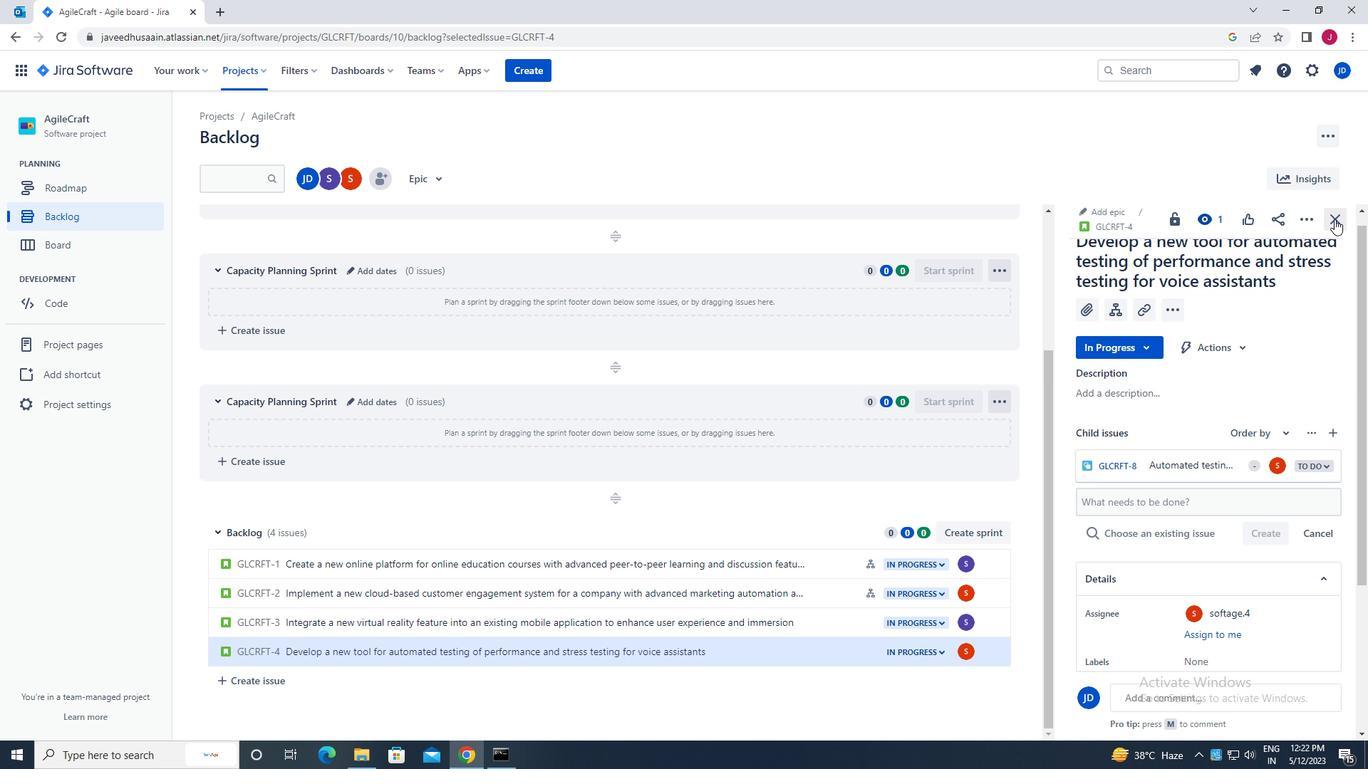 
Action: Mouse moved to (1072, 328)
Screenshot: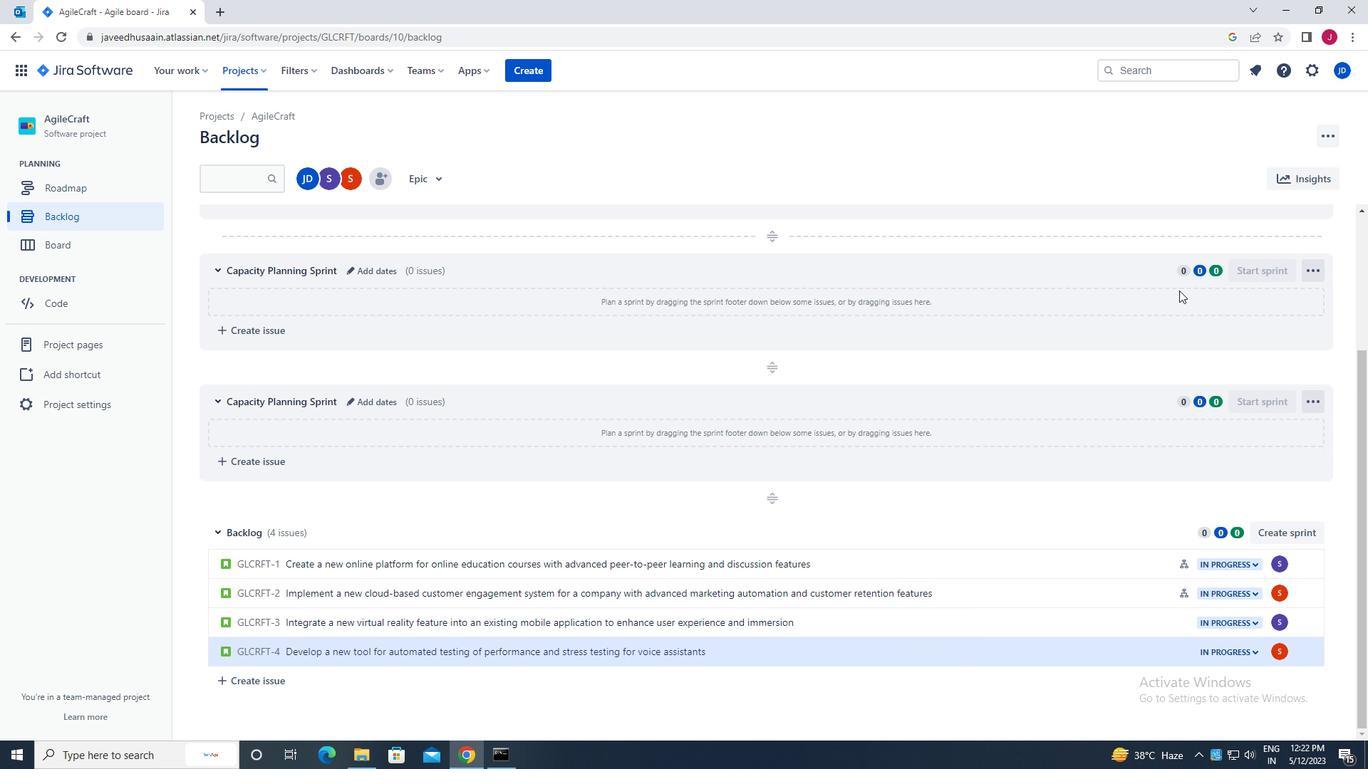 
